 Task: Look for space in Koungou, Mayotte from 26th August, 2023 to 10th September, 2023 for 6 adults, 2 children in price range Rs.10000 to Rs.15000. Place can be entire place or shared room with 6 bedrooms having 6 beds and 6 bathrooms. Property type can be house, flat, guest house. Amenities needed are: wifi, TV, free parkinig on premises, gym, breakfast. Booking option can be shelf check-in. Required host language is English.
Action: Mouse moved to (530, 114)
Screenshot: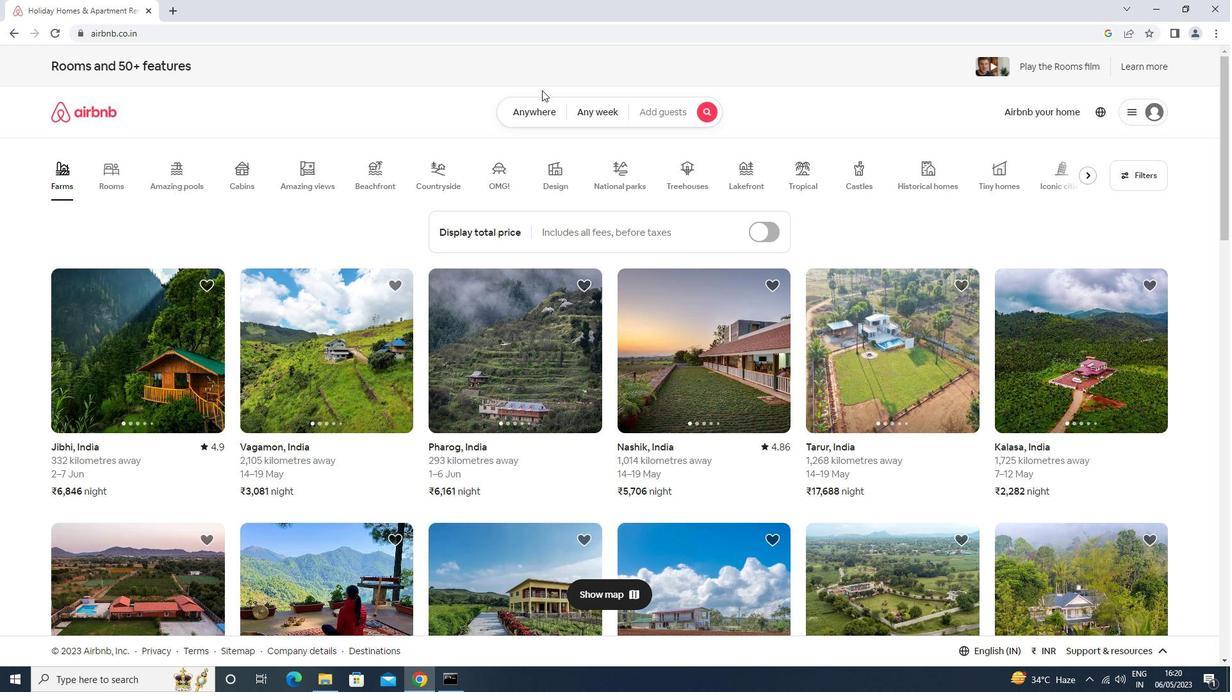 
Action: Mouse pressed left at (530, 114)
Screenshot: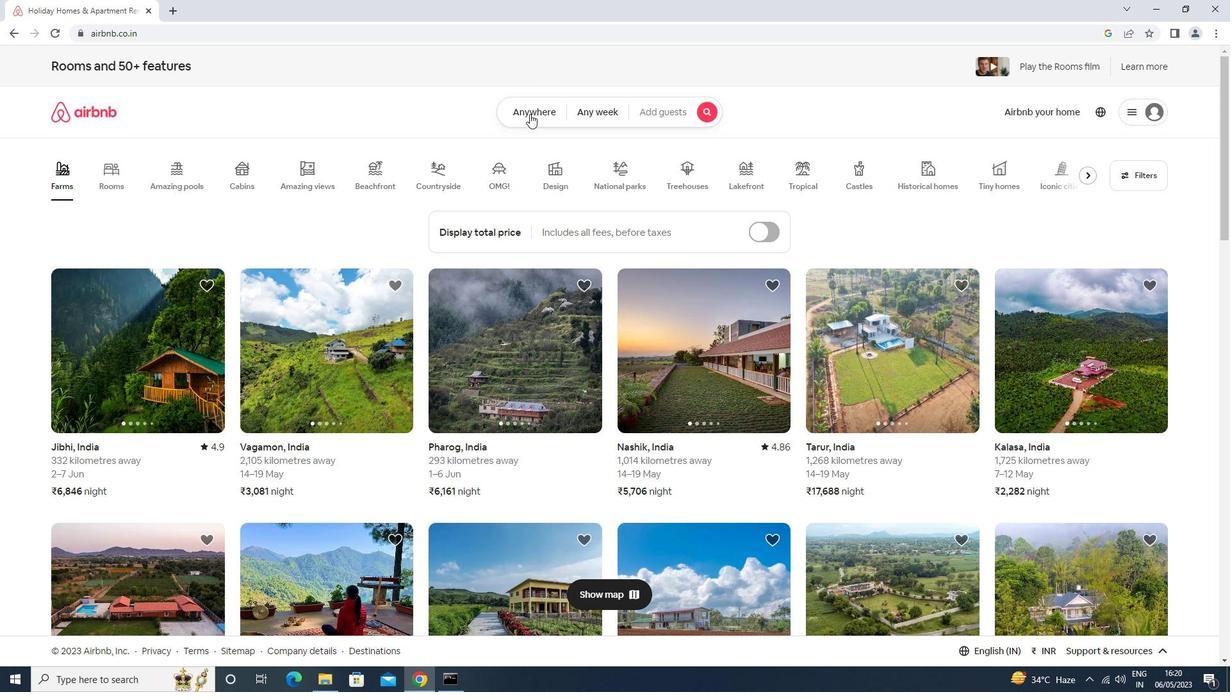 
Action: Mouse moved to (494, 160)
Screenshot: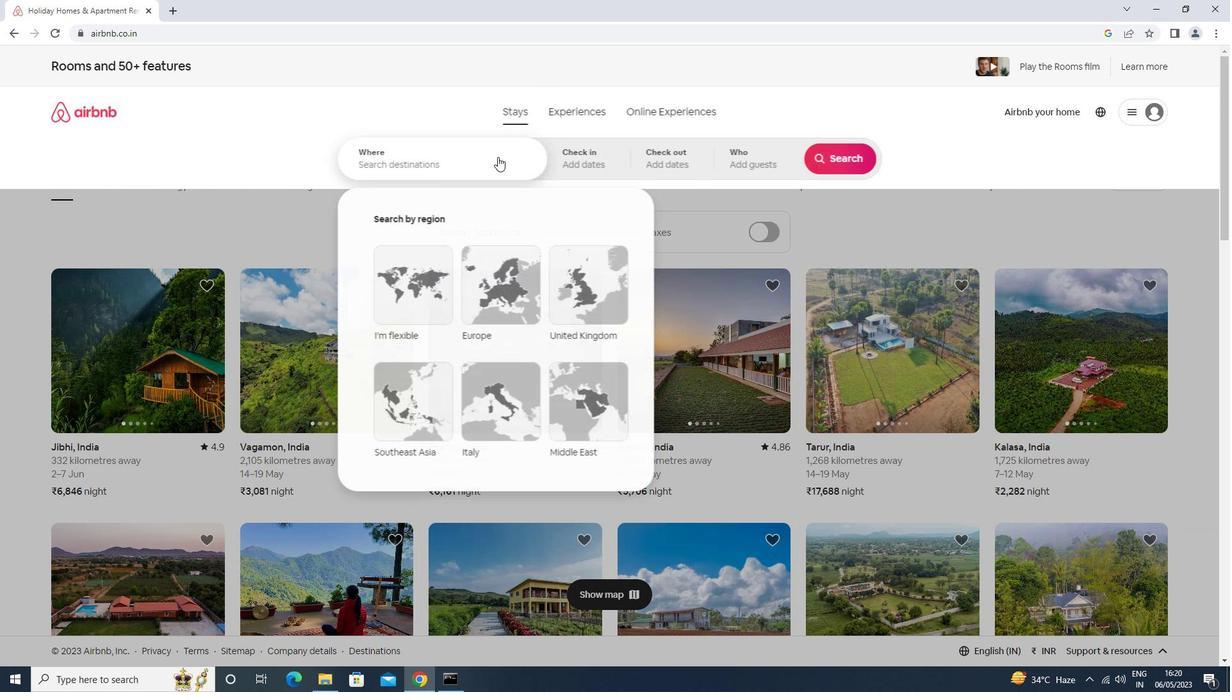 
Action: Mouse pressed left at (494, 160)
Screenshot: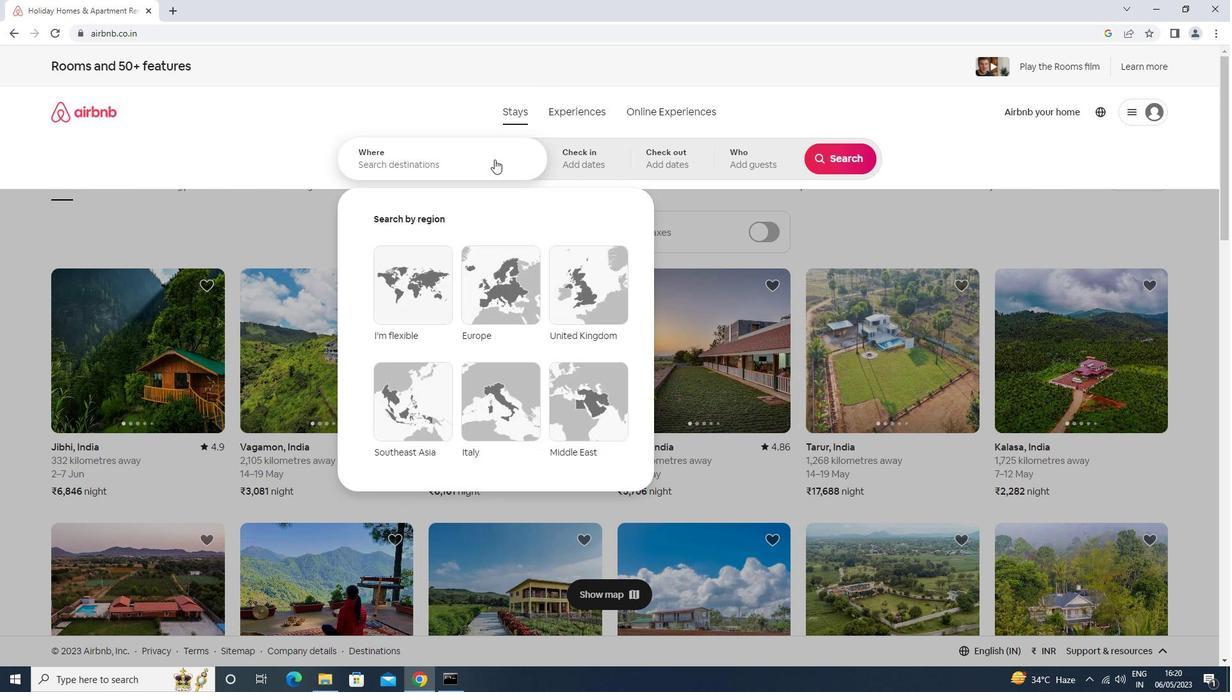 
Action: Key pressed <Key.shift>KOUNGOU,<Key.space><Key.shift>MAYOTTE<Key.down><Key.enter>
Screenshot: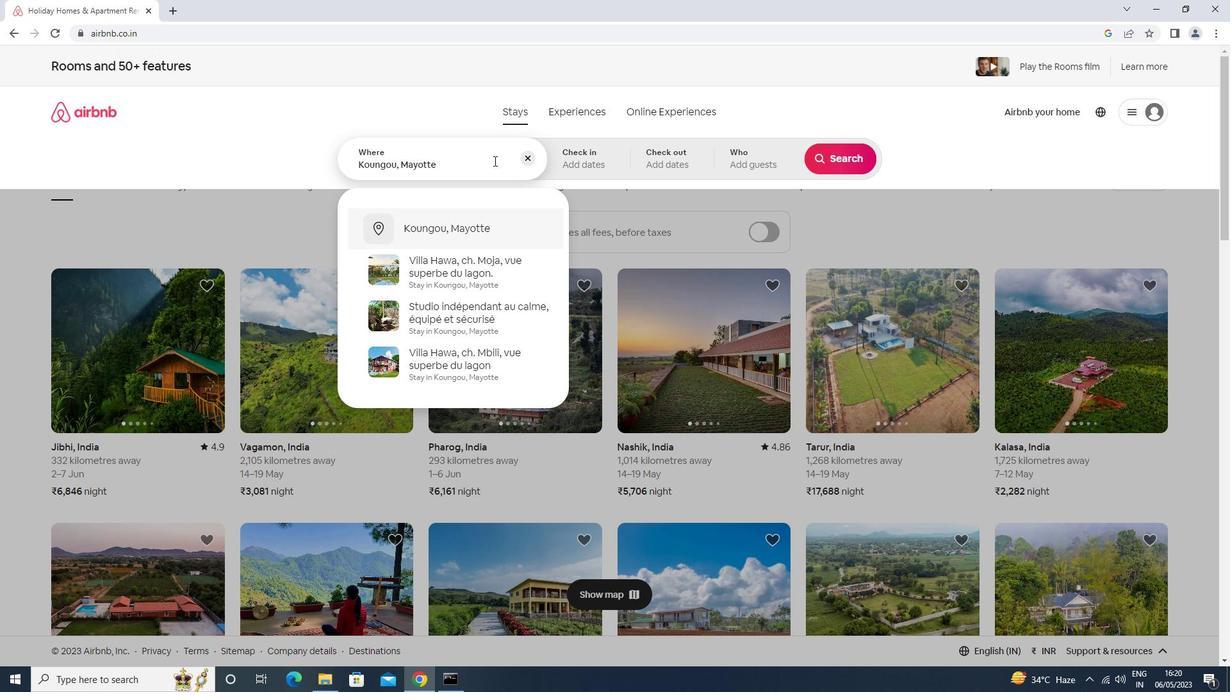 
Action: Mouse moved to (837, 257)
Screenshot: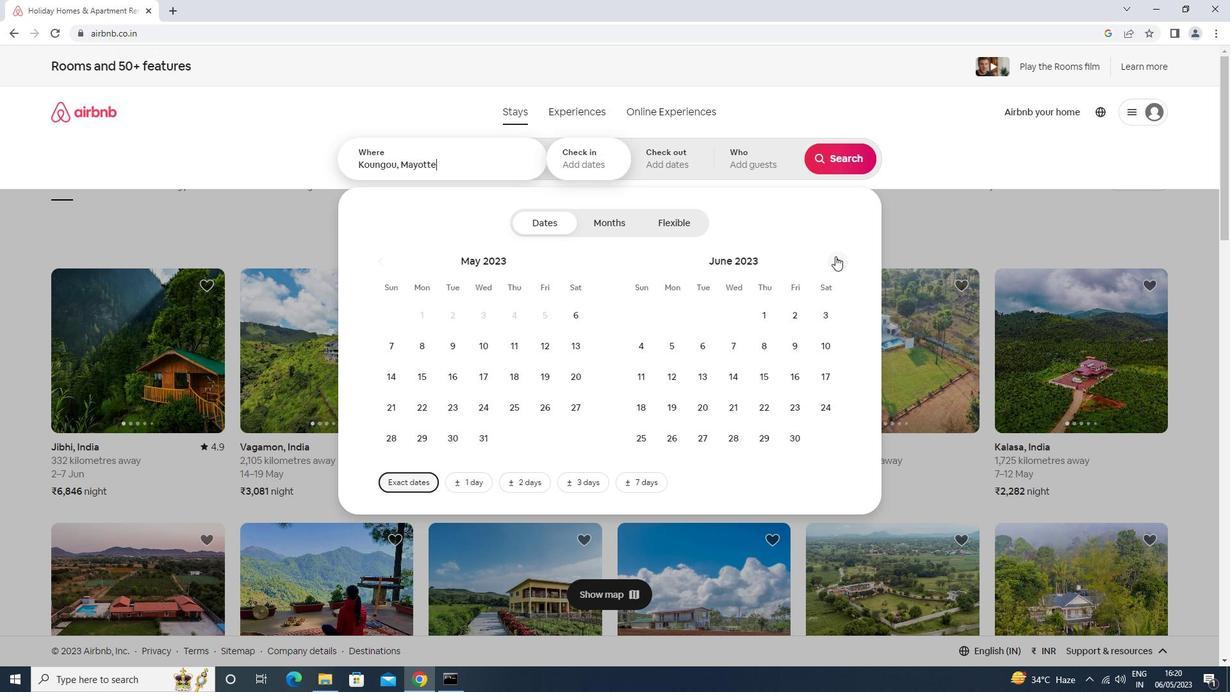 
Action: Mouse pressed left at (837, 257)
Screenshot: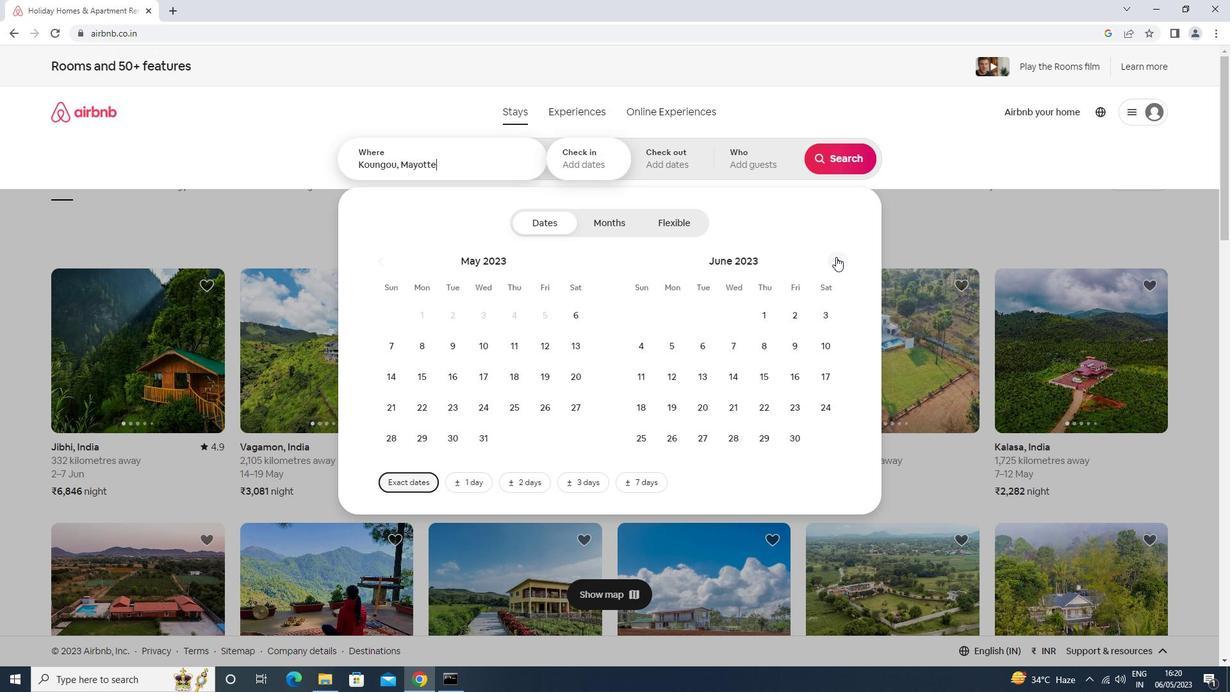 
Action: Mouse pressed left at (837, 257)
Screenshot: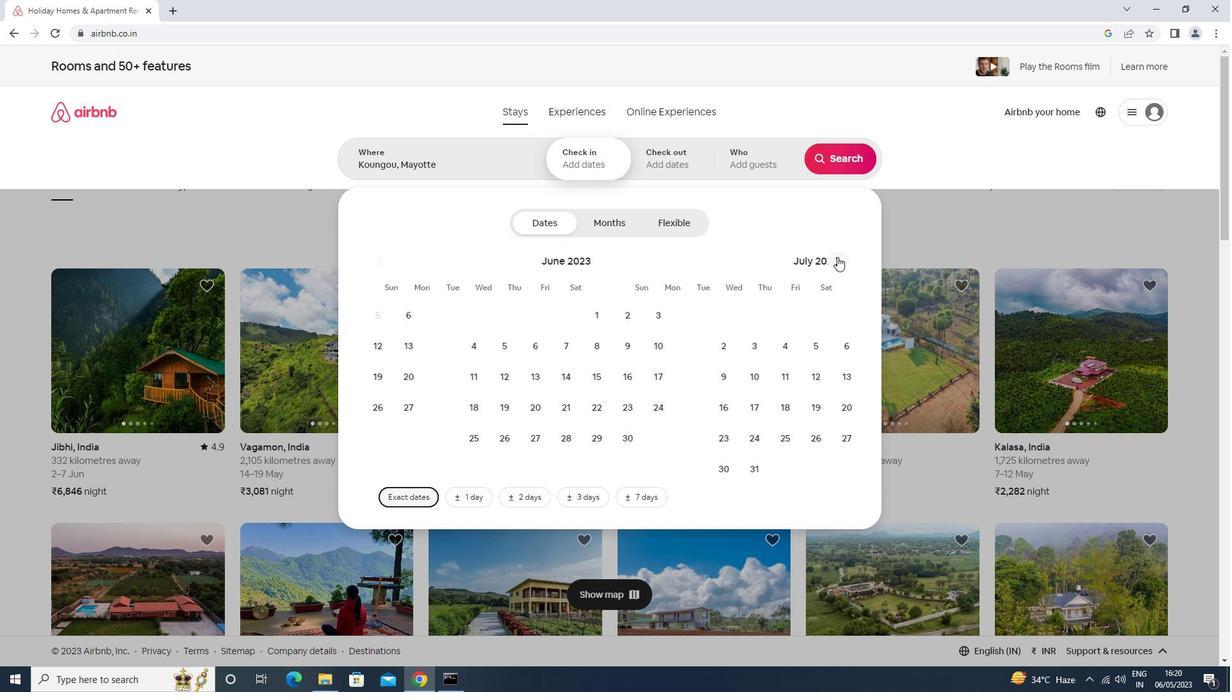 
Action: Mouse moved to (837, 264)
Screenshot: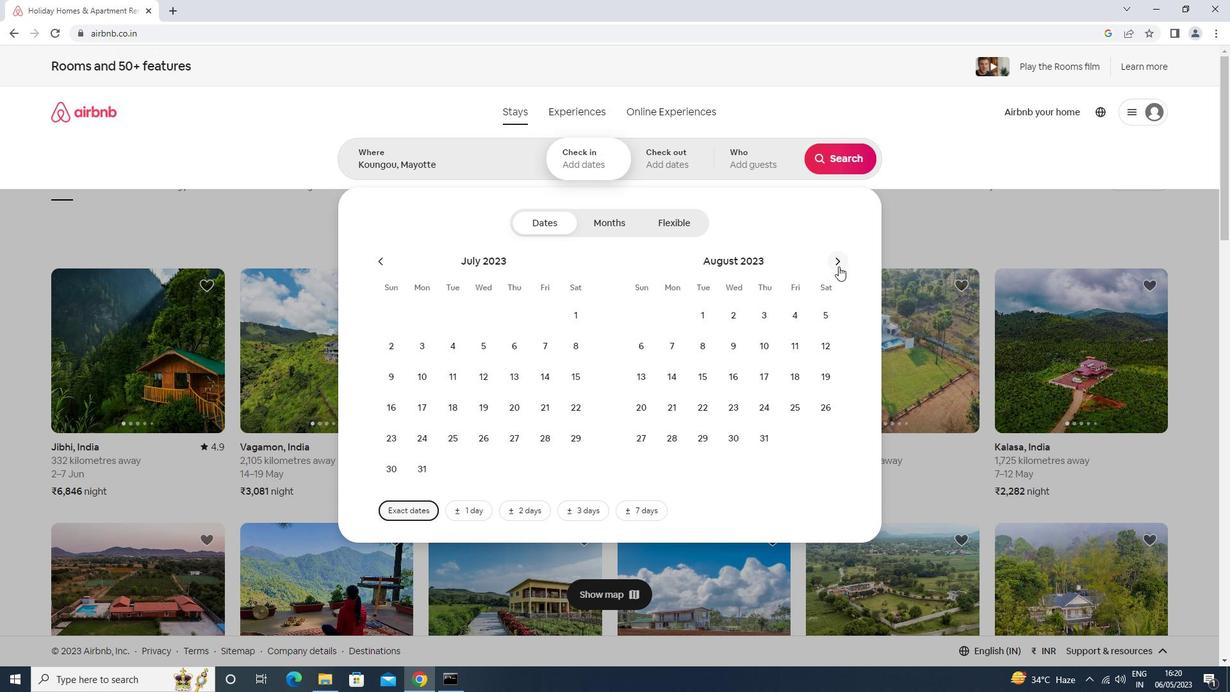 
Action: Mouse pressed left at (837, 264)
Screenshot: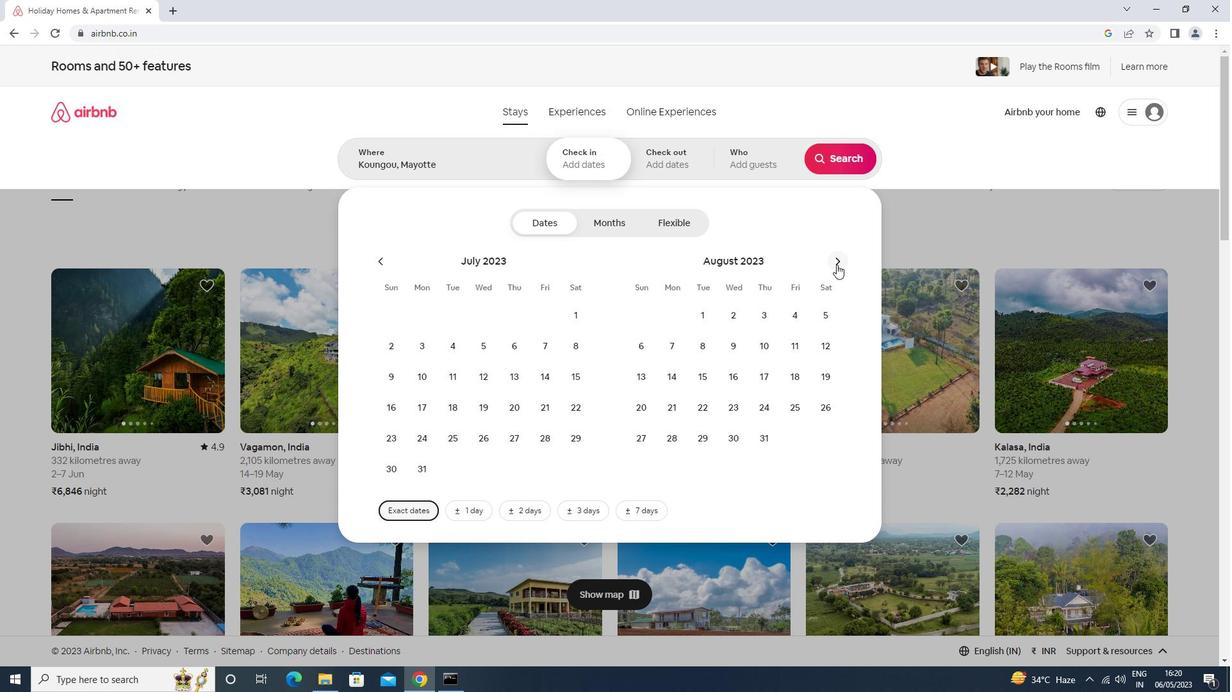 
Action: Mouse moved to (515, 400)
Screenshot: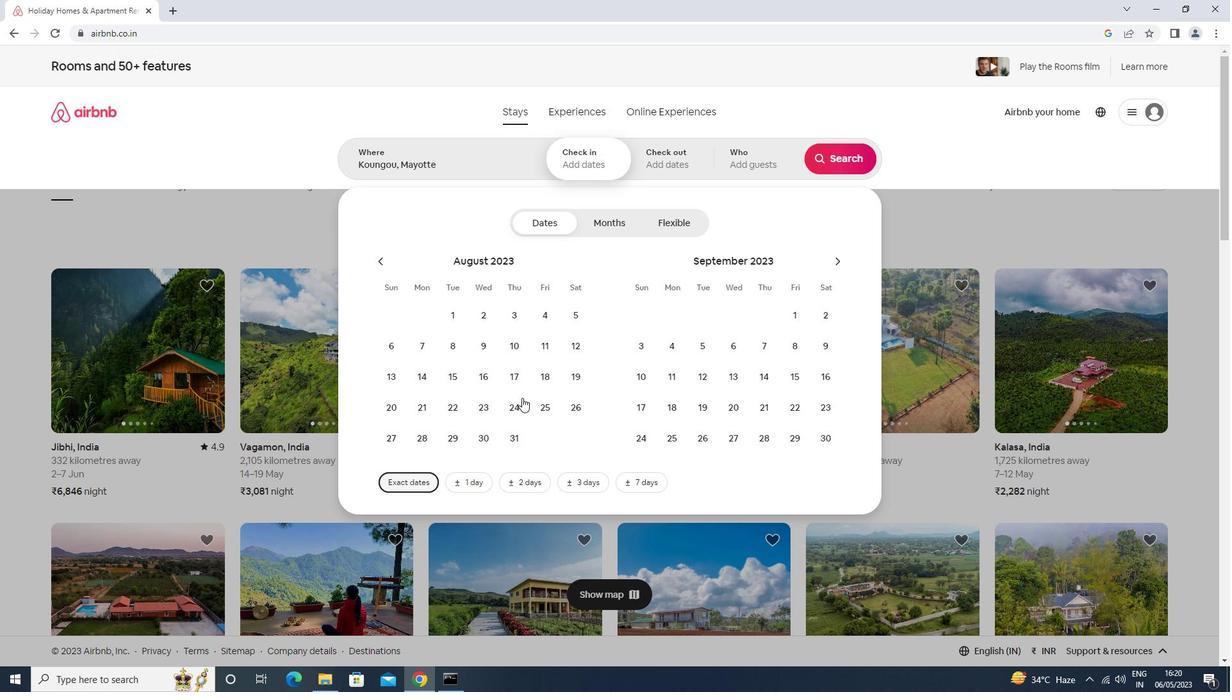 
Action: Mouse pressed left at (515, 400)
Screenshot: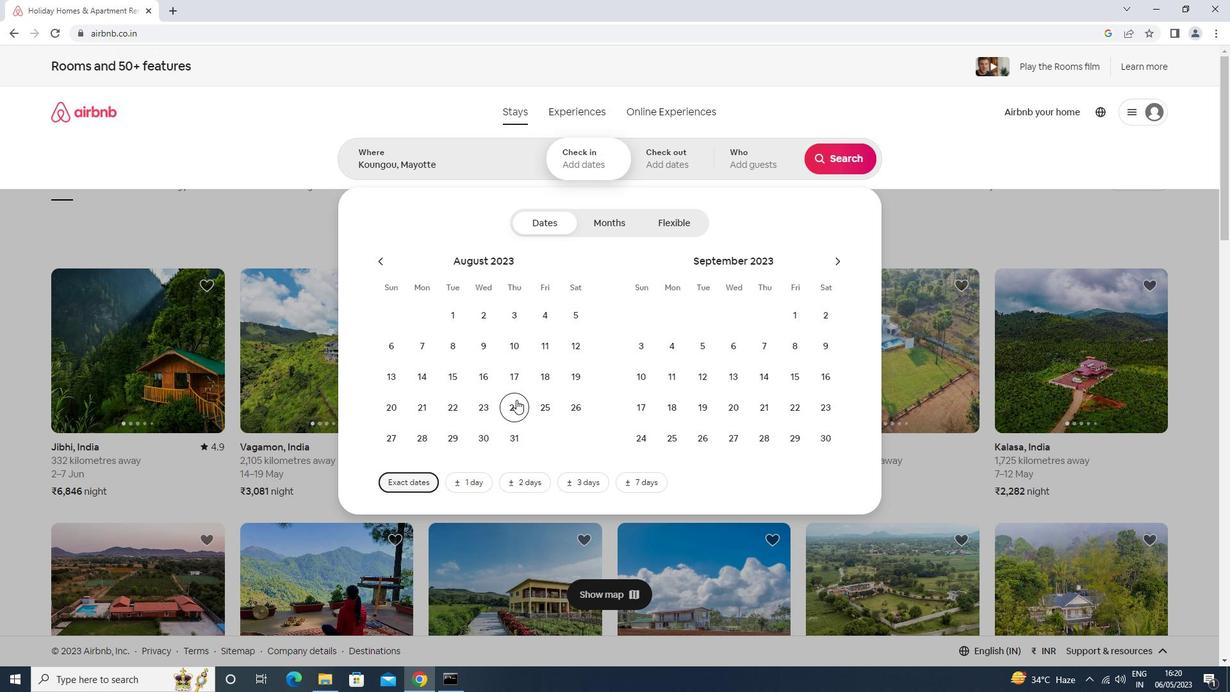 
Action: Mouse moved to (636, 382)
Screenshot: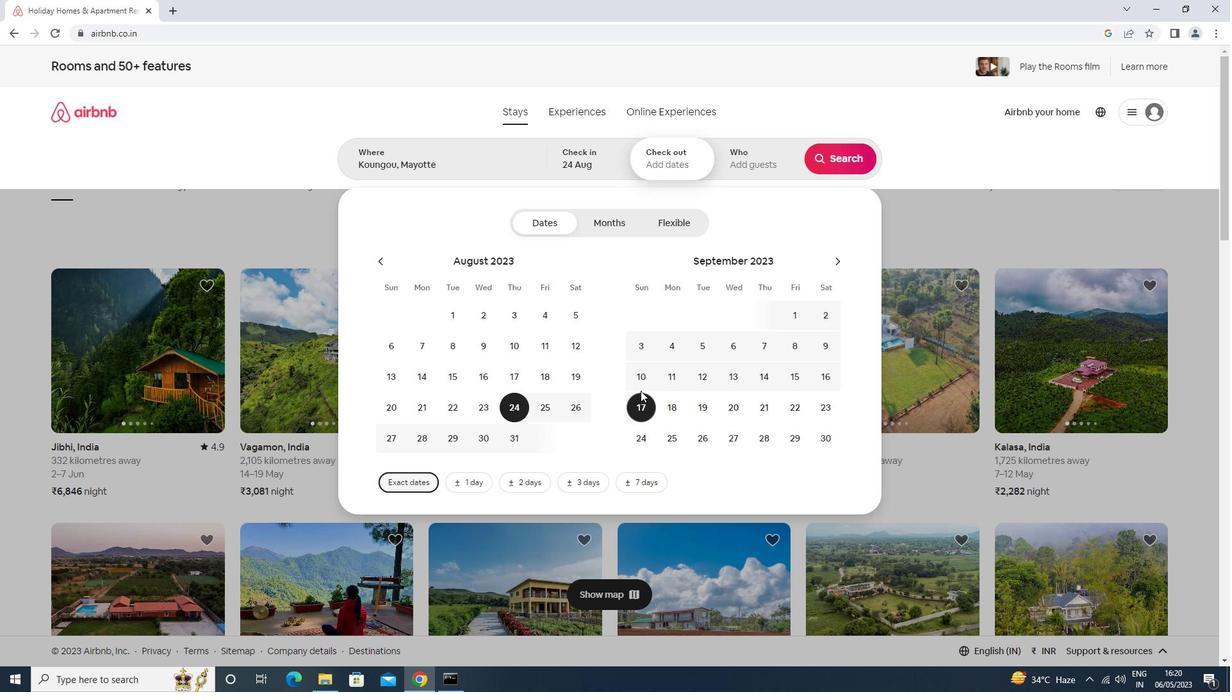 
Action: Mouse pressed left at (636, 382)
Screenshot: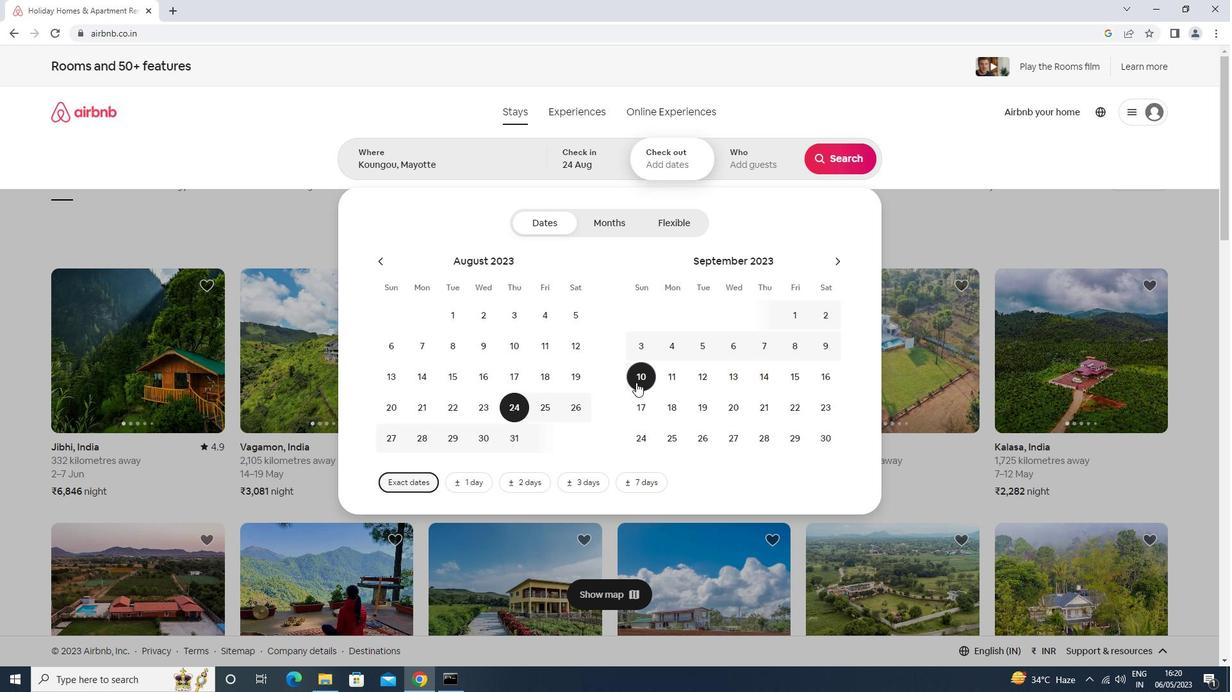 
Action: Mouse moved to (747, 165)
Screenshot: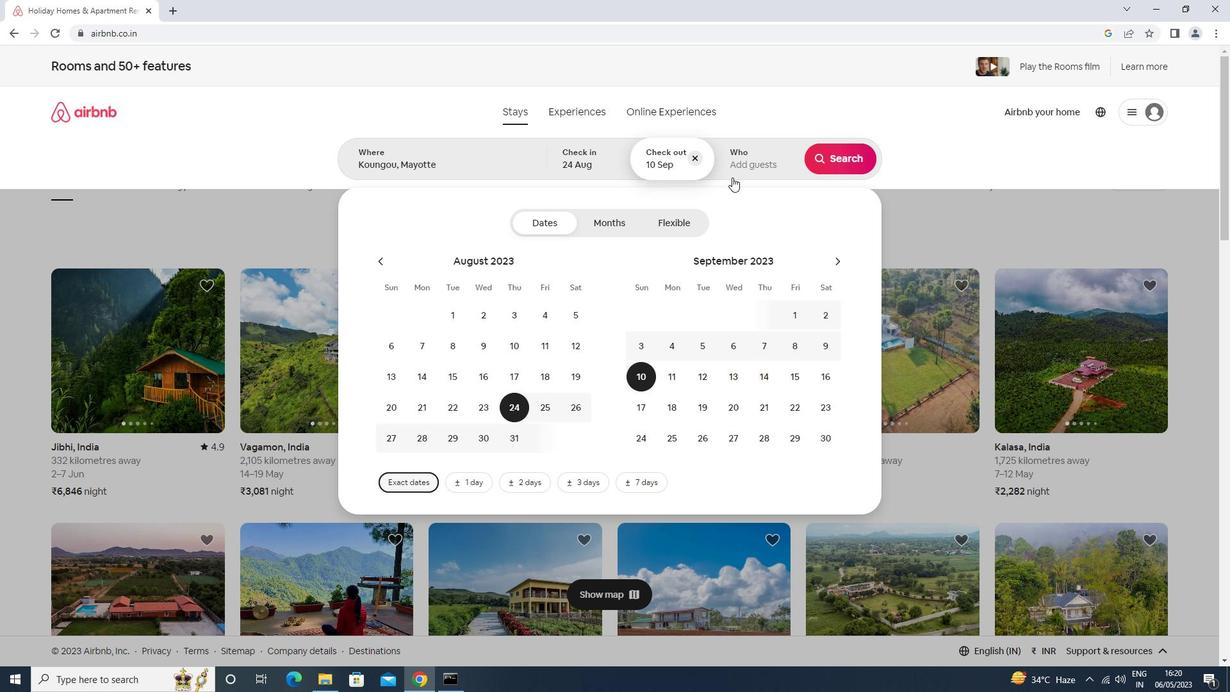 
Action: Mouse pressed left at (747, 165)
Screenshot: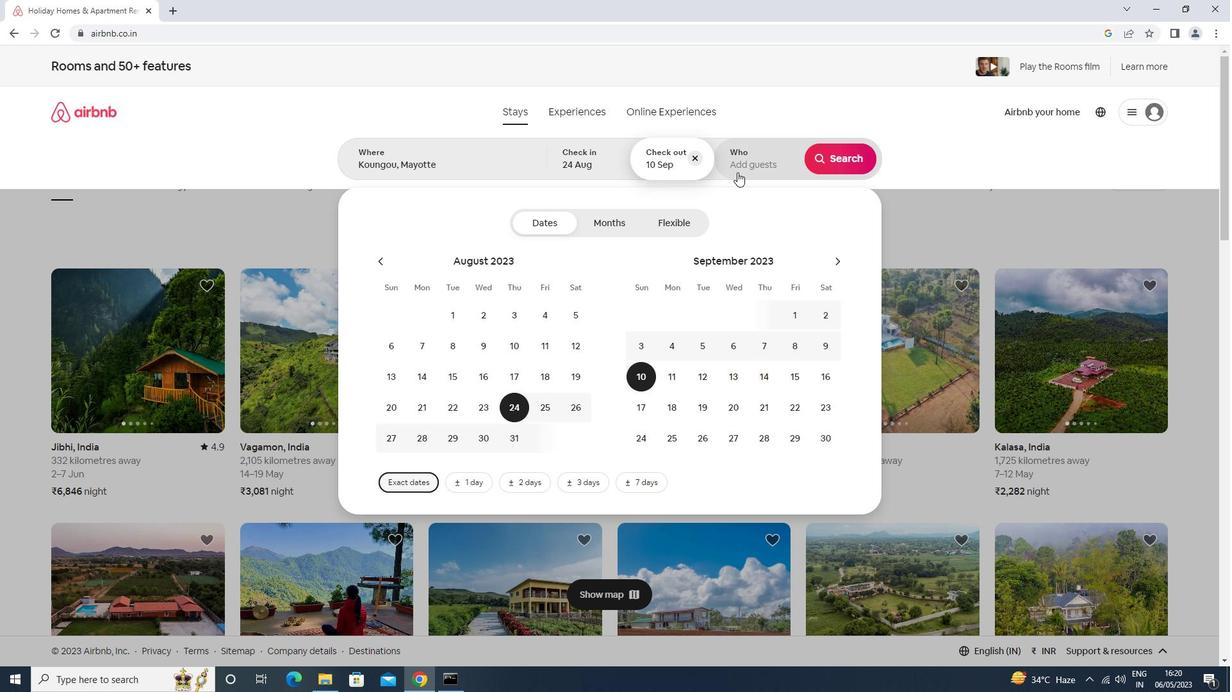 
Action: Mouse moved to (831, 226)
Screenshot: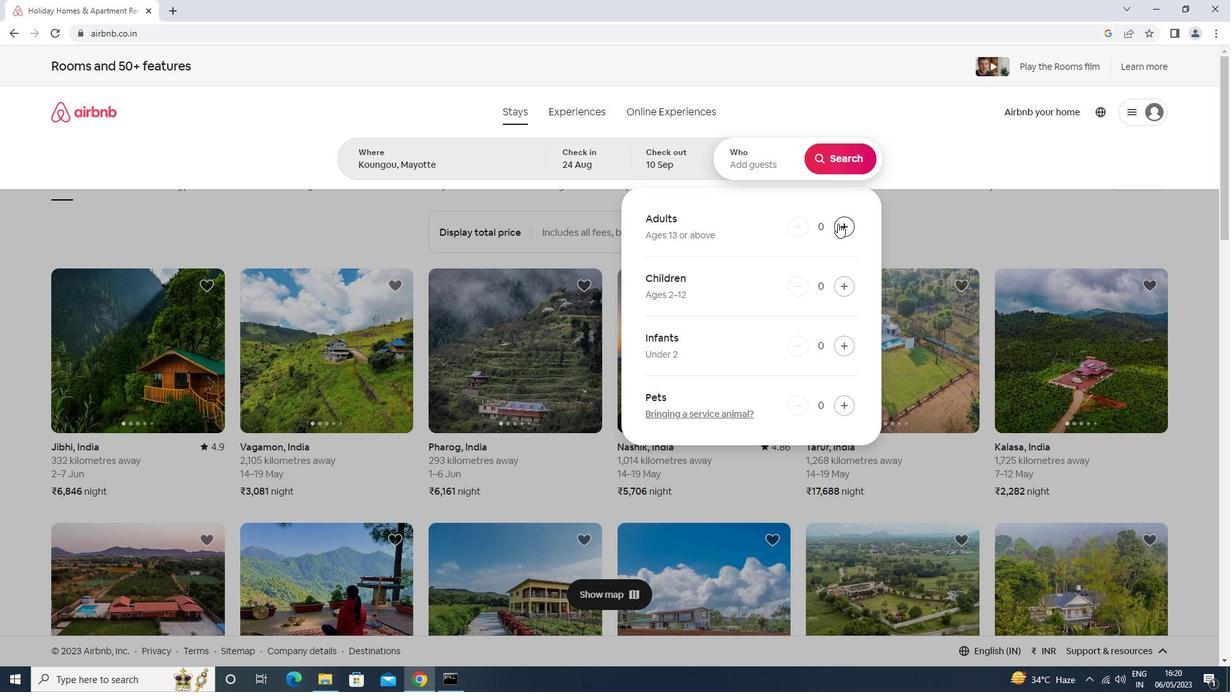 
Action: Mouse pressed left at (831, 226)
Screenshot: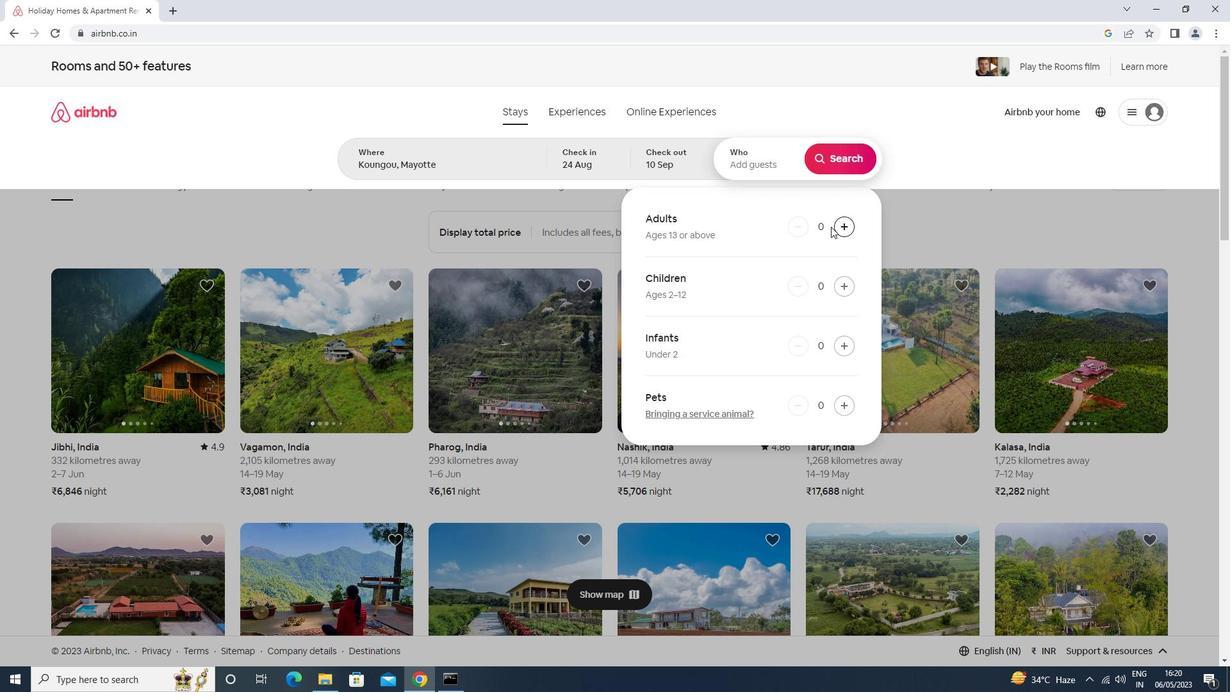 
Action: Mouse pressed left at (831, 226)
Screenshot: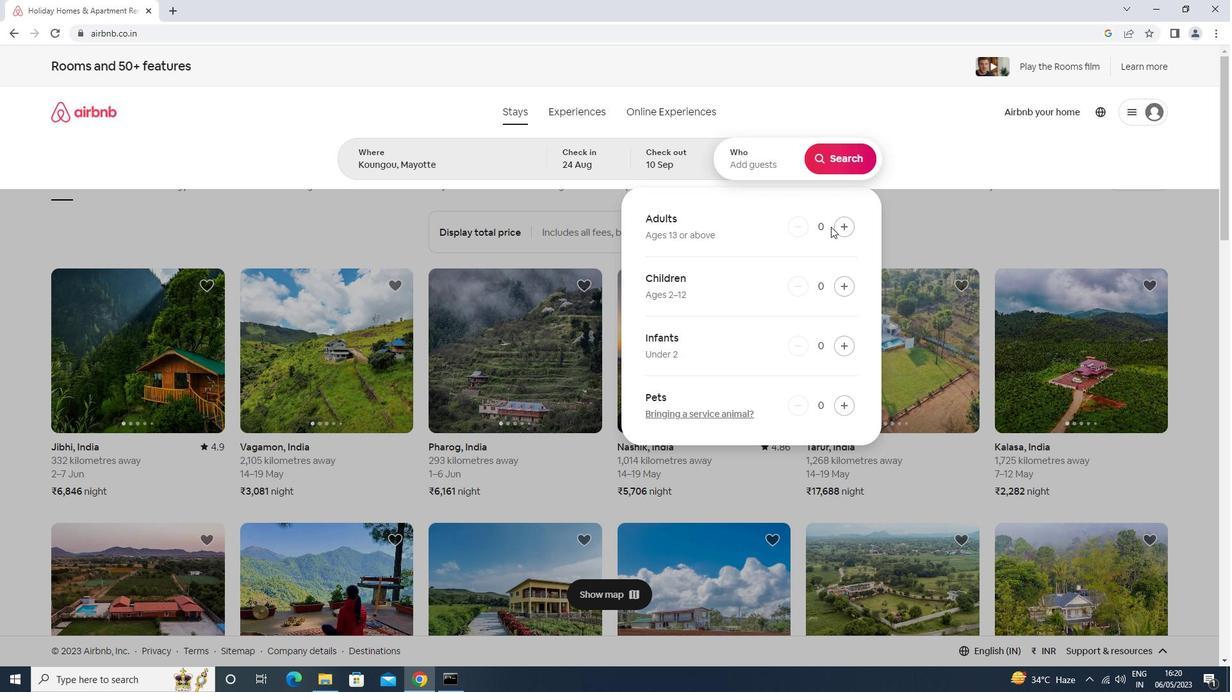 
Action: Mouse pressed left at (831, 226)
Screenshot: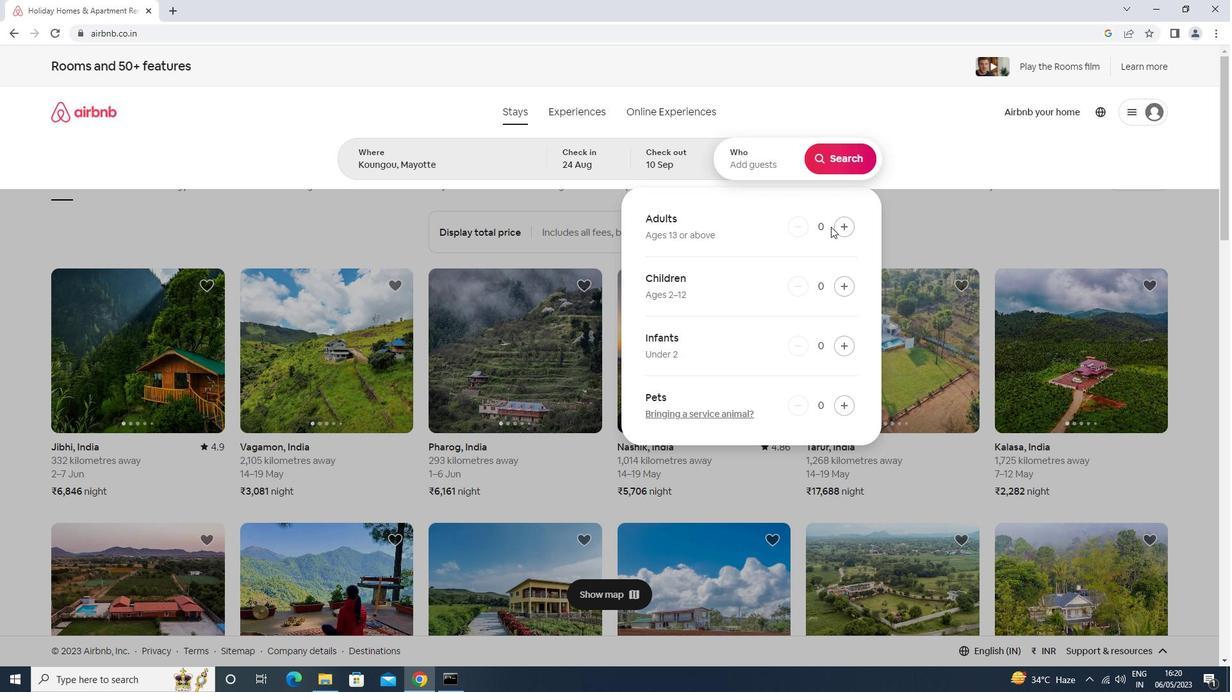 
Action: Mouse moved to (831, 226)
Screenshot: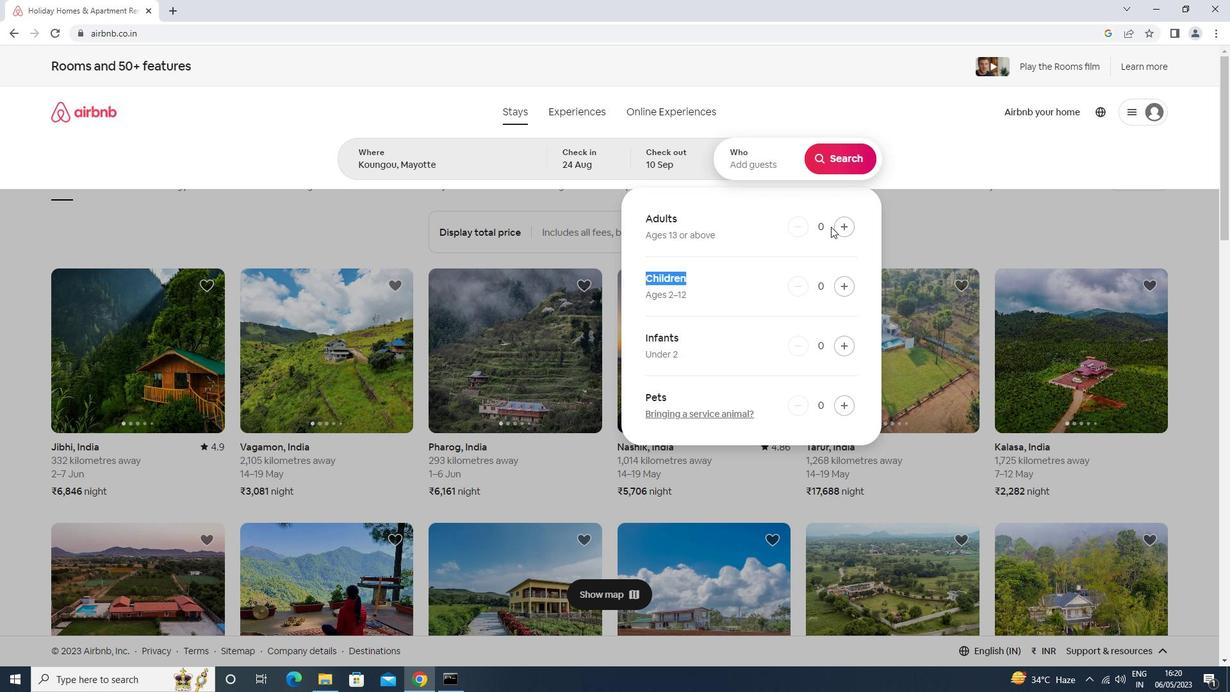 
Action: Mouse pressed left at (831, 226)
Screenshot: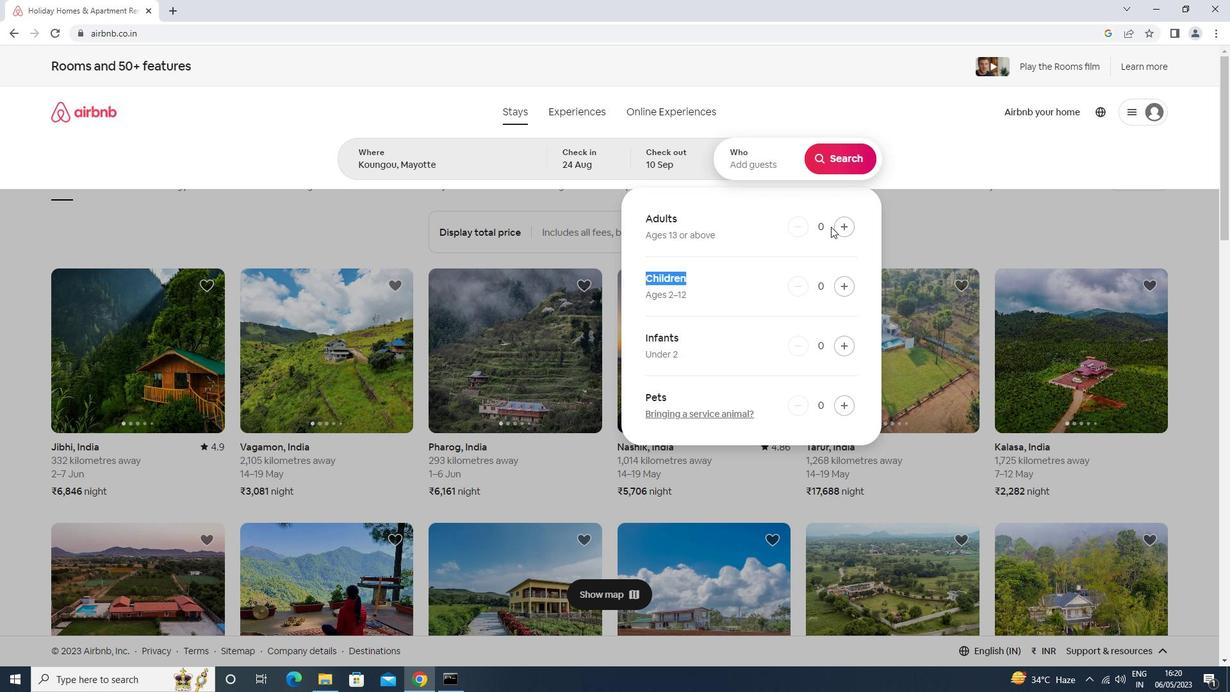 
Action: Mouse pressed left at (831, 226)
Screenshot: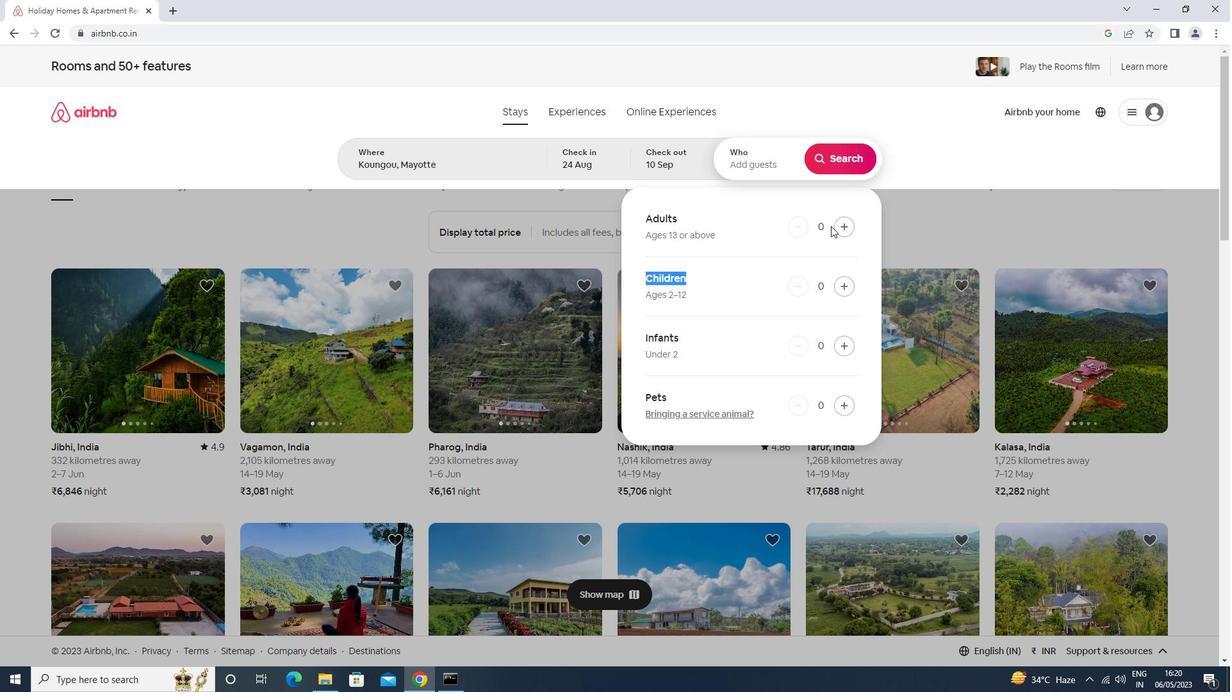 
Action: Mouse moved to (837, 221)
Screenshot: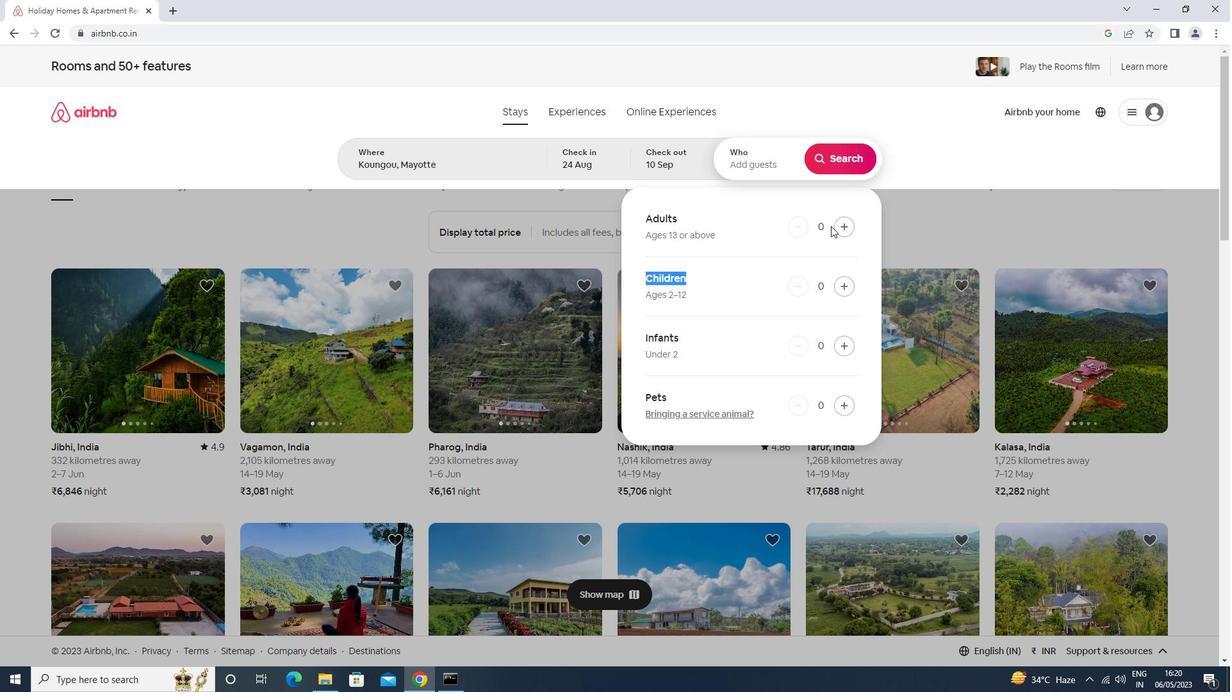 
Action: Mouse pressed left at (837, 221)
Screenshot: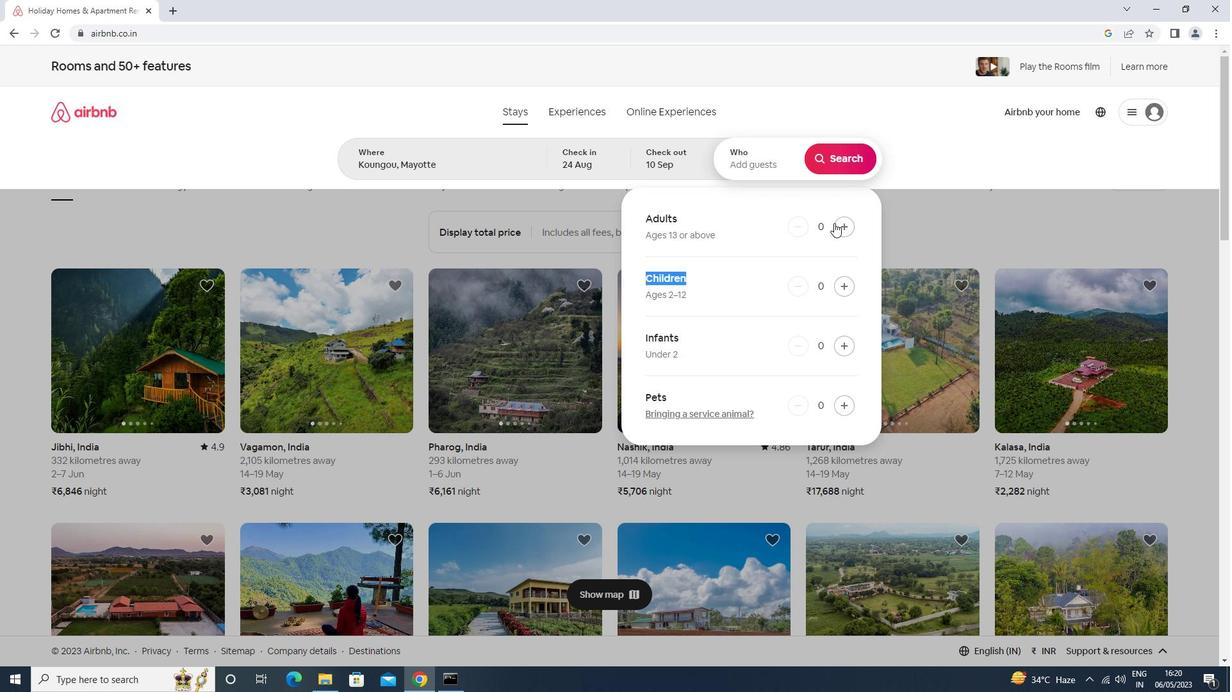 
Action: Mouse pressed left at (837, 221)
Screenshot: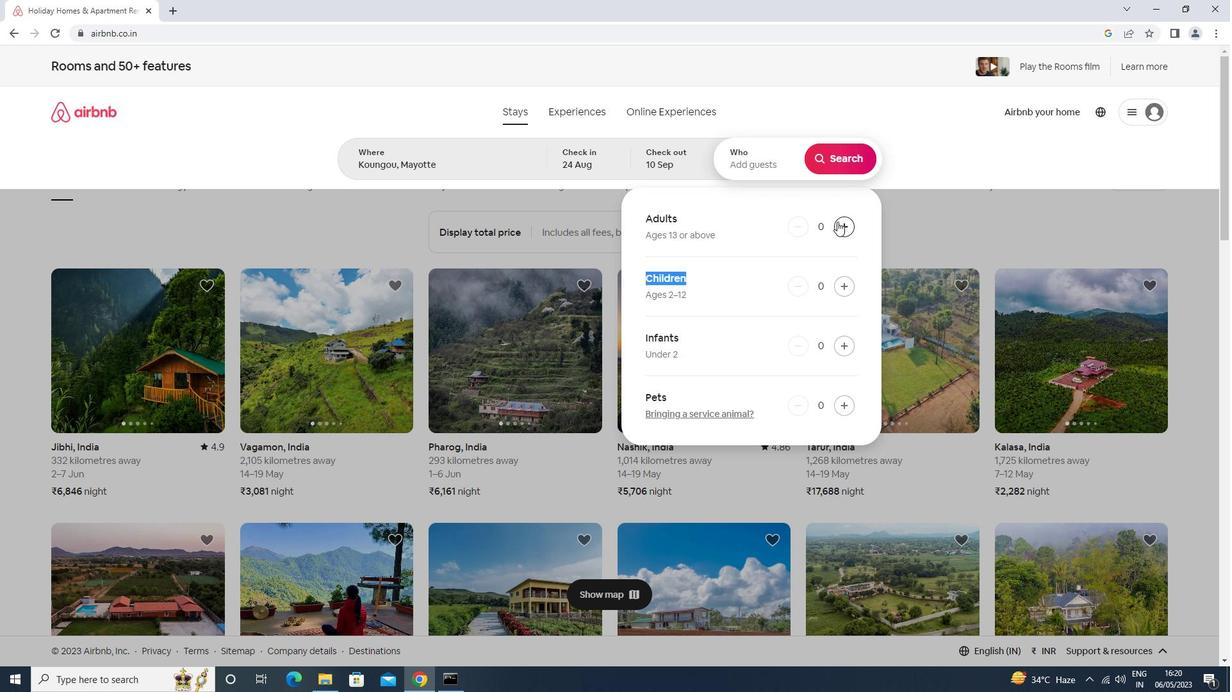 
Action: Mouse moved to (842, 220)
Screenshot: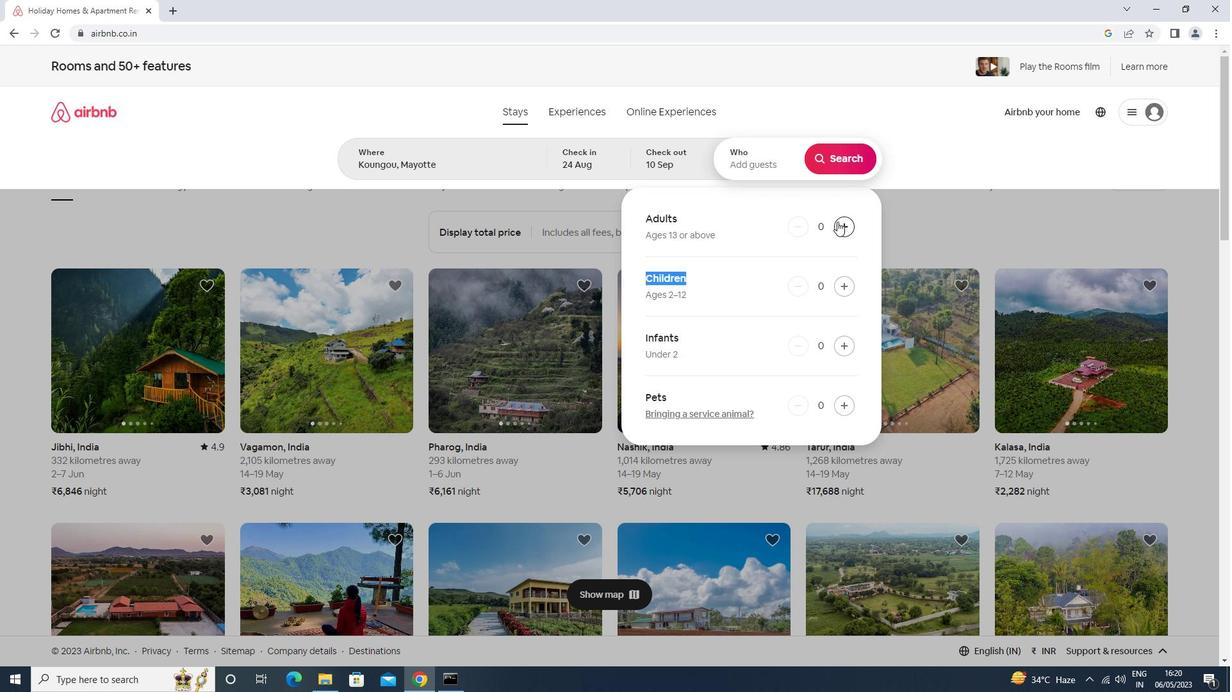 
Action: Mouse pressed left at (842, 220)
Screenshot: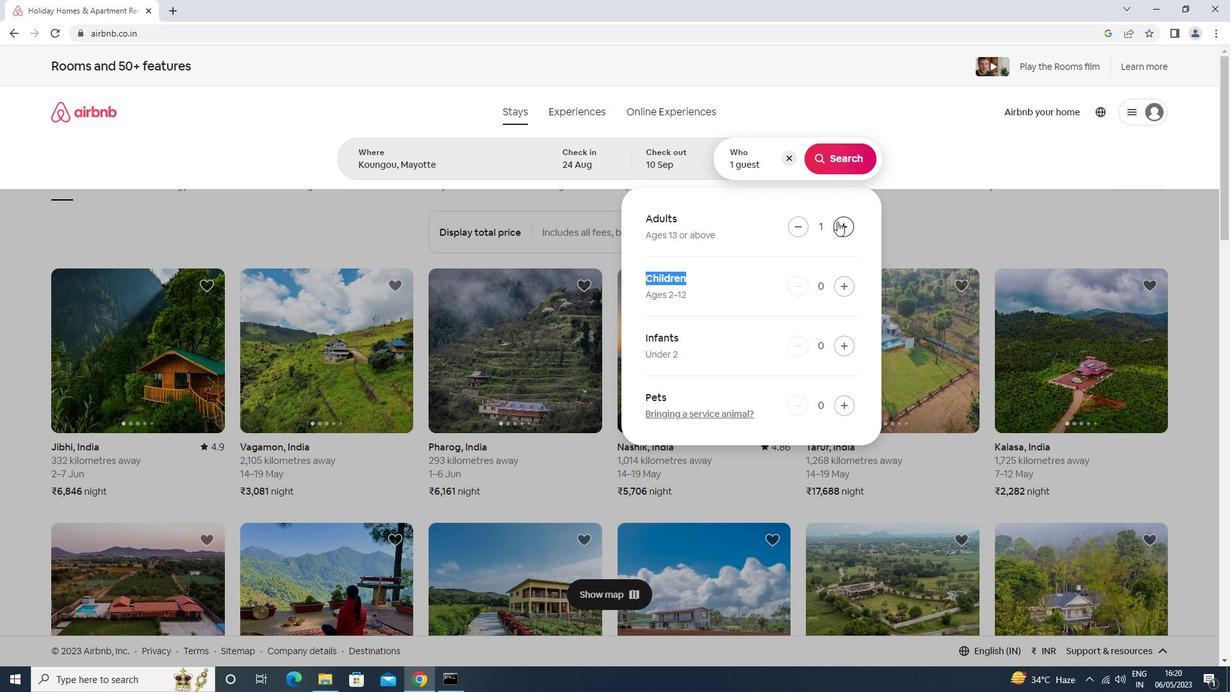 
Action: Mouse pressed left at (842, 220)
Screenshot: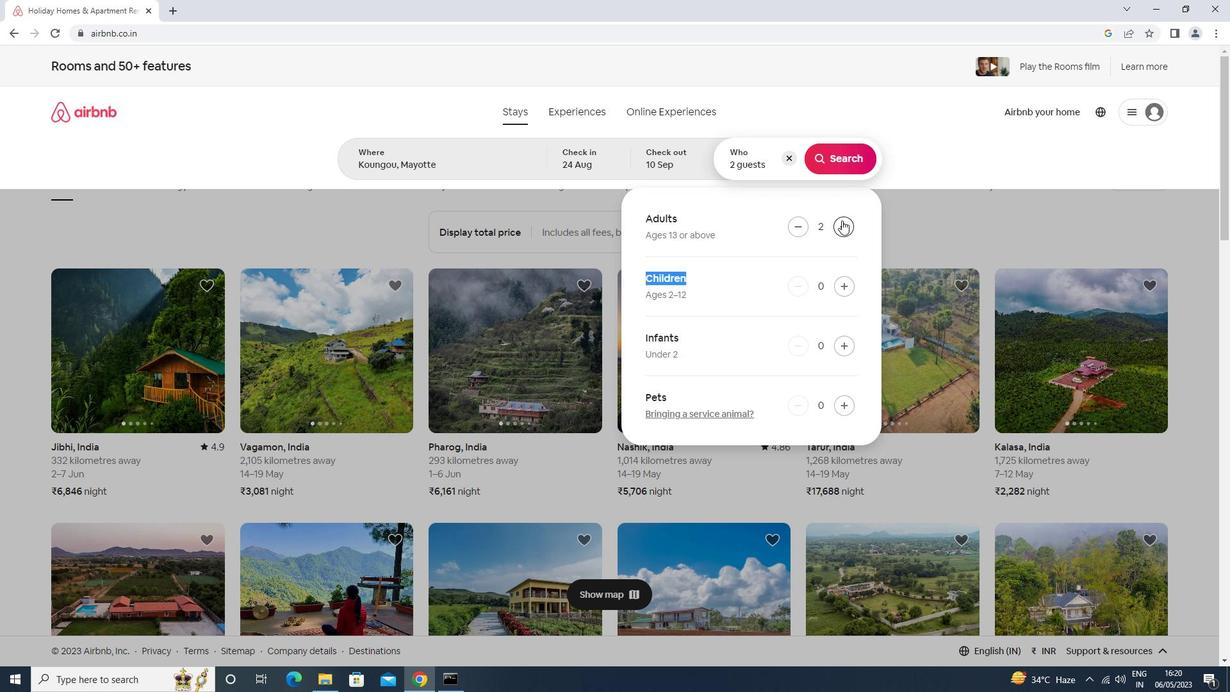 
Action: Mouse pressed left at (842, 220)
Screenshot: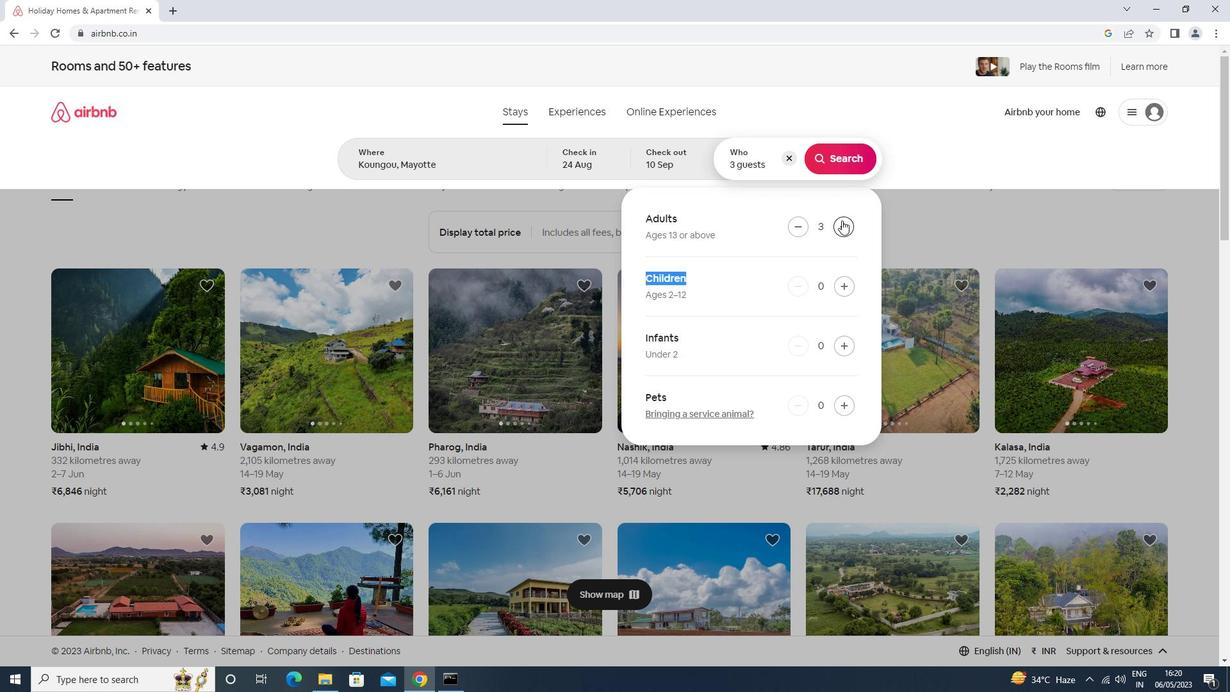 
Action: Mouse moved to (842, 220)
Screenshot: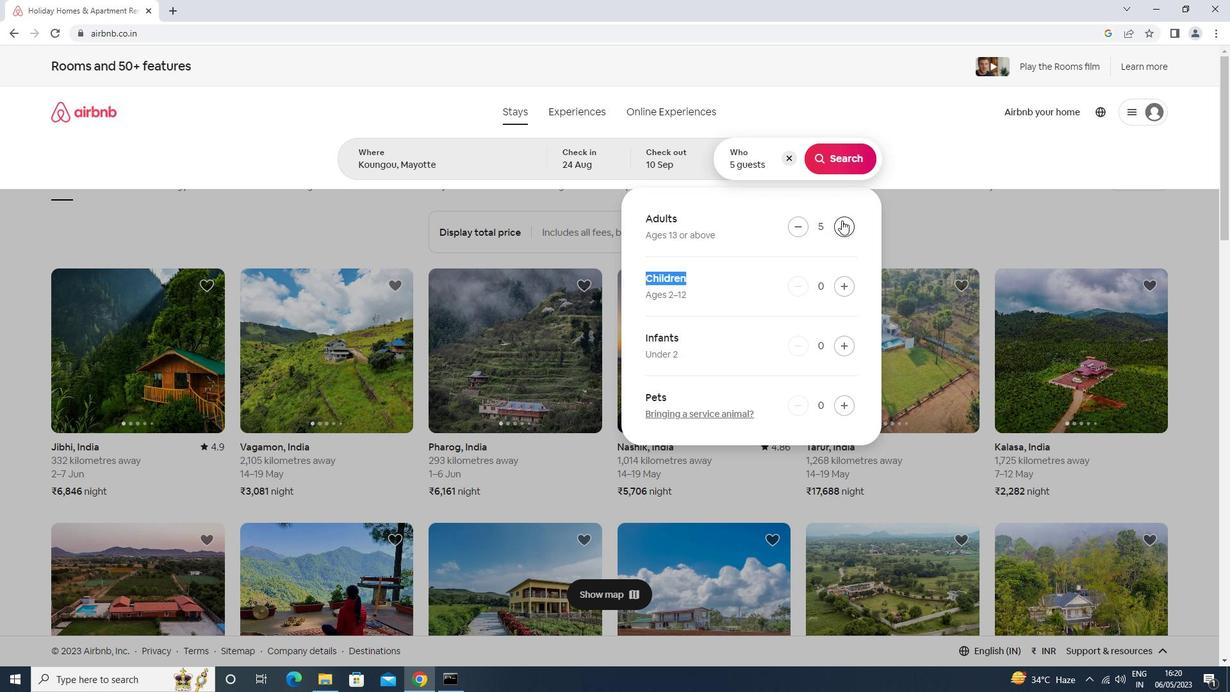
Action: Mouse pressed left at (842, 220)
Screenshot: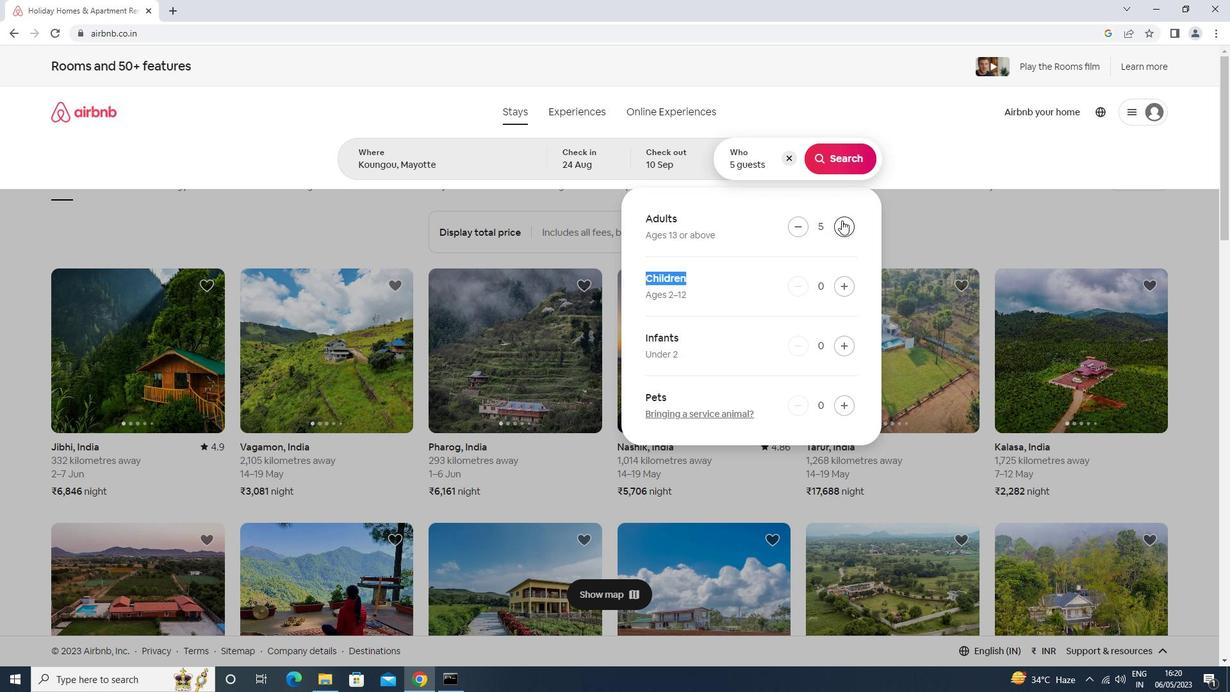 
Action: Mouse moved to (847, 287)
Screenshot: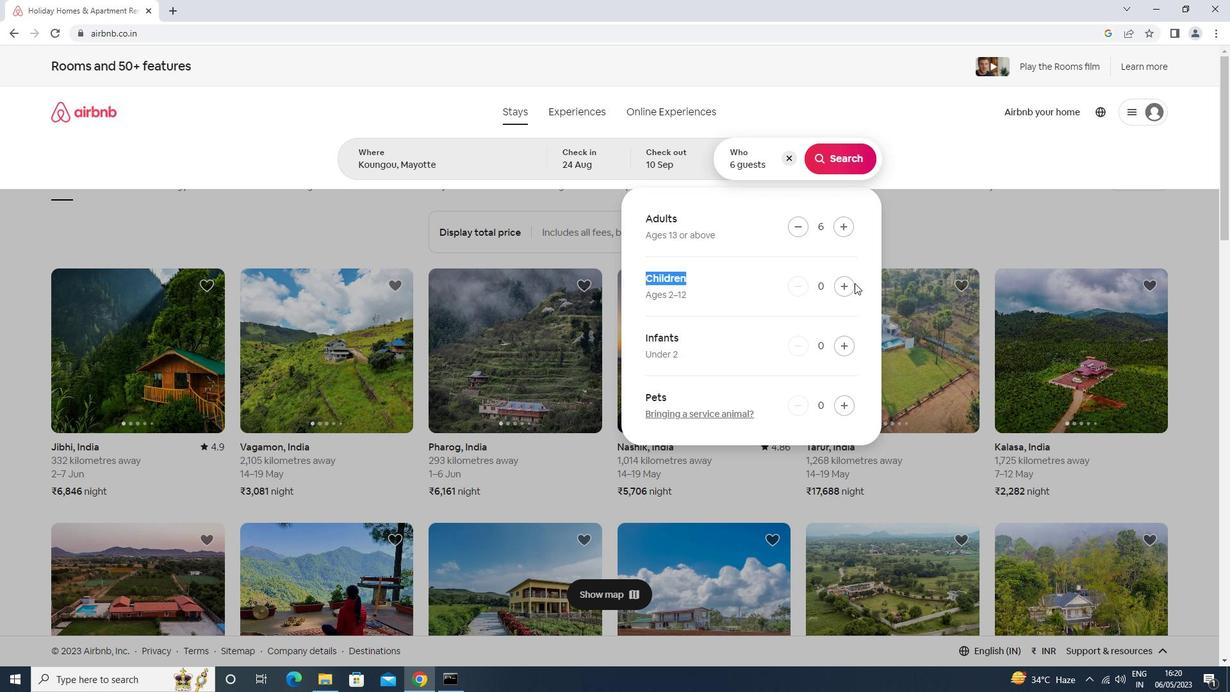 
Action: Mouse pressed left at (847, 287)
Screenshot: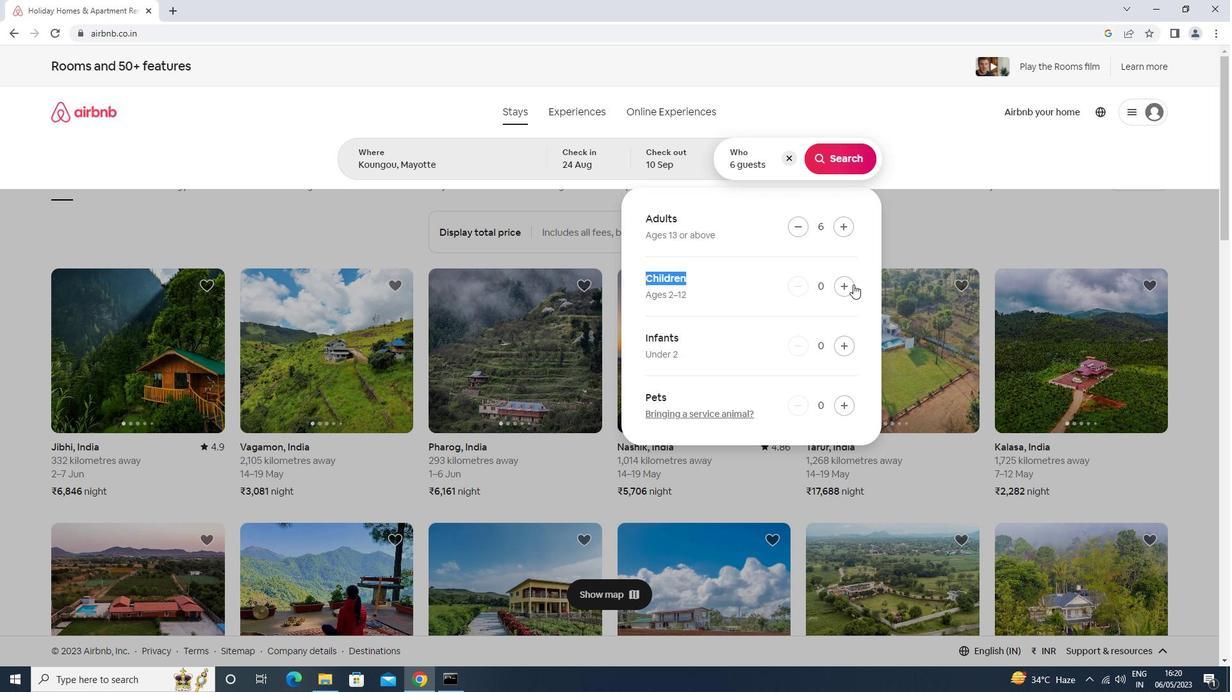 
Action: Mouse pressed left at (847, 287)
Screenshot: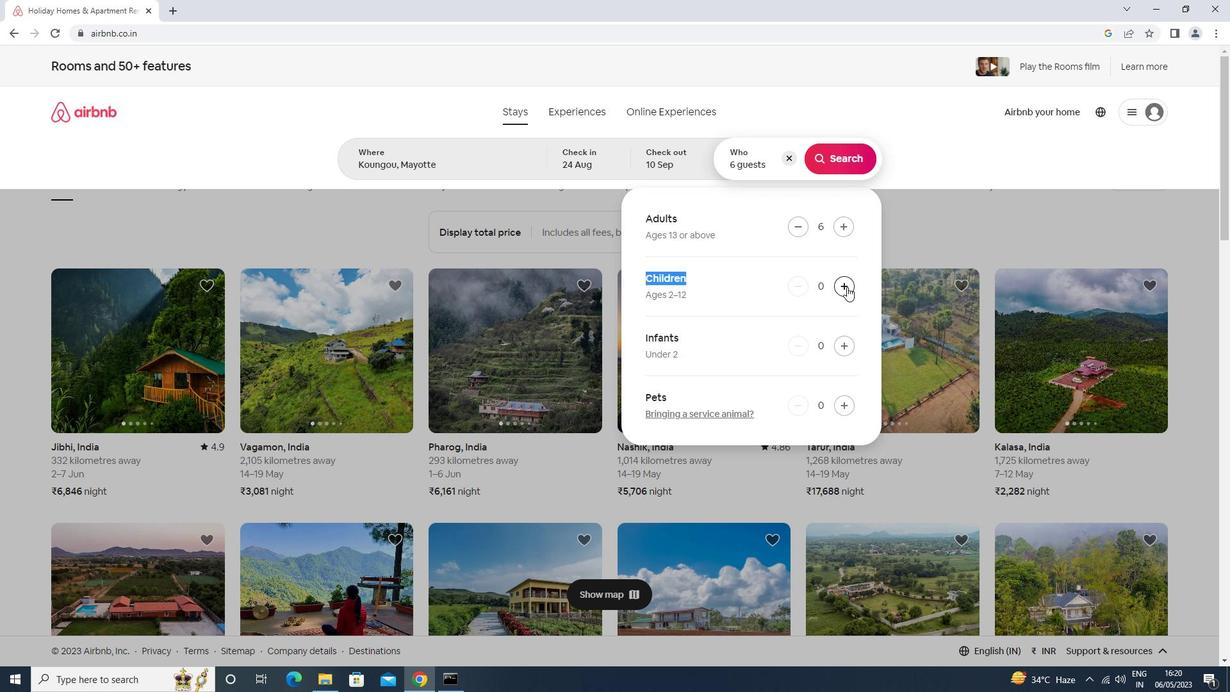 
Action: Mouse moved to (842, 153)
Screenshot: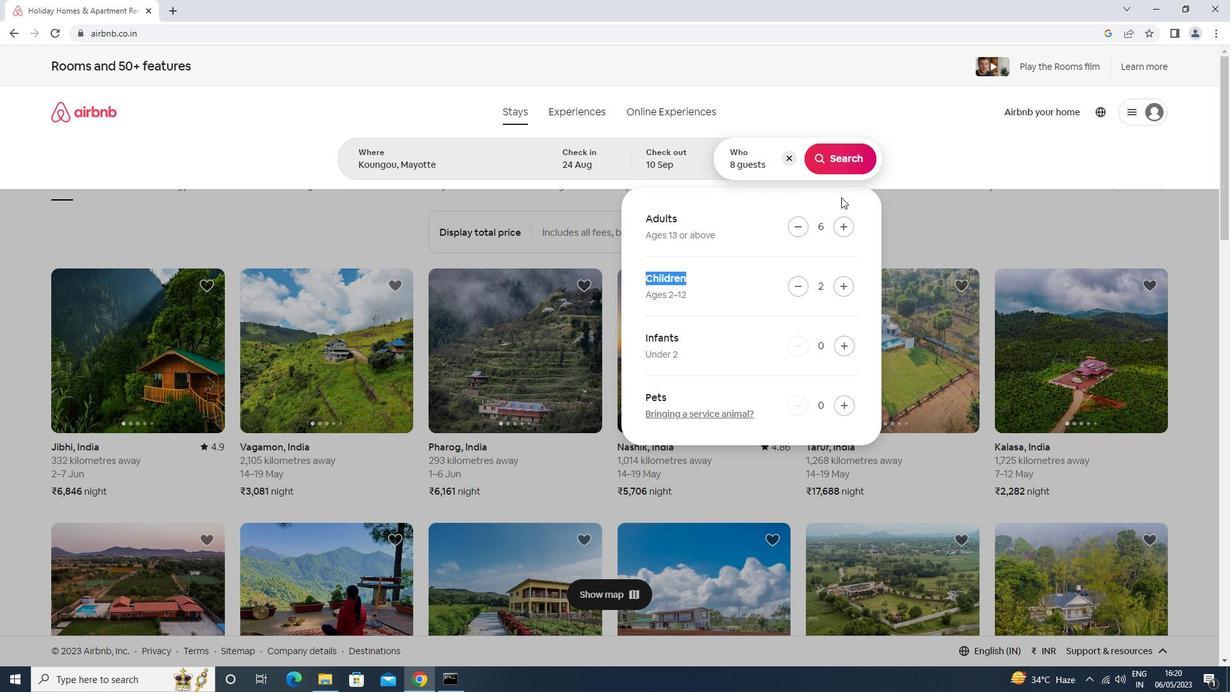 
Action: Mouse pressed left at (842, 153)
Screenshot: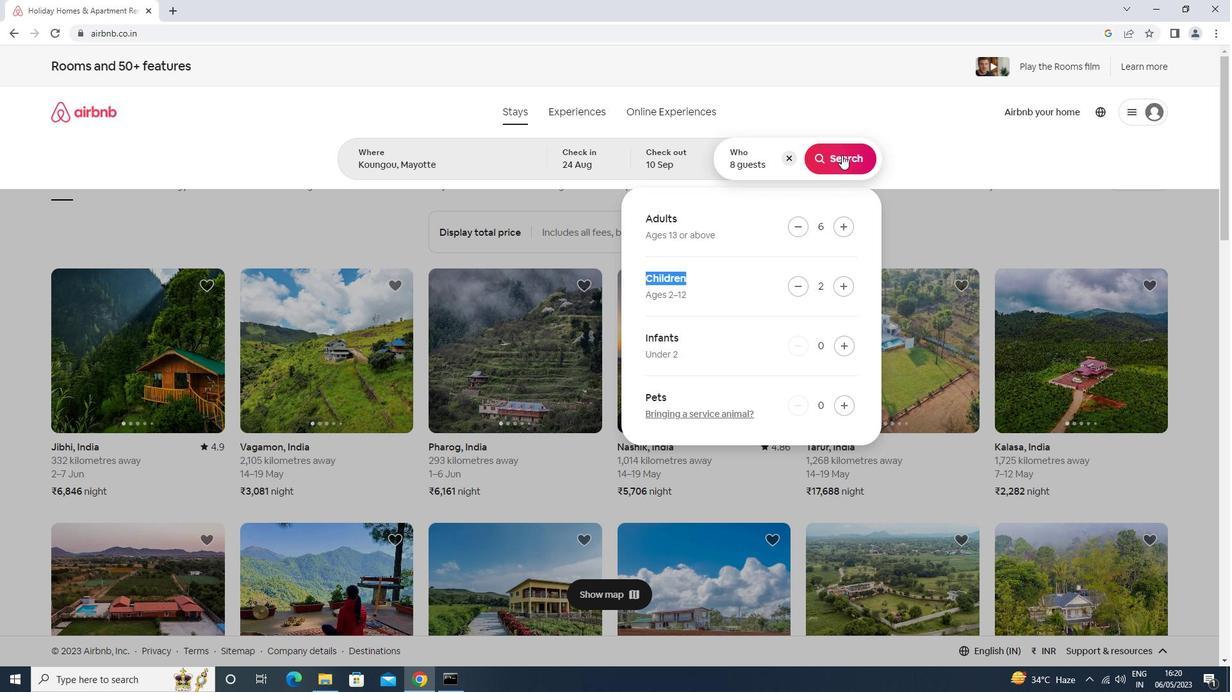 
Action: Mouse moved to (1164, 124)
Screenshot: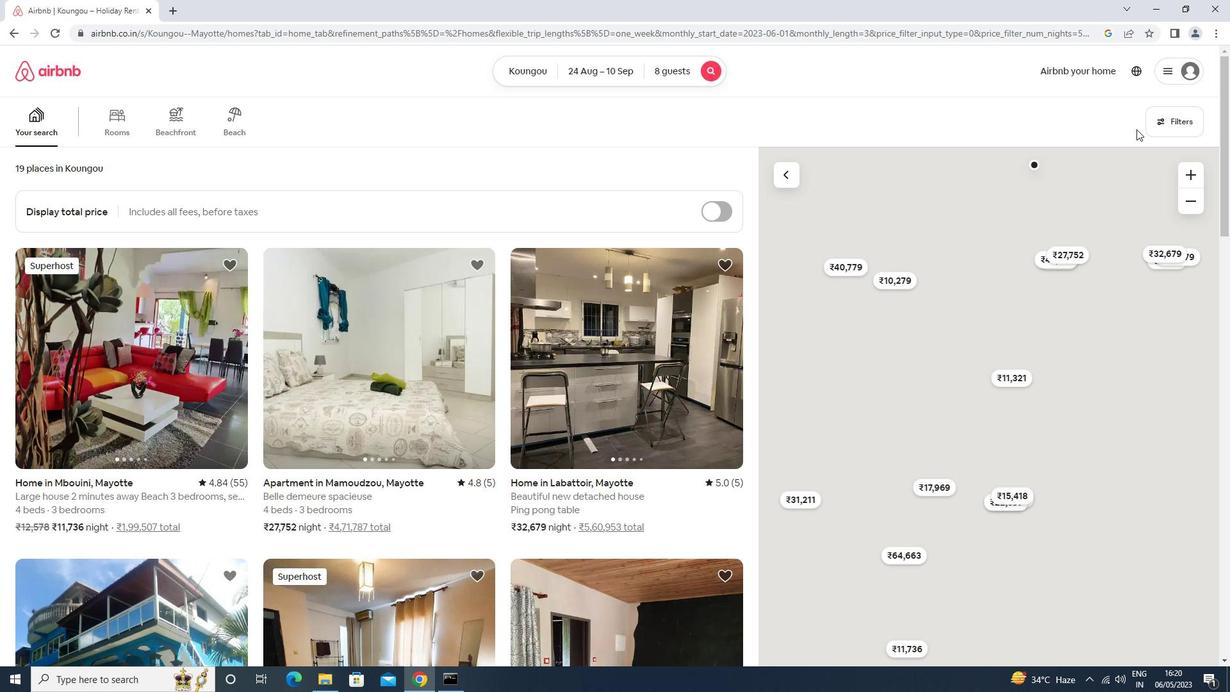 
Action: Mouse pressed left at (1164, 124)
Screenshot: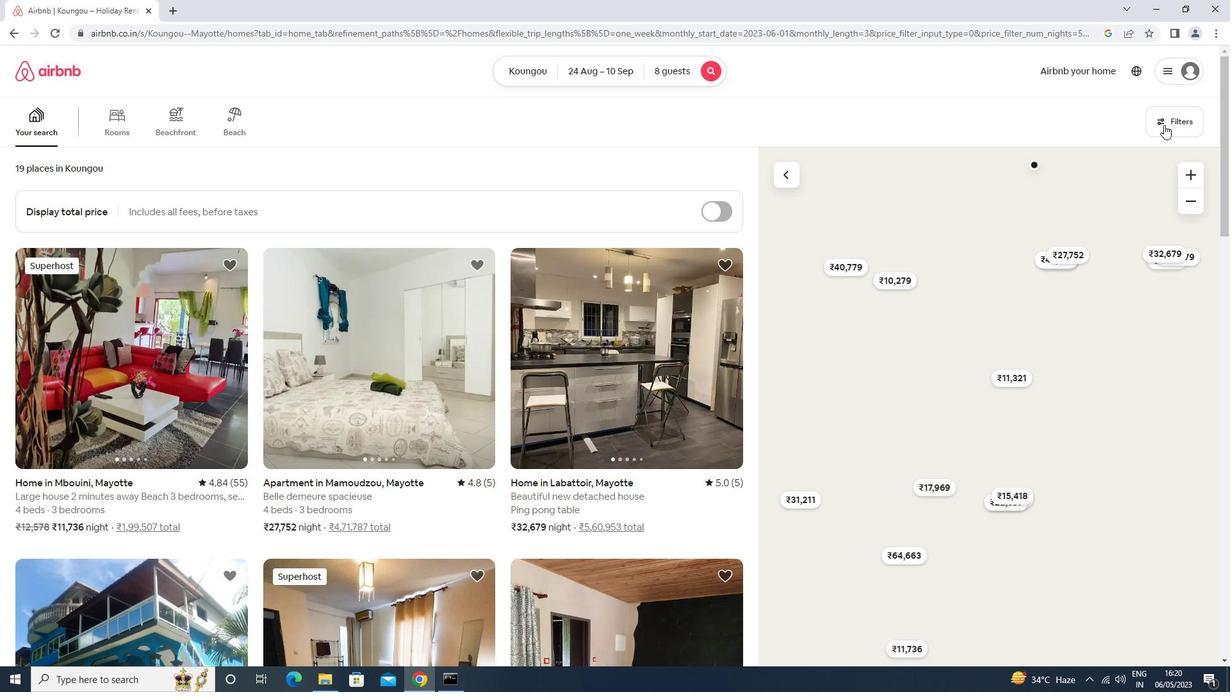 
Action: Mouse moved to (479, 442)
Screenshot: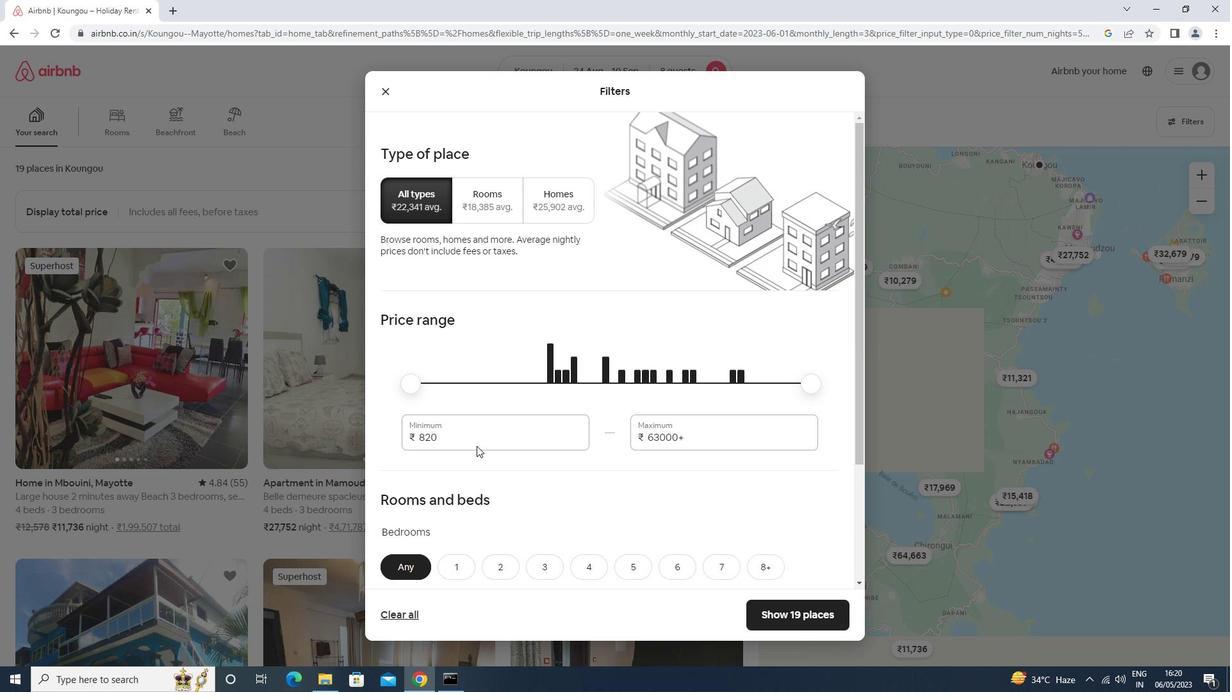 
Action: Mouse pressed left at (479, 442)
Screenshot: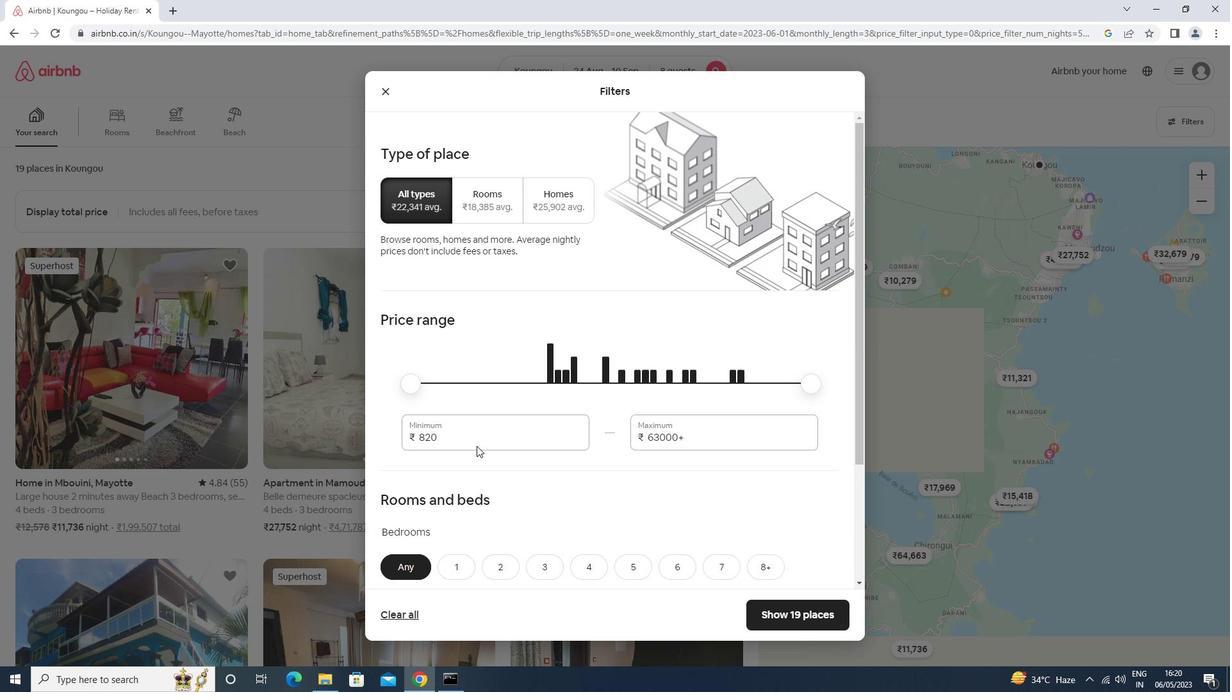
Action: Mouse moved to (479, 437)
Screenshot: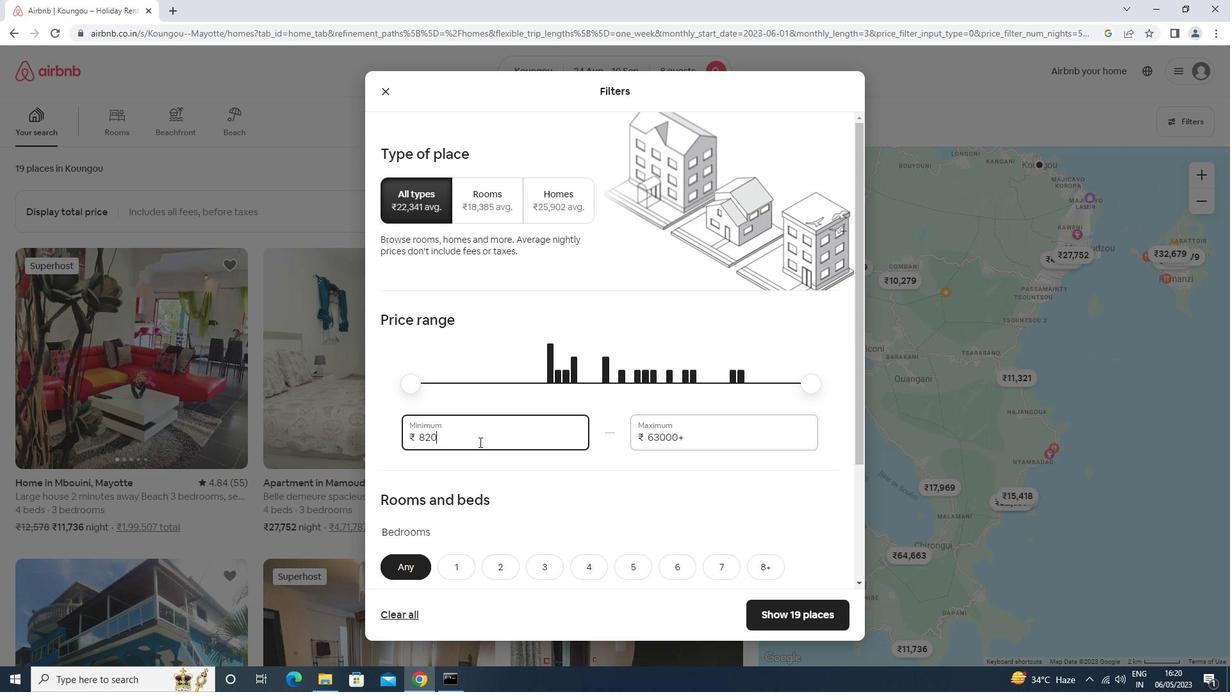 
Action: Key pressed <Key.backspace><Key.backspace><Key.backspace>10000<Key.tab>15000
Screenshot: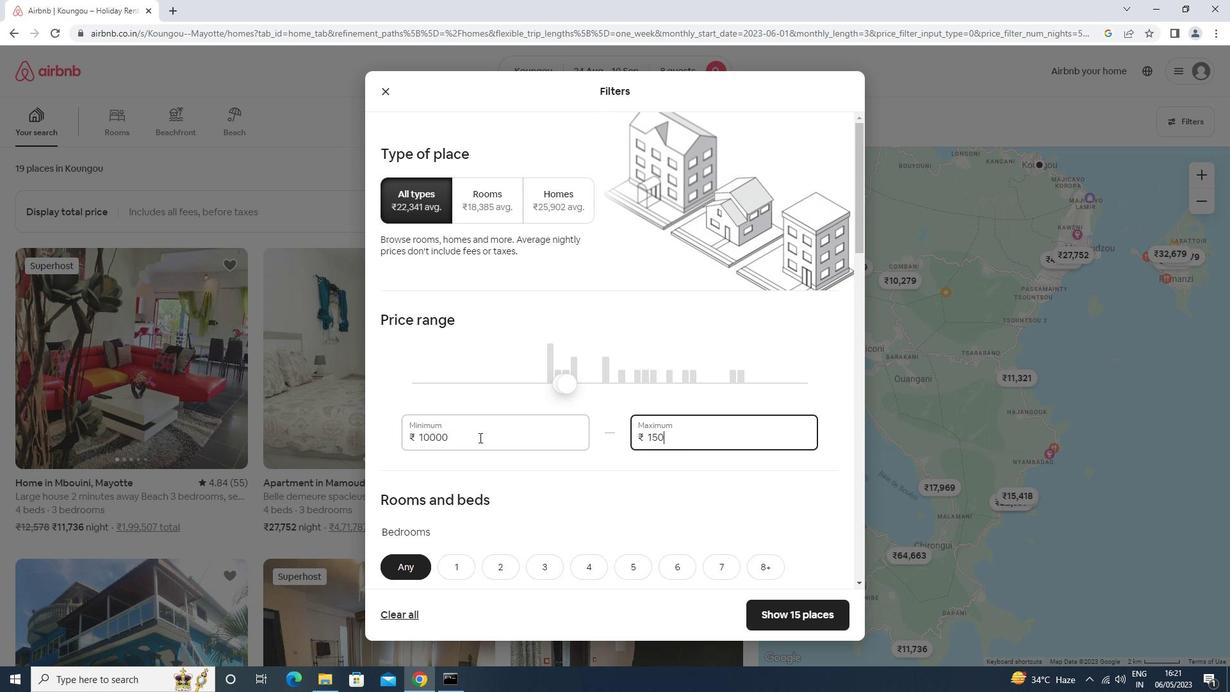 
Action: Mouse moved to (476, 438)
Screenshot: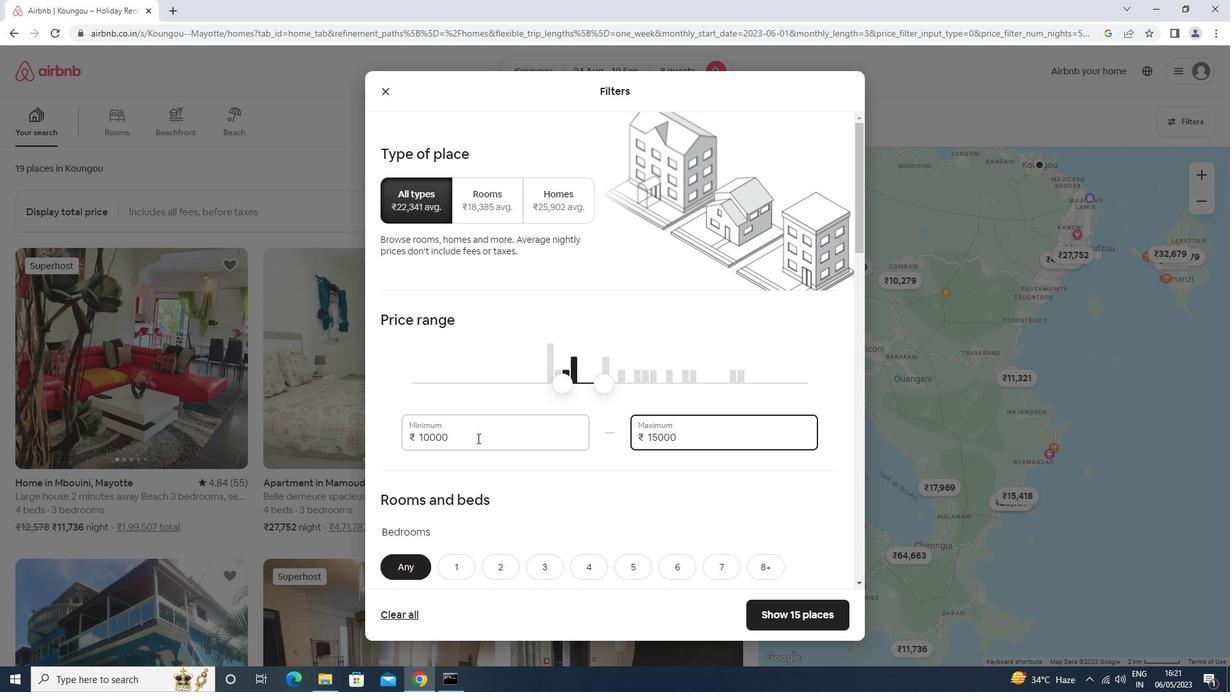 
Action: Mouse scrolled (476, 437) with delta (0, 0)
Screenshot: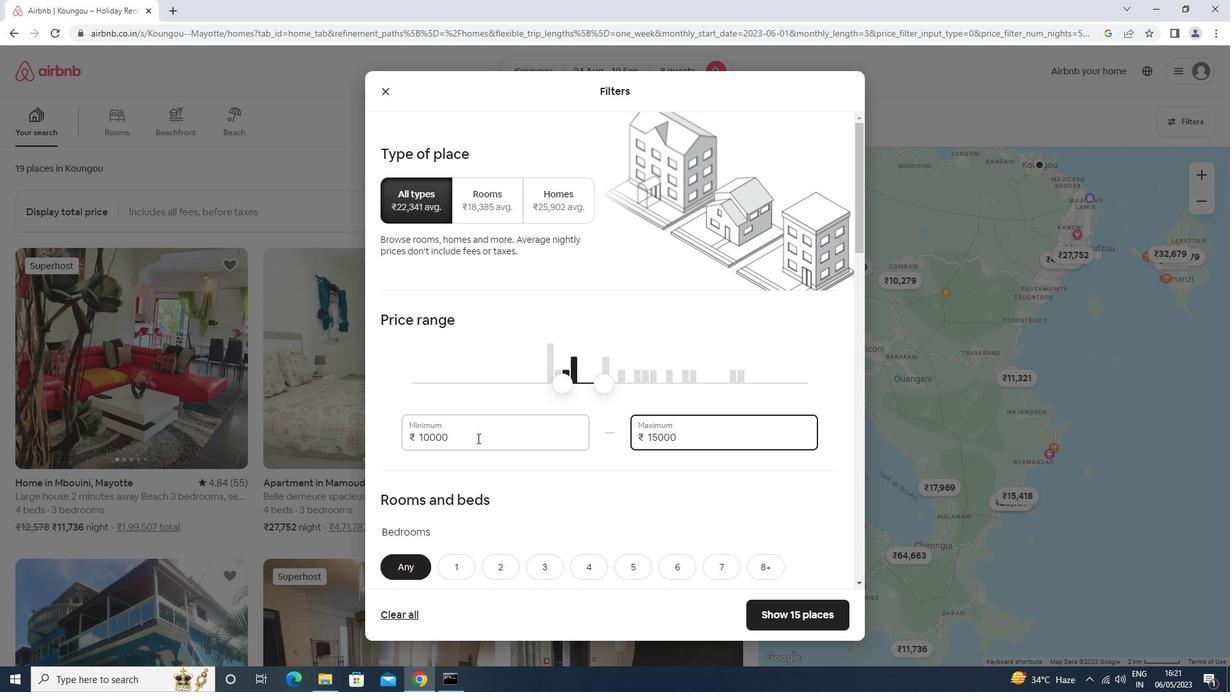 
Action: Mouse scrolled (476, 437) with delta (0, 0)
Screenshot: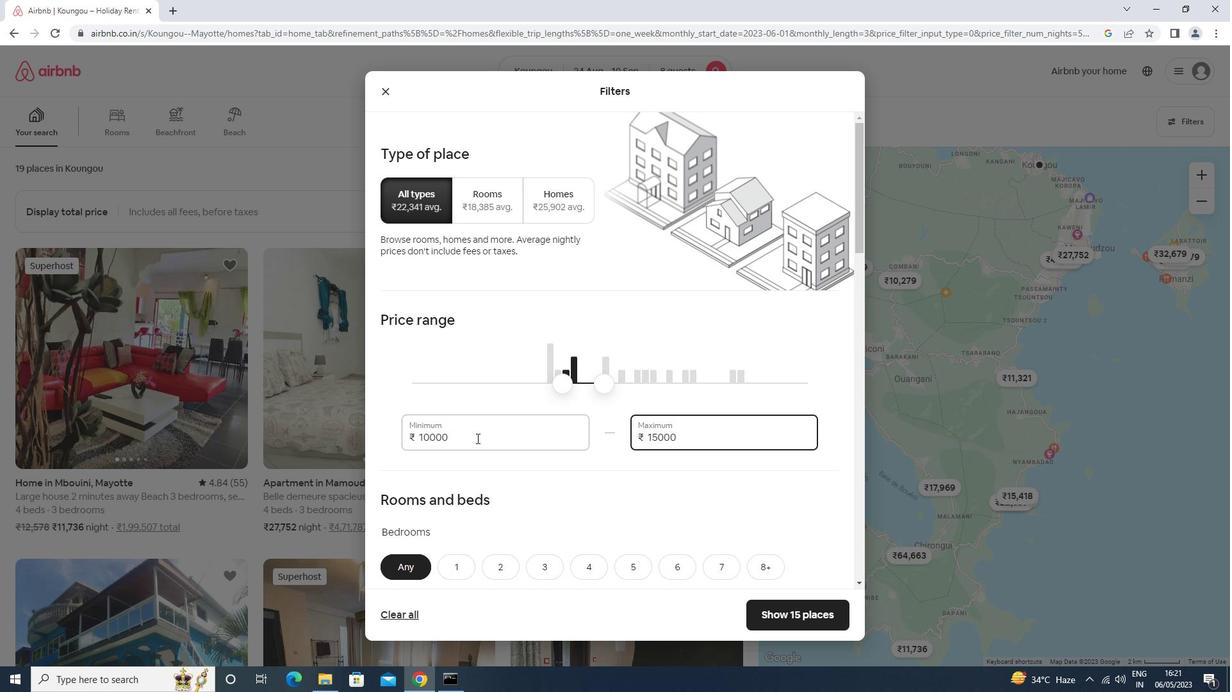
Action: Mouse scrolled (476, 437) with delta (0, 0)
Screenshot: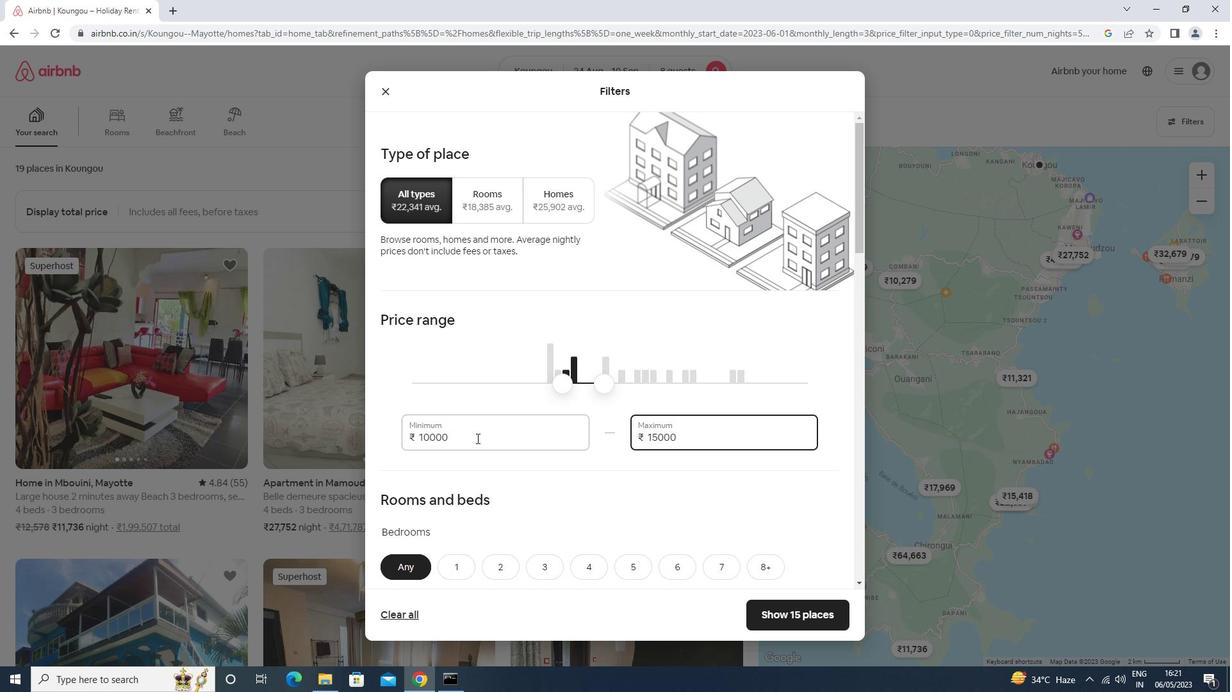 
Action: Mouse scrolled (476, 437) with delta (0, 0)
Screenshot: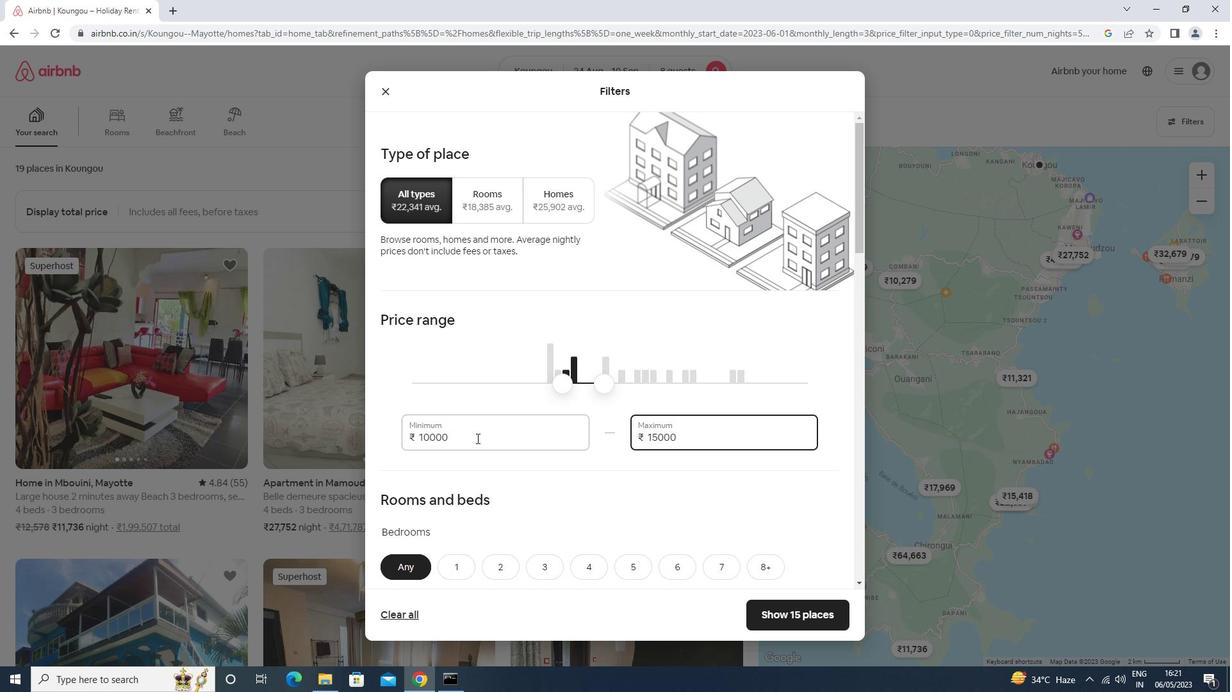 
Action: Mouse moved to (680, 310)
Screenshot: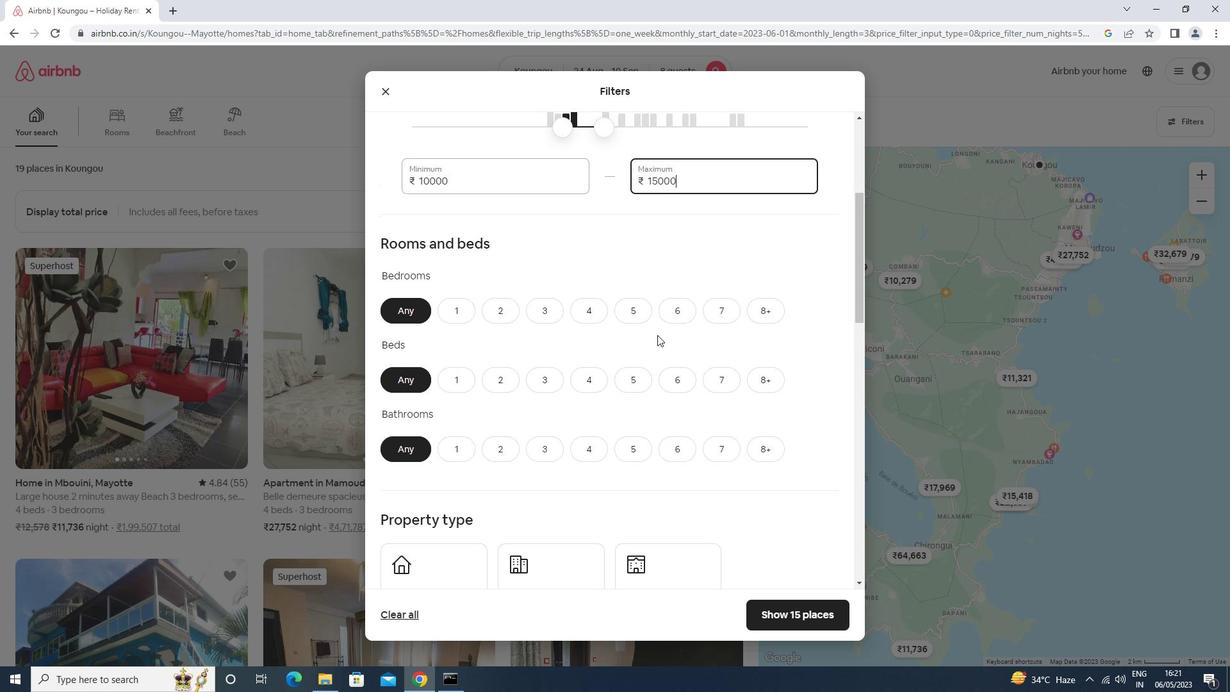 
Action: Mouse pressed left at (680, 310)
Screenshot: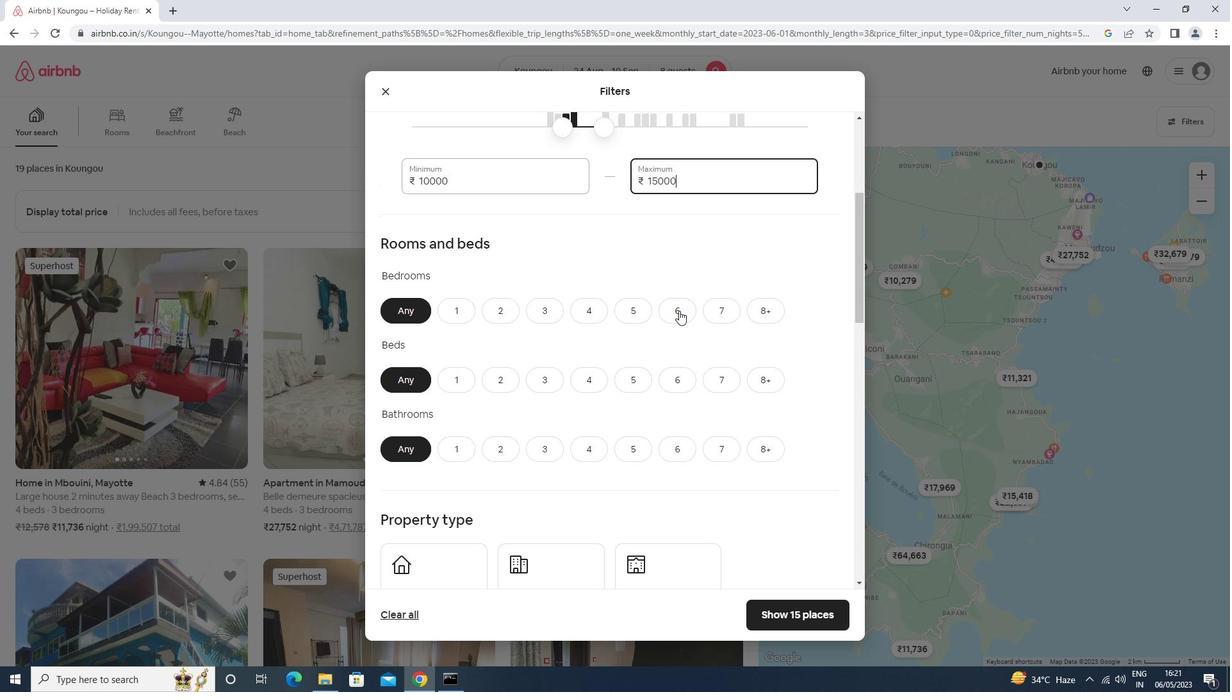 
Action: Mouse moved to (680, 373)
Screenshot: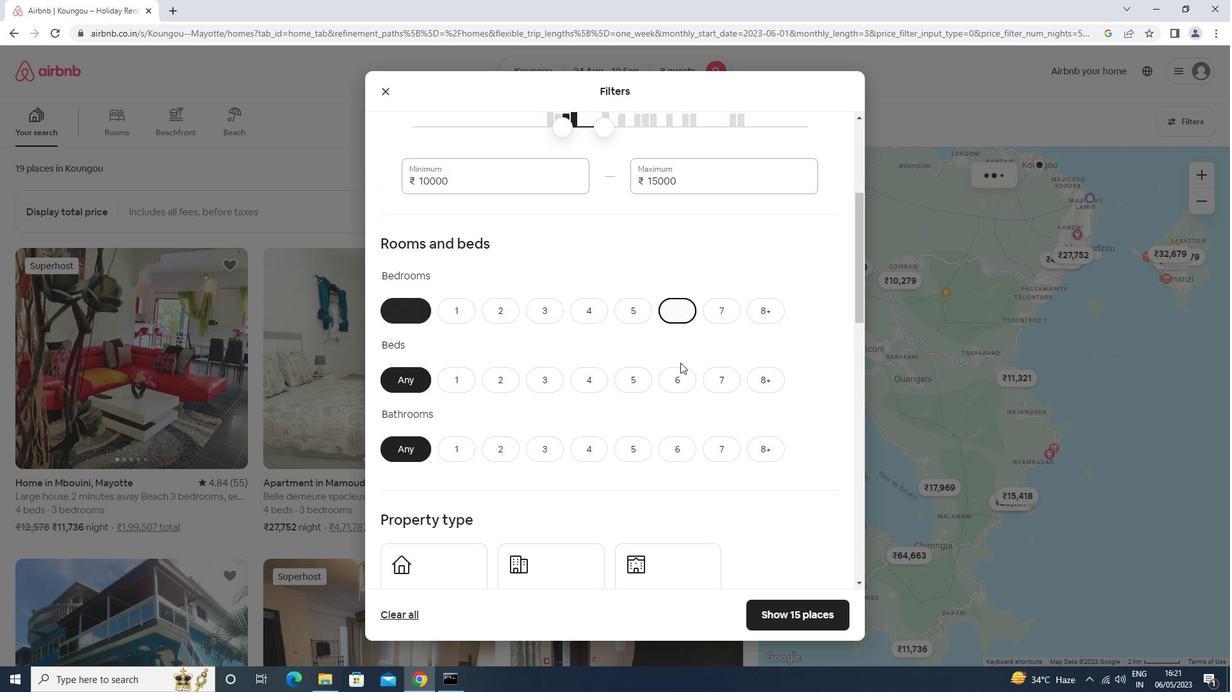 
Action: Mouse pressed left at (680, 373)
Screenshot: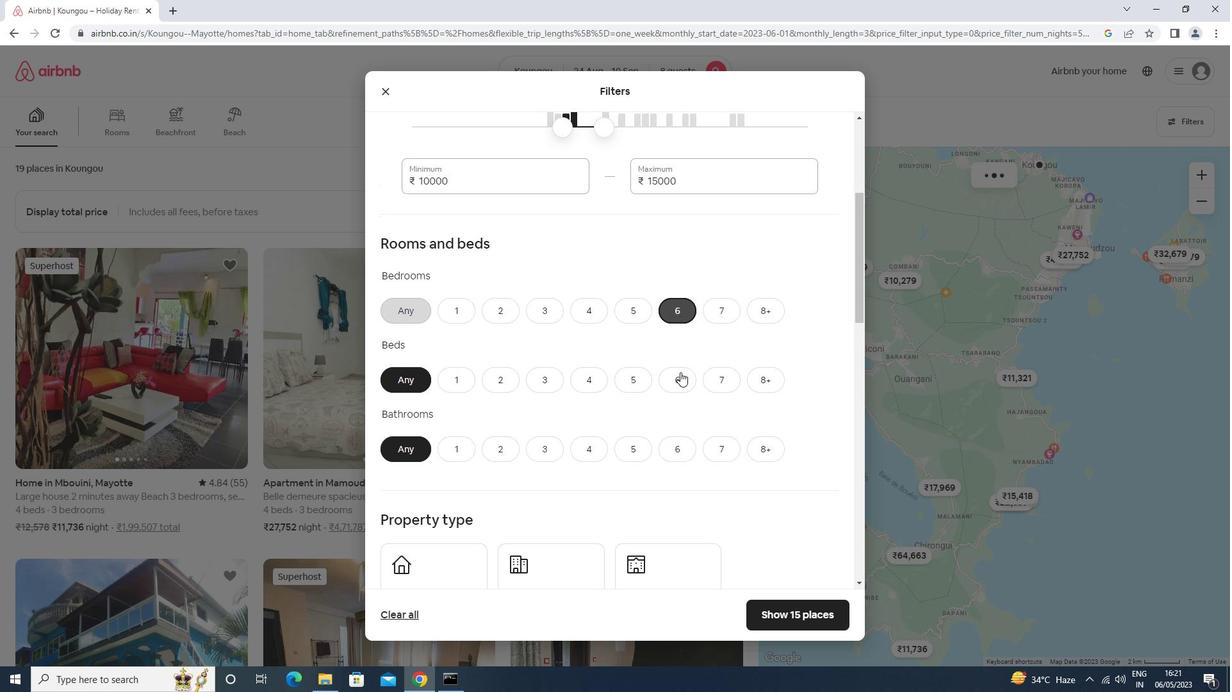 
Action: Mouse moved to (670, 443)
Screenshot: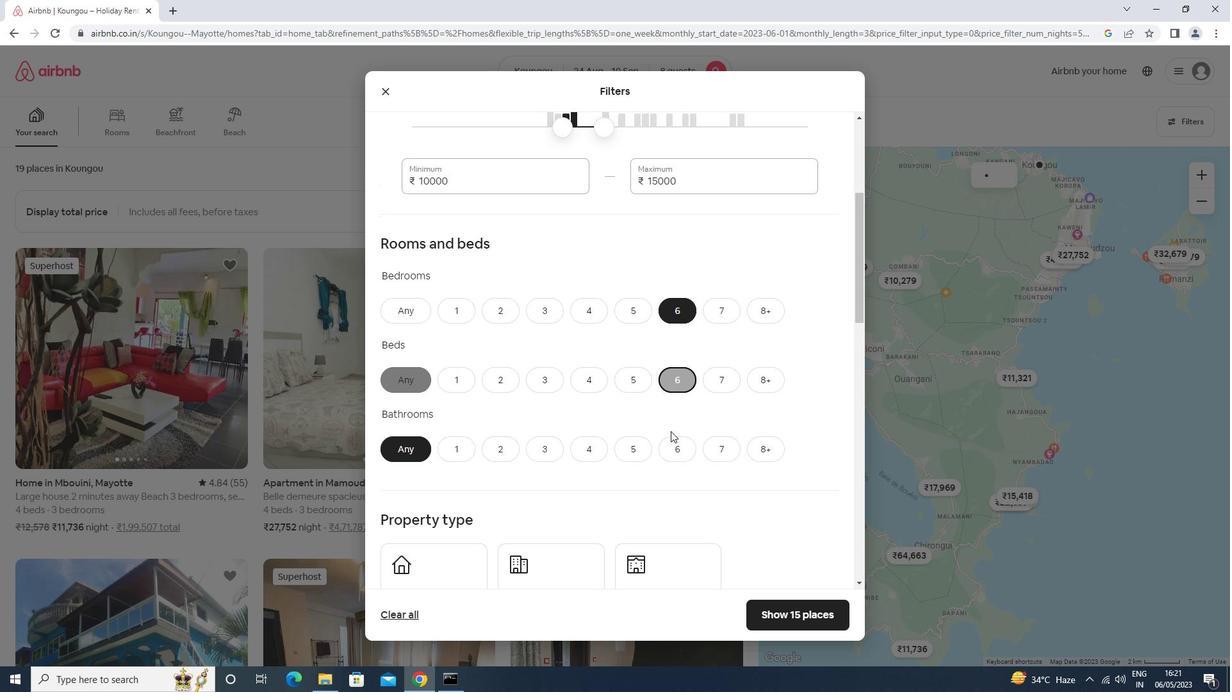 
Action: Mouse pressed left at (670, 443)
Screenshot: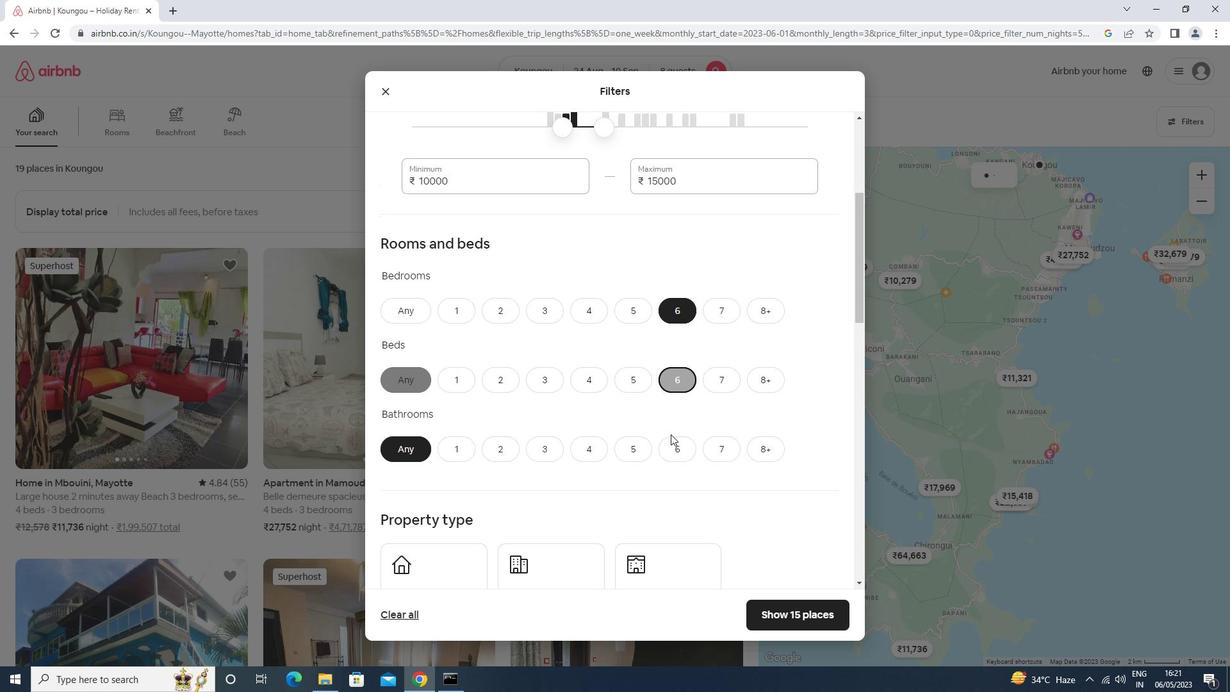 
Action: Mouse moved to (555, 382)
Screenshot: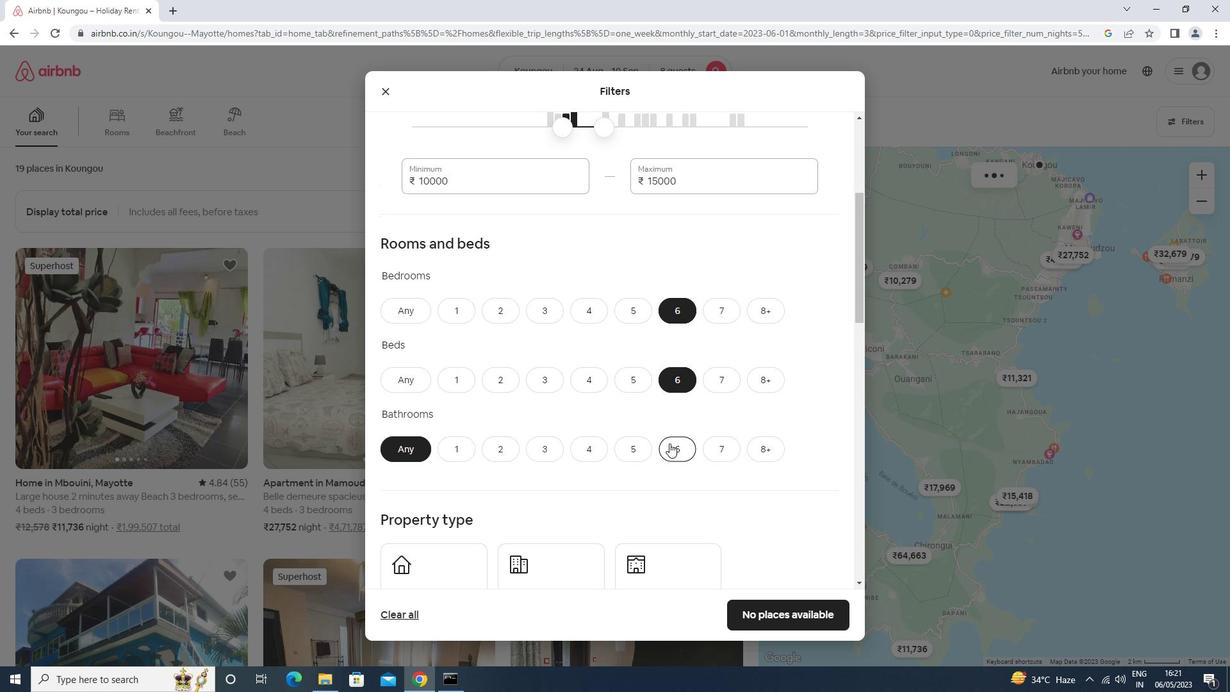 
Action: Mouse scrolled (555, 382) with delta (0, 0)
Screenshot: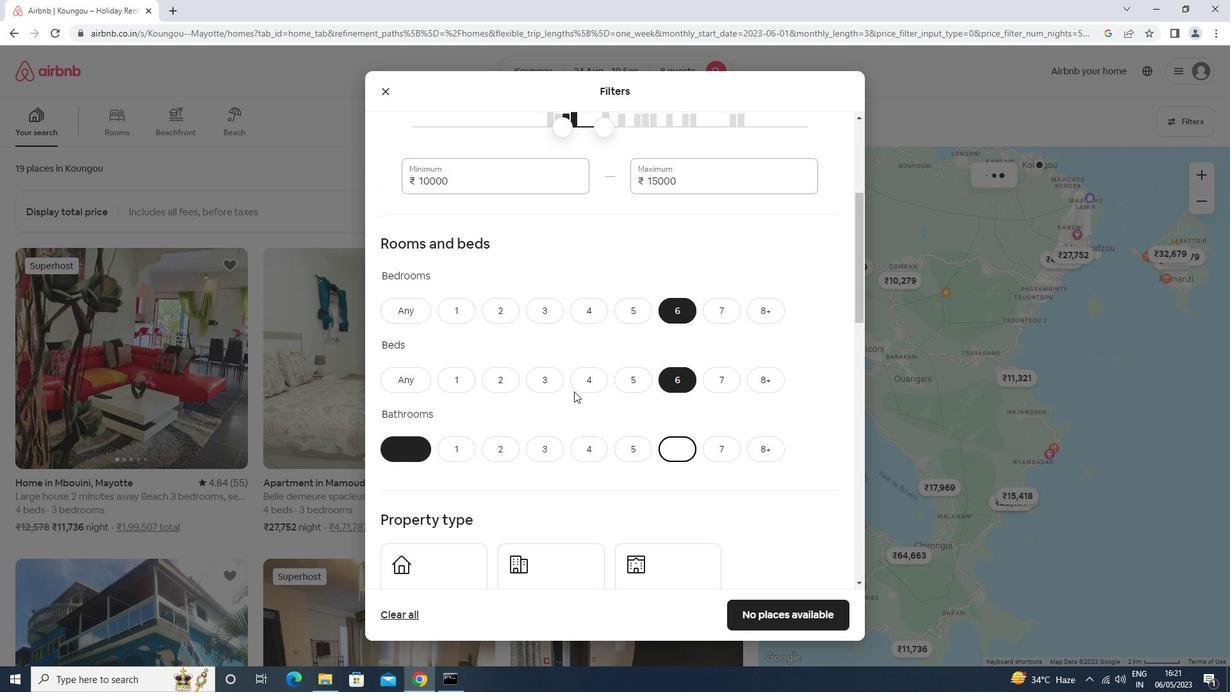 
Action: Mouse scrolled (555, 382) with delta (0, 0)
Screenshot: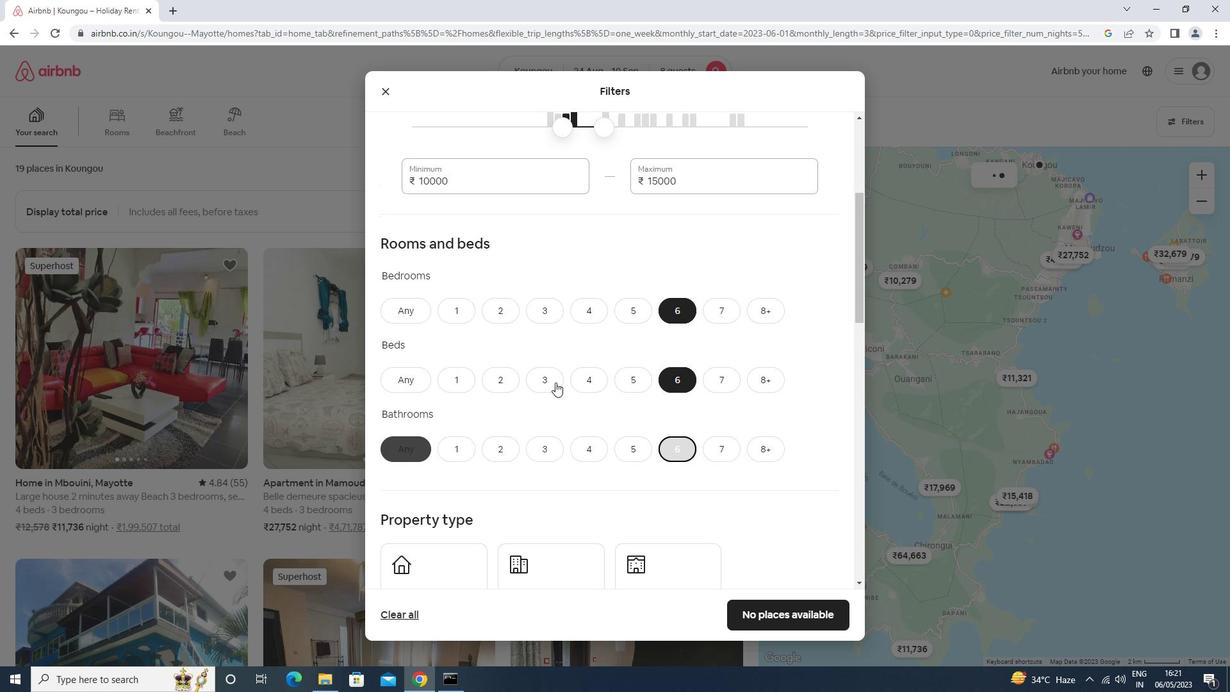 
Action: Mouse scrolled (555, 382) with delta (0, 0)
Screenshot: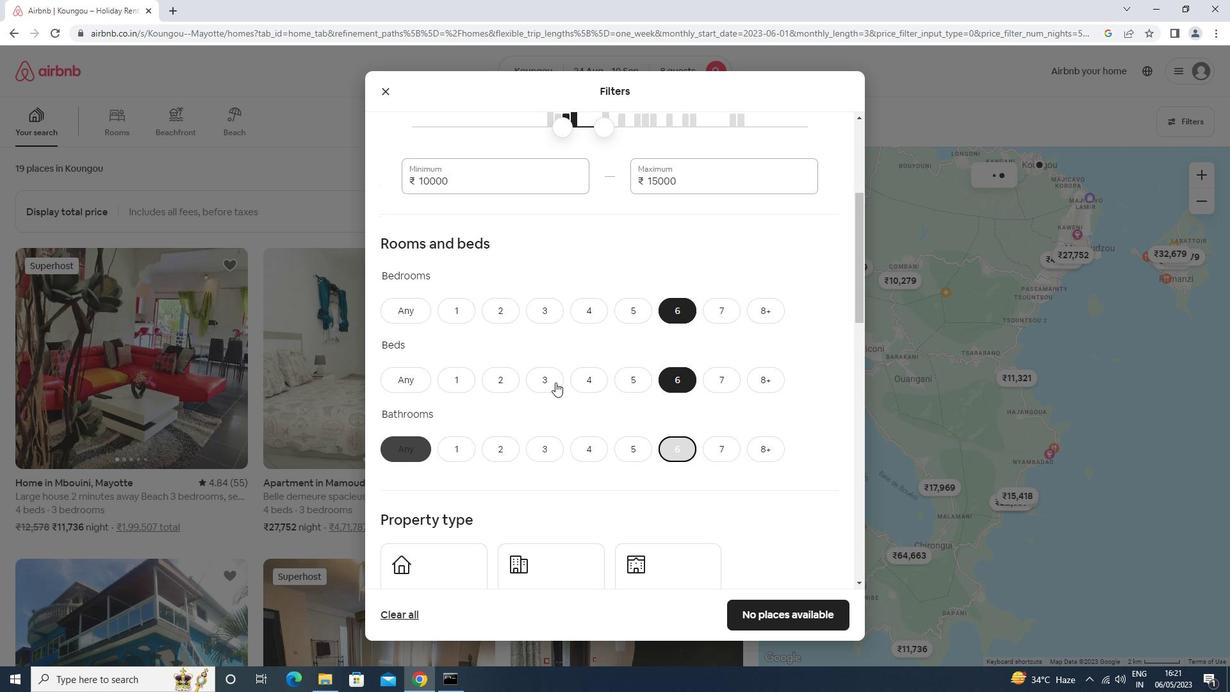 
Action: Mouse scrolled (555, 382) with delta (0, 0)
Screenshot: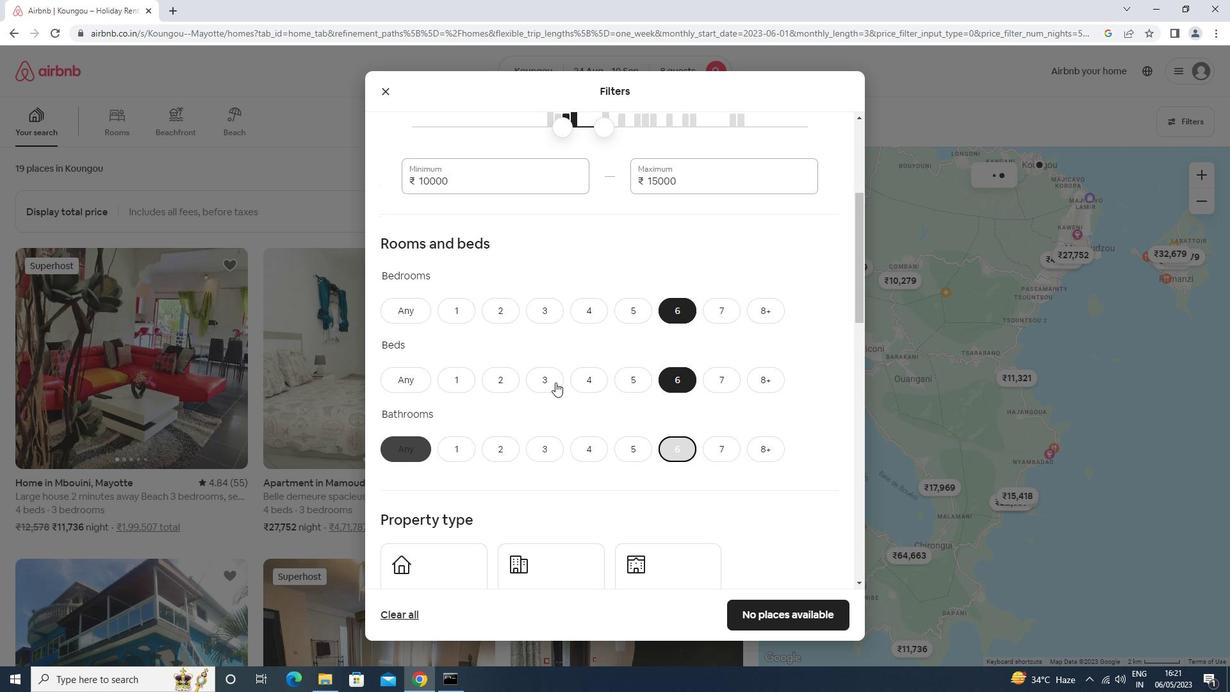 
Action: Mouse moved to (430, 317)
Screenshot: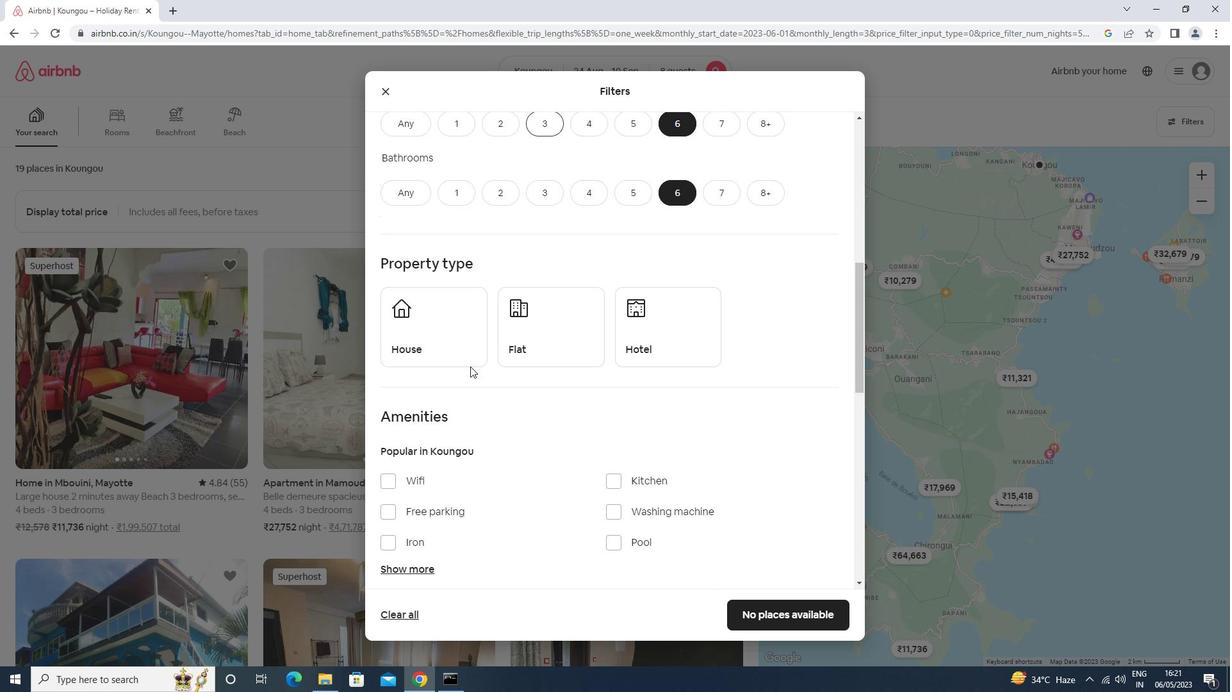 
Action: Mouse pressed left at (430, 317)
Screenshot: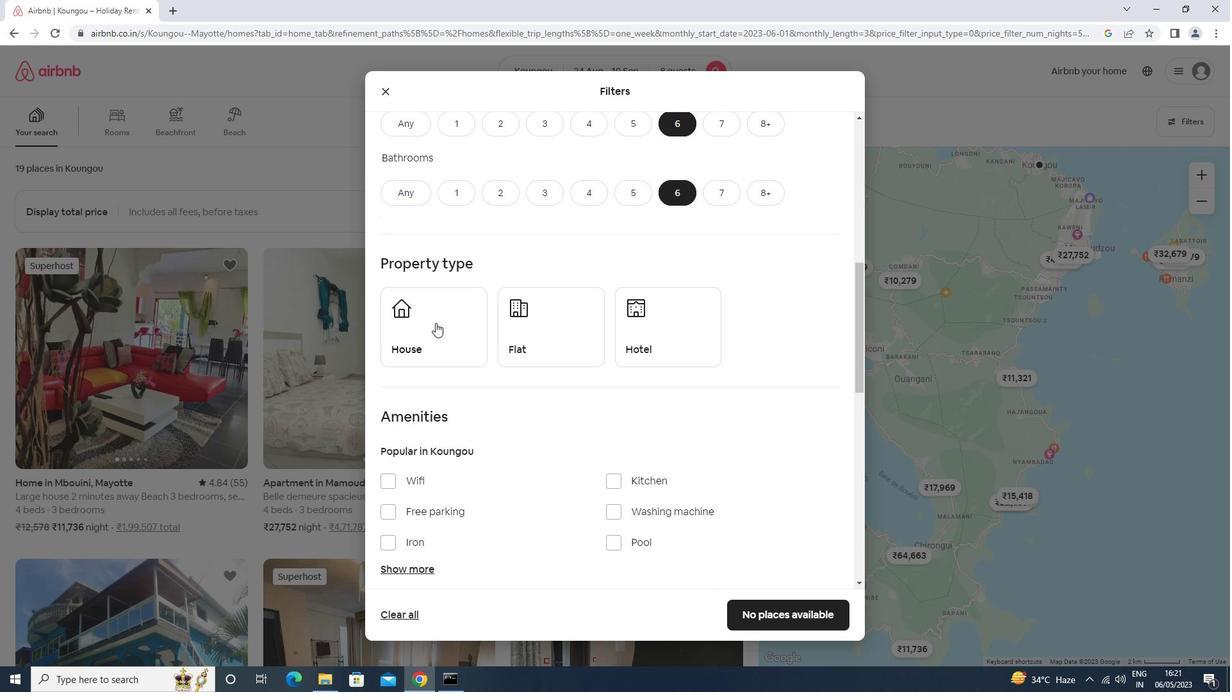 
Action: Mouse moved to (557, 316)
Screenshot: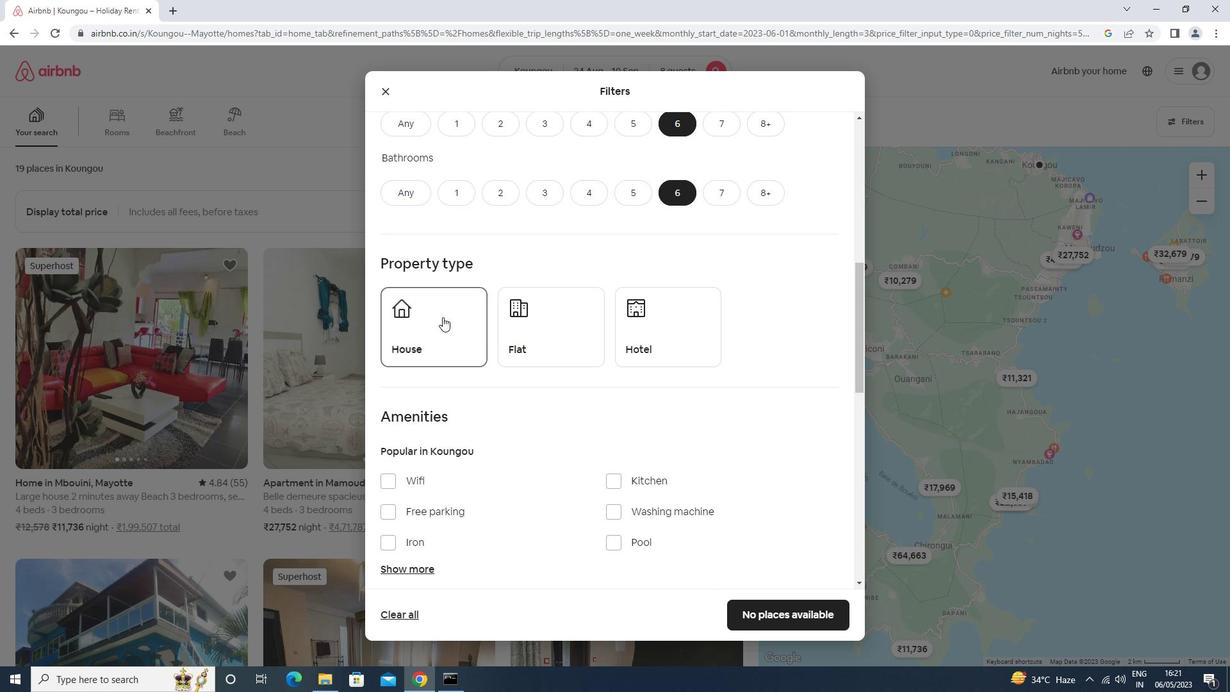
Action: Mouse pressed left at (557, 316)
Screenshot: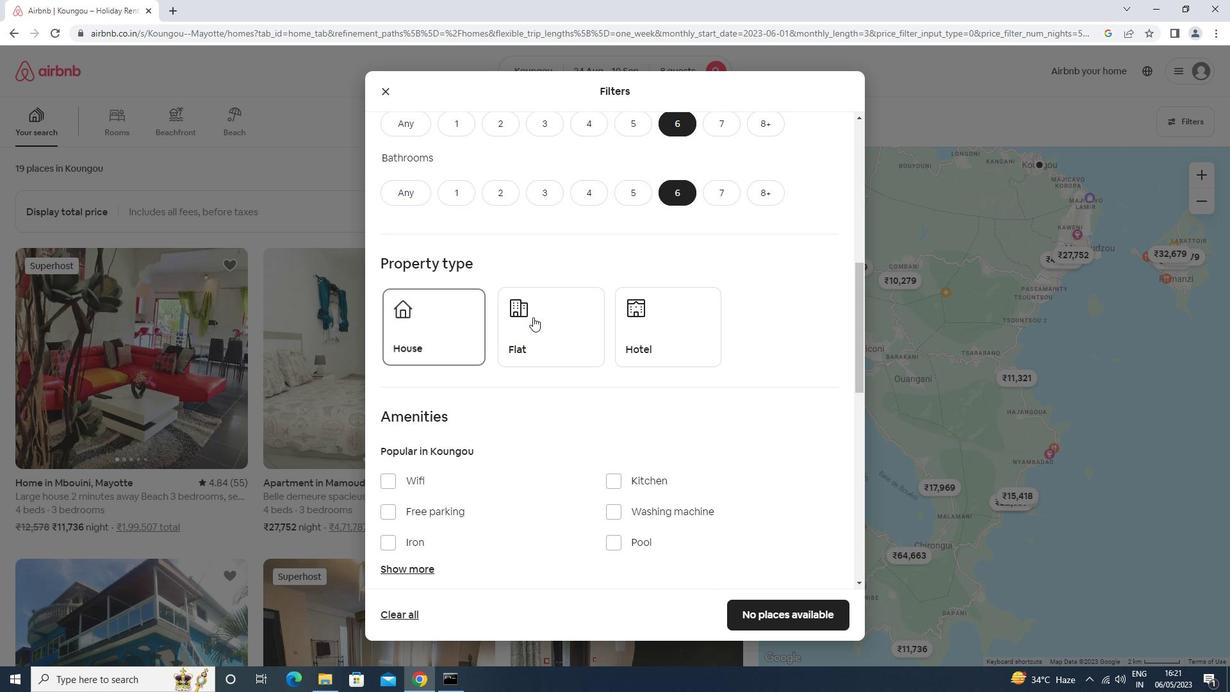 
Action: Mouse moved to (553, 315)
Screenshot: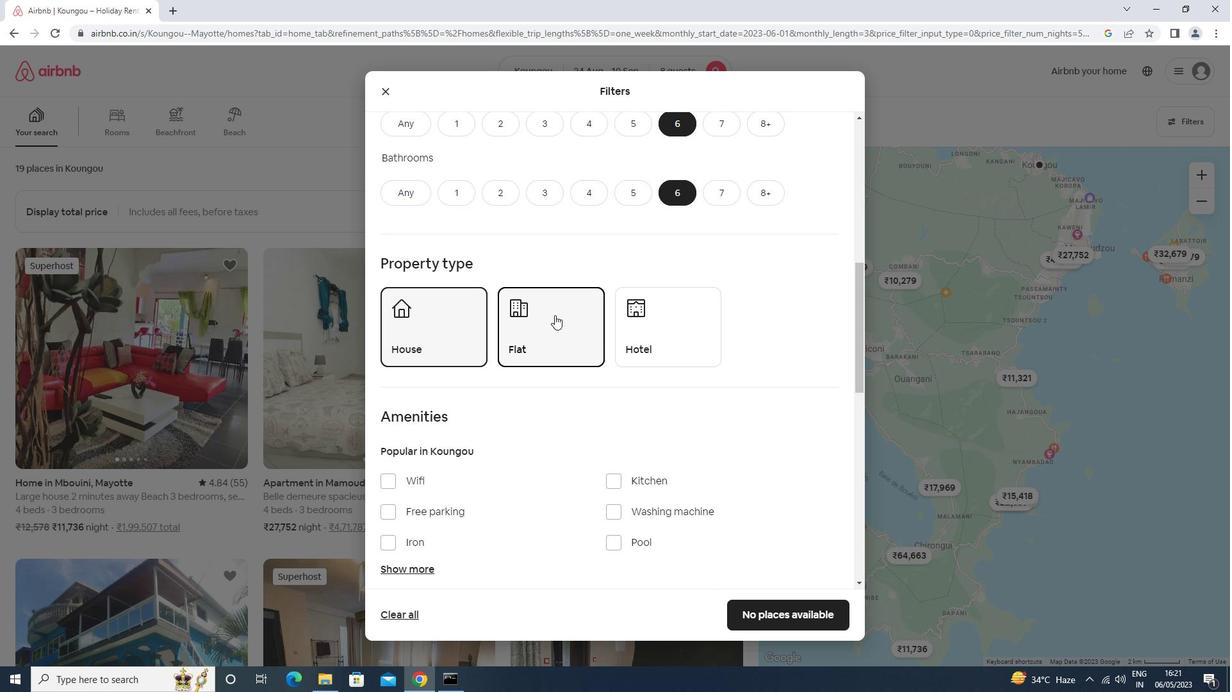 
Action: Mouse scrolled (553, 314) with delta (0, 0)
Screenshot: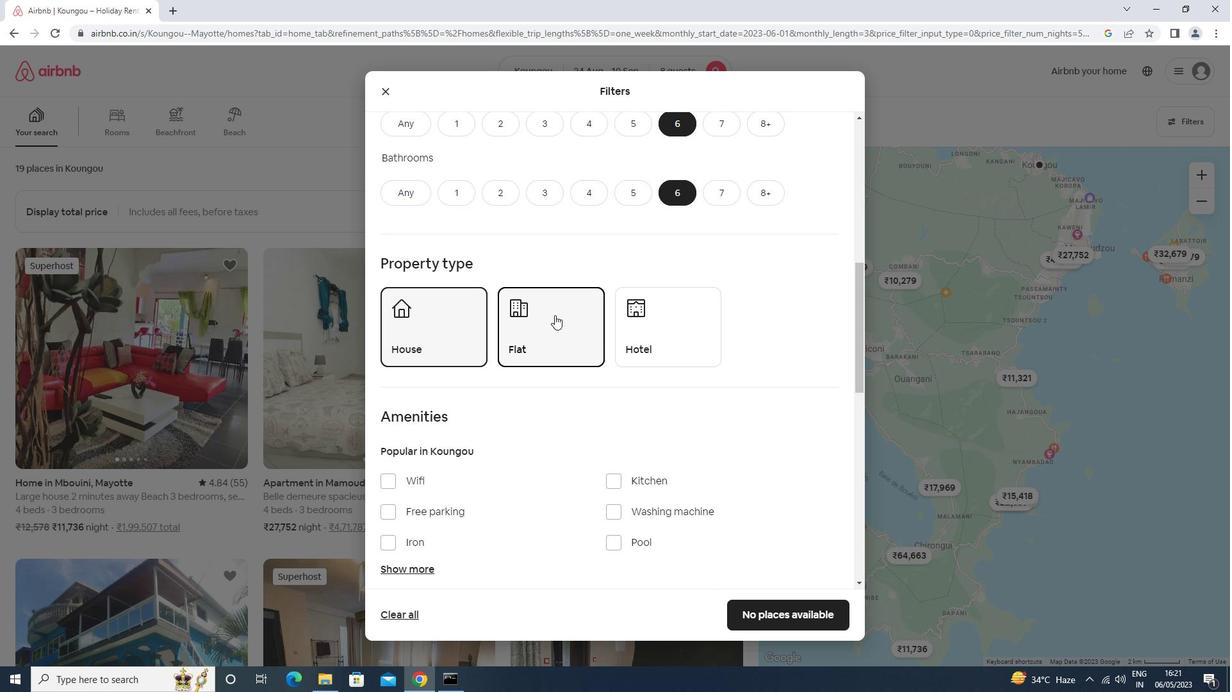 
Action: Mouse scrolled (553, 314) with delta (0, 0)
Screenshot: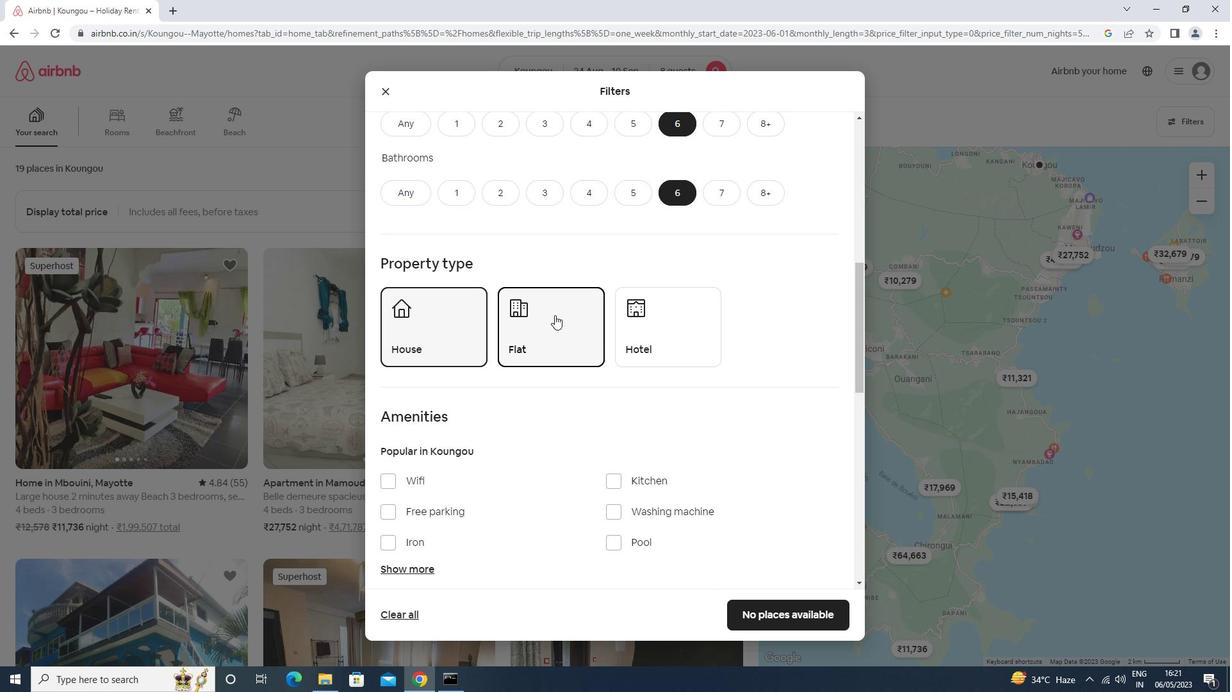 
Action: Mouse scrolled (553, 314) with delta (0, 0)
Screenshot: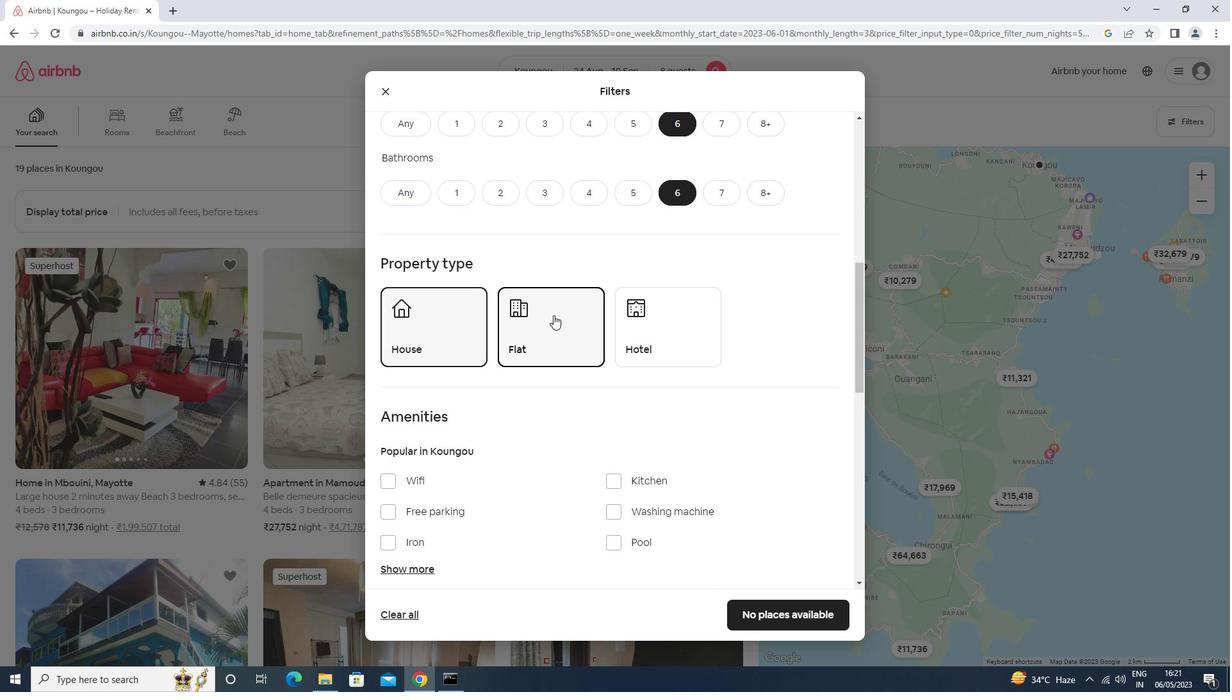 
Action: Mouse moved to (419, 378)
Screenshot: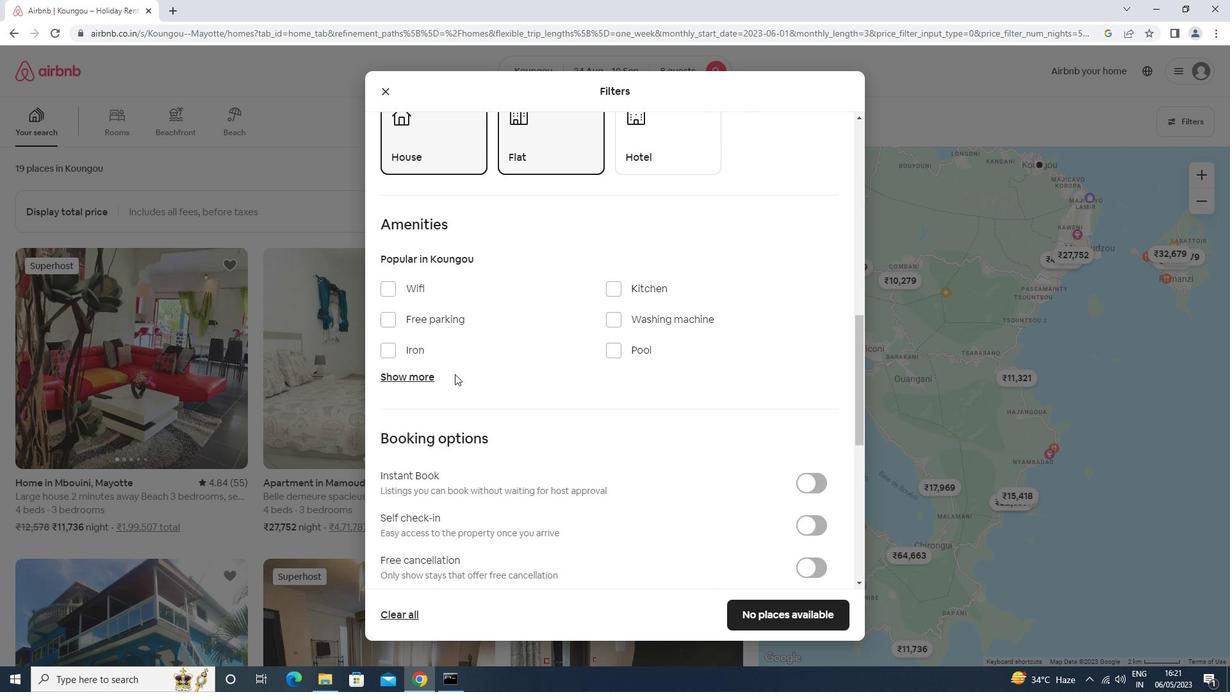 
Action: Mouse pressed left at (419, 378)
Screenshot: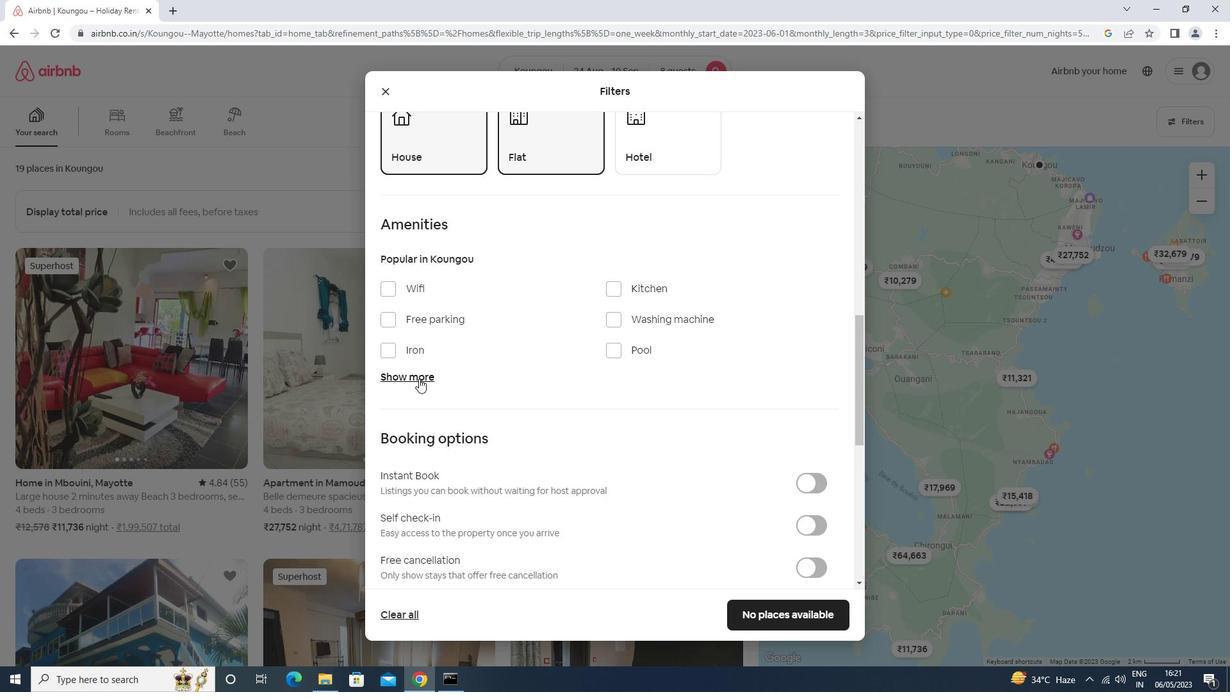 
Action: Mouse moved to (425, 291)
Screenshot: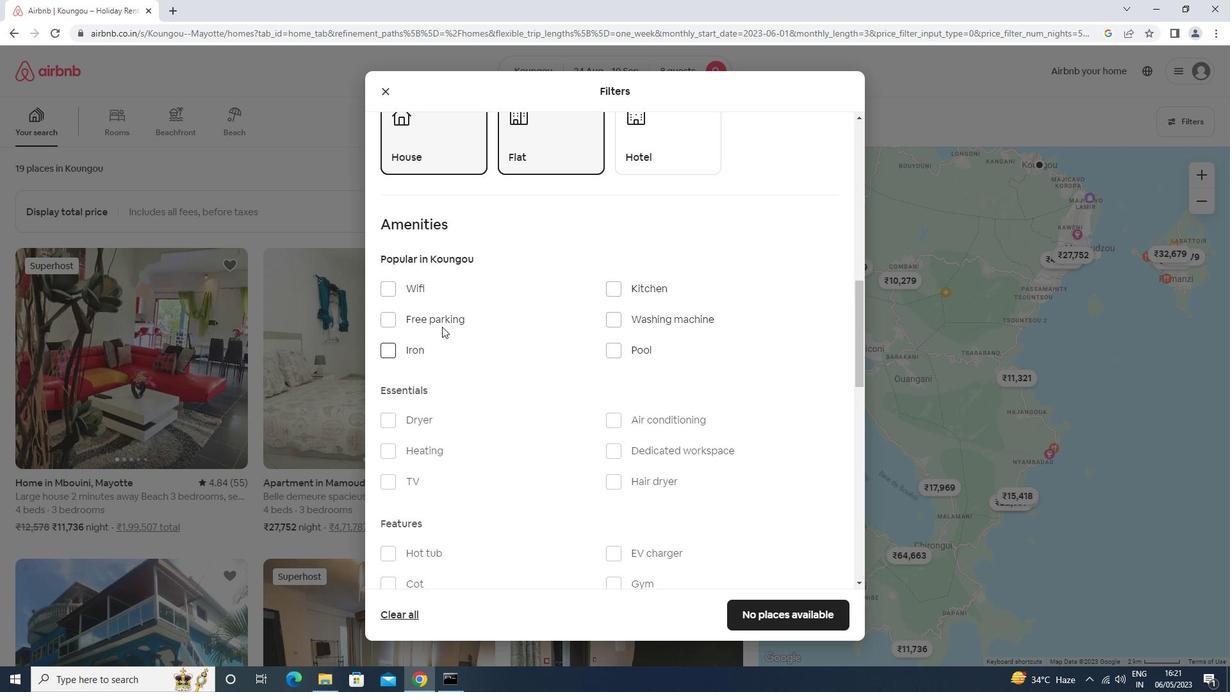 
Action: Mouse pressed left at (425, 291)
Screenshot: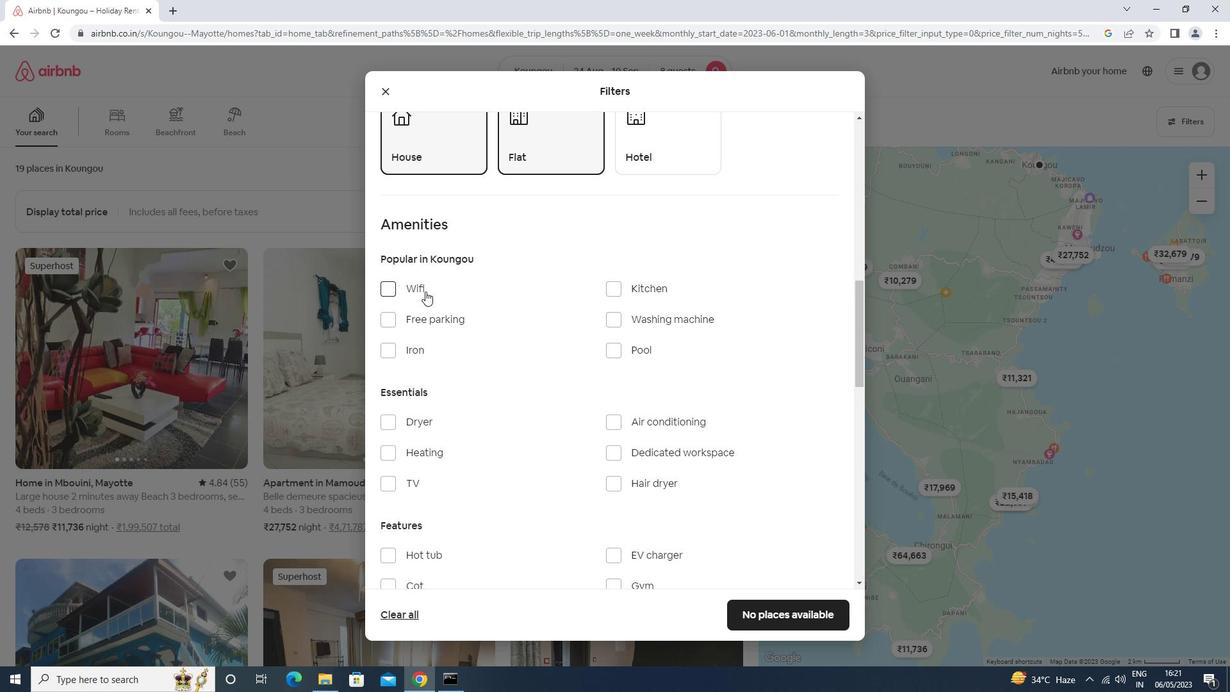 
Action: Mouse moved to (438, 314)
Screenshot: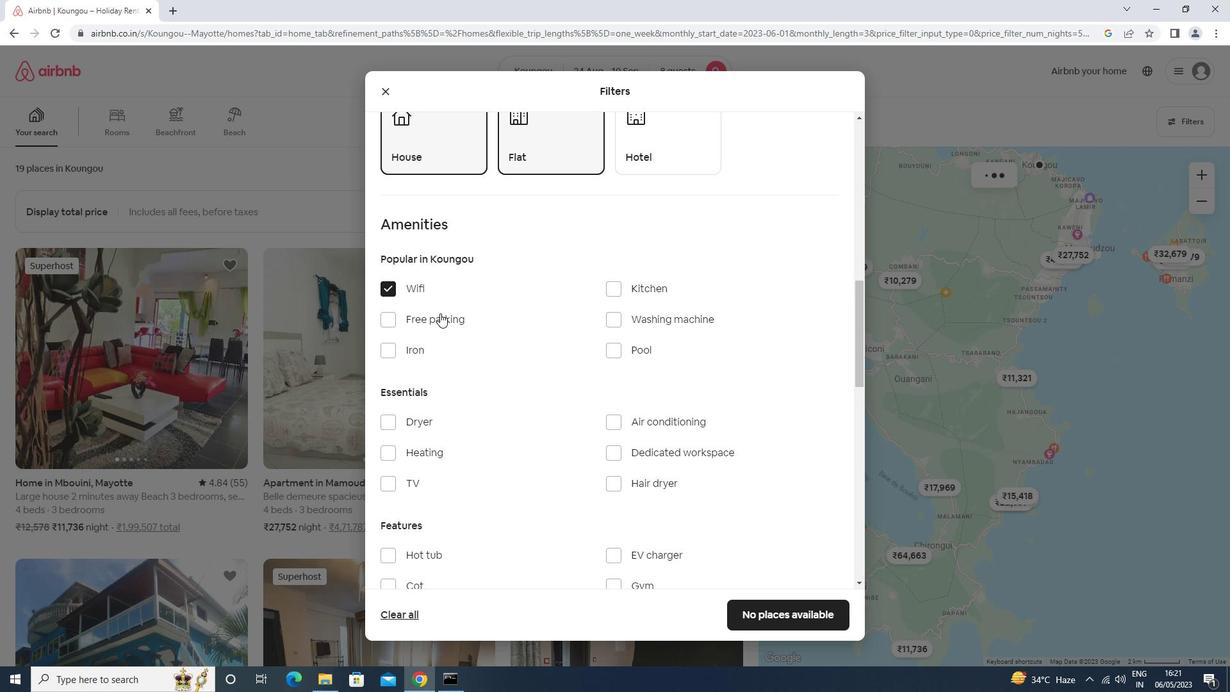 
Action: Mouse pressed left at (438, 314)
Screenshot: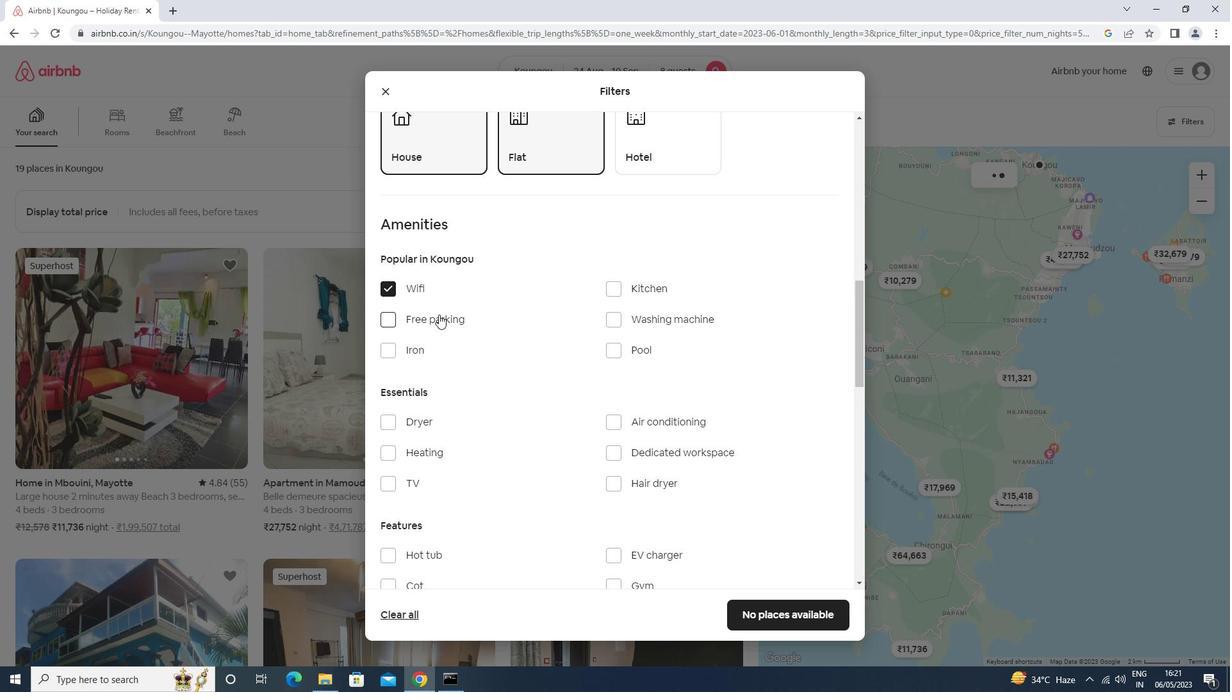 
Action: Mouse moved to (468, 474)
Screenshot: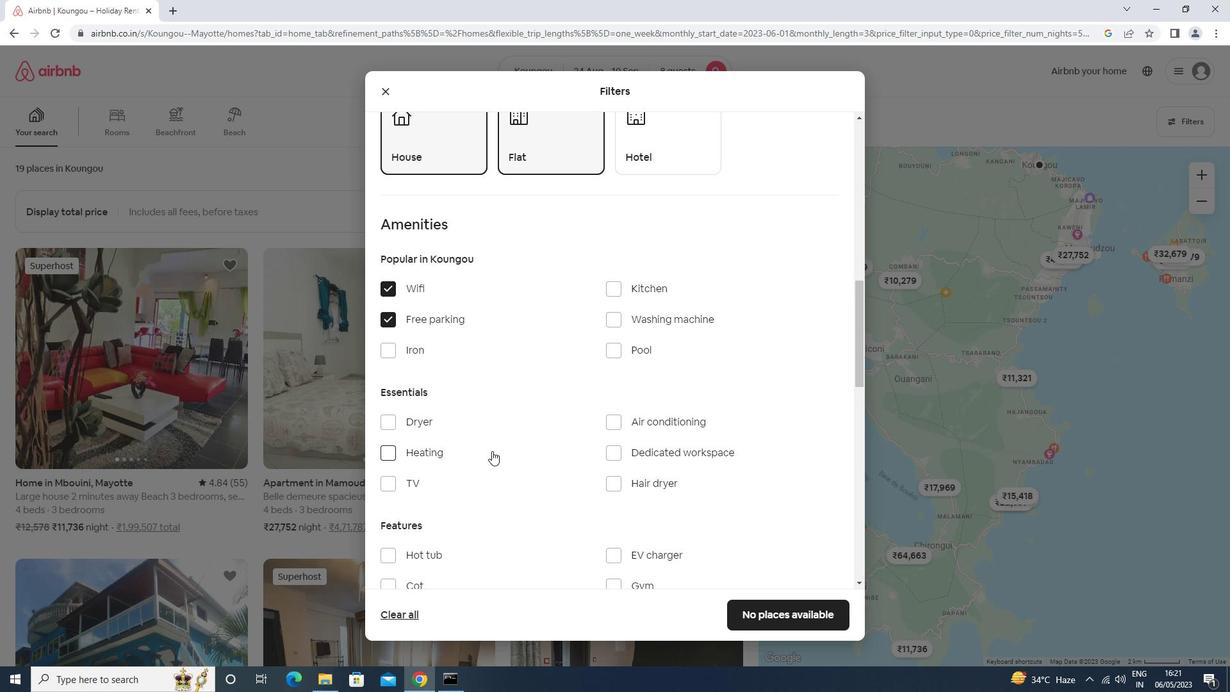 
Action: Mouse pressed left at (468, 474)
Screenshot: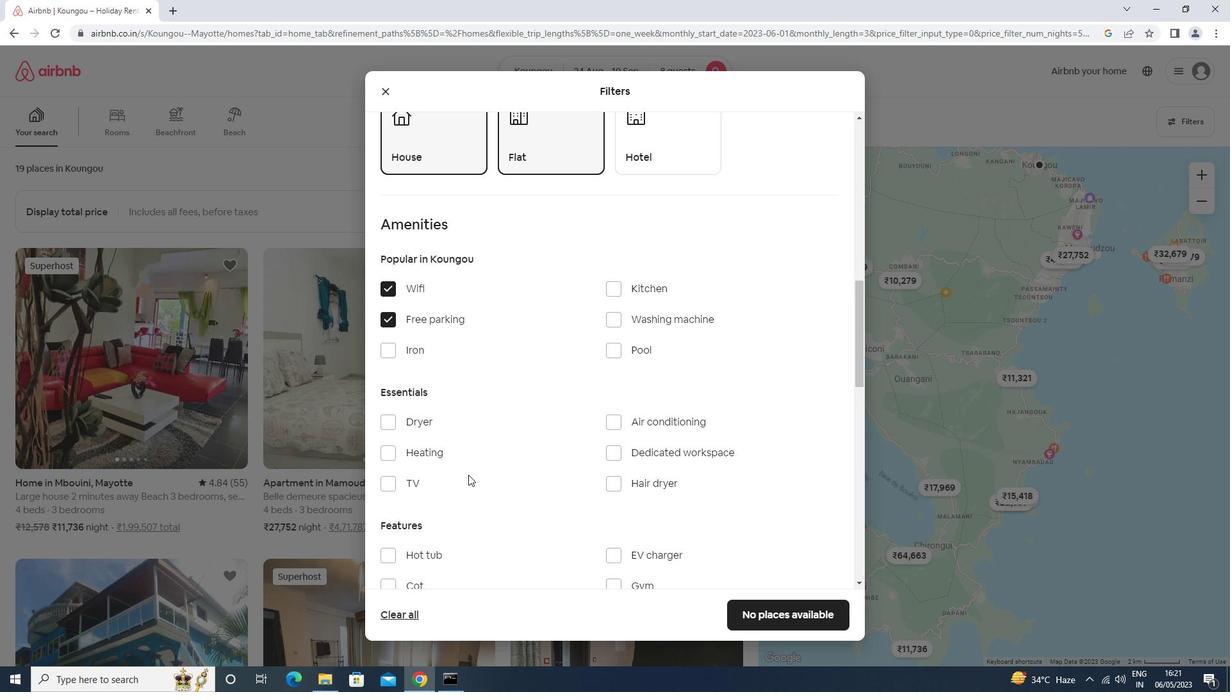 
Action: Mouse moved to (464, 477)
Screenshot: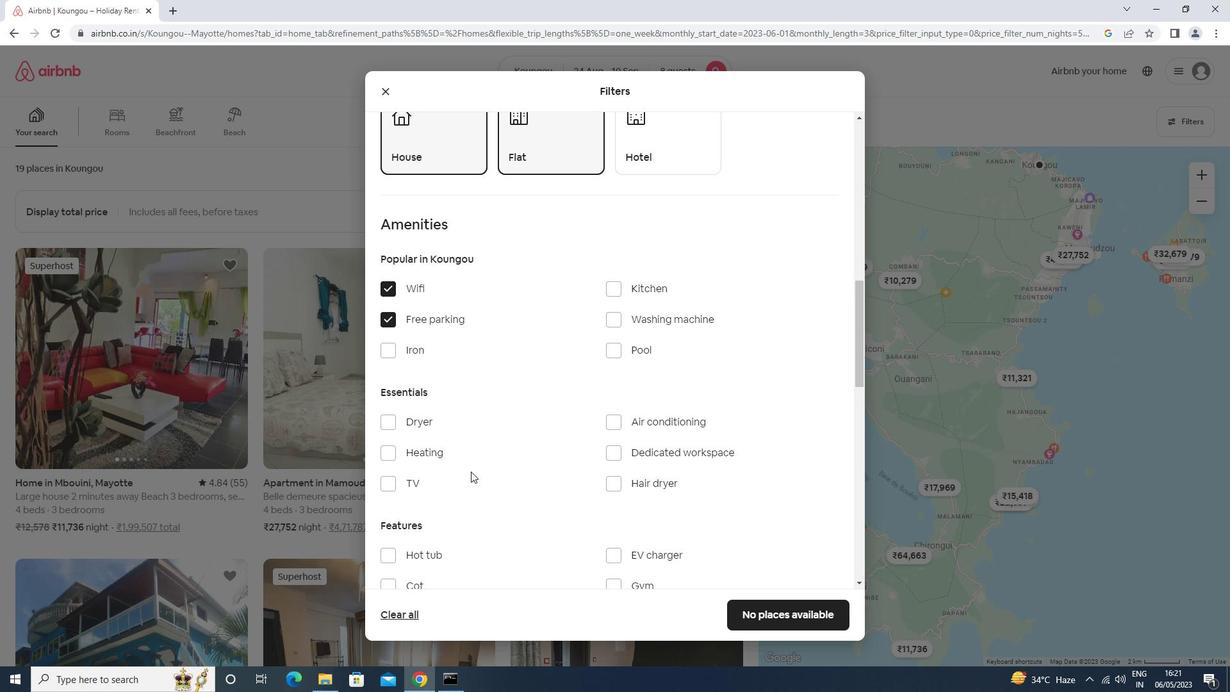 
Action: Mouse pressed left at (464, 477)
Screenshot: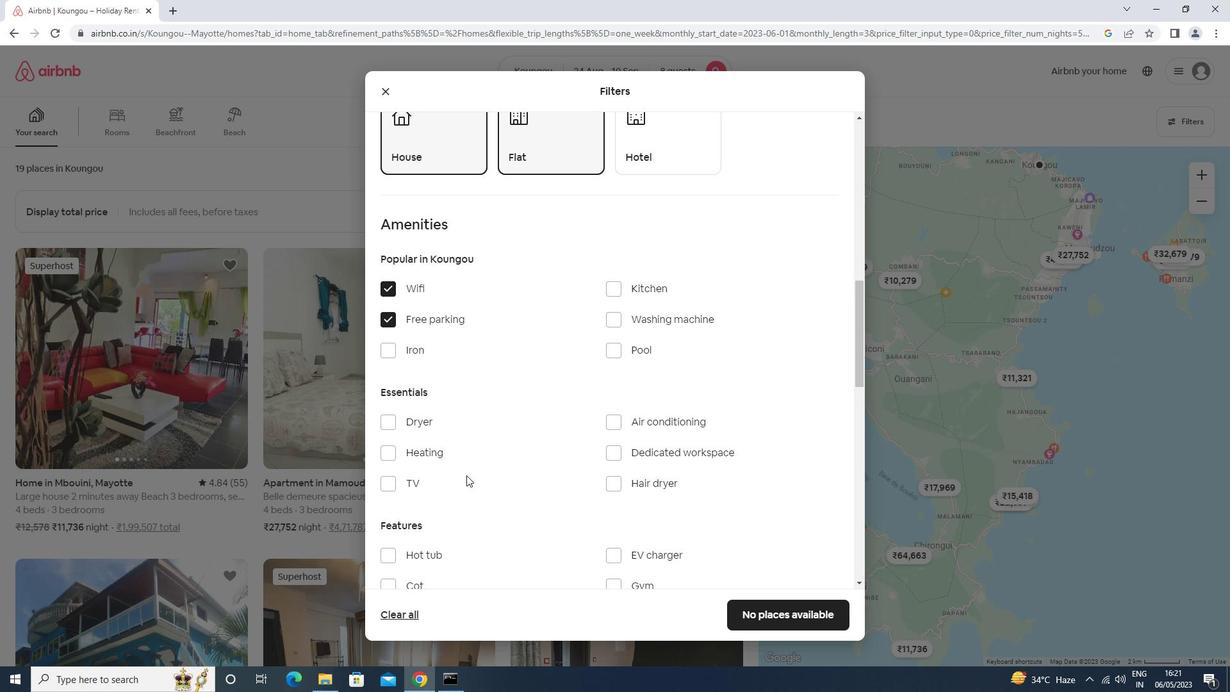 
Action: Mouse moved to (523, 413)
Screenshot: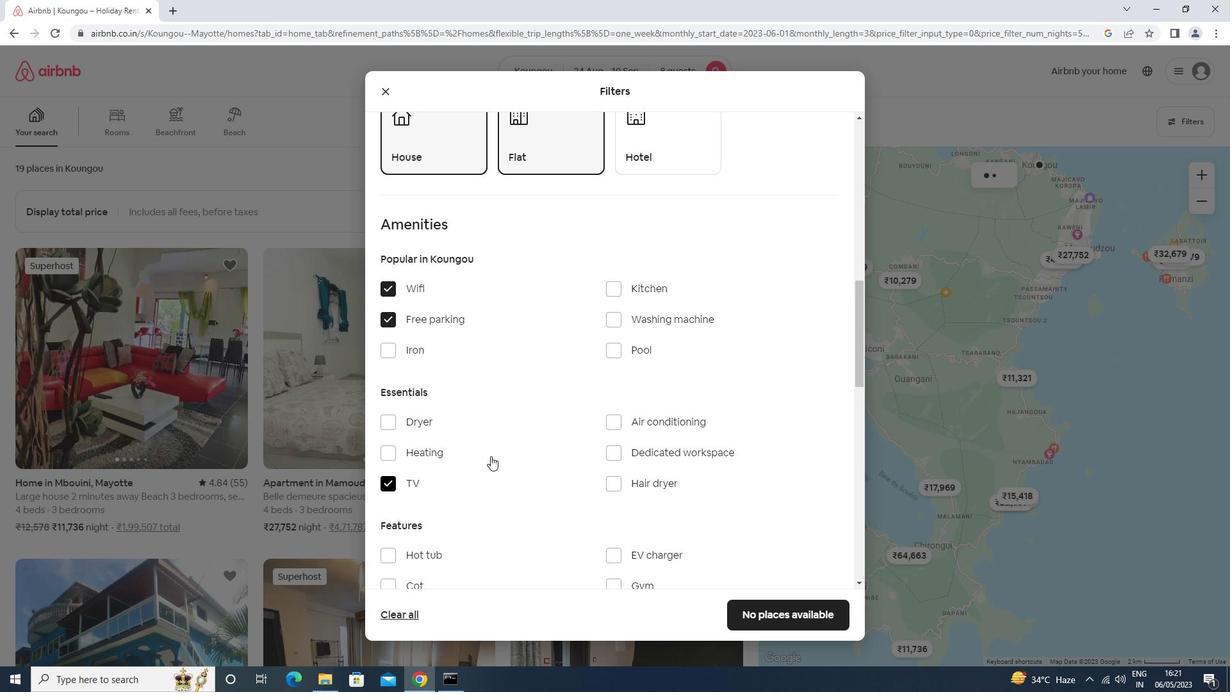 
Action: Mouse scrolled (523, 412) with delta (0, 0)
Screenshot: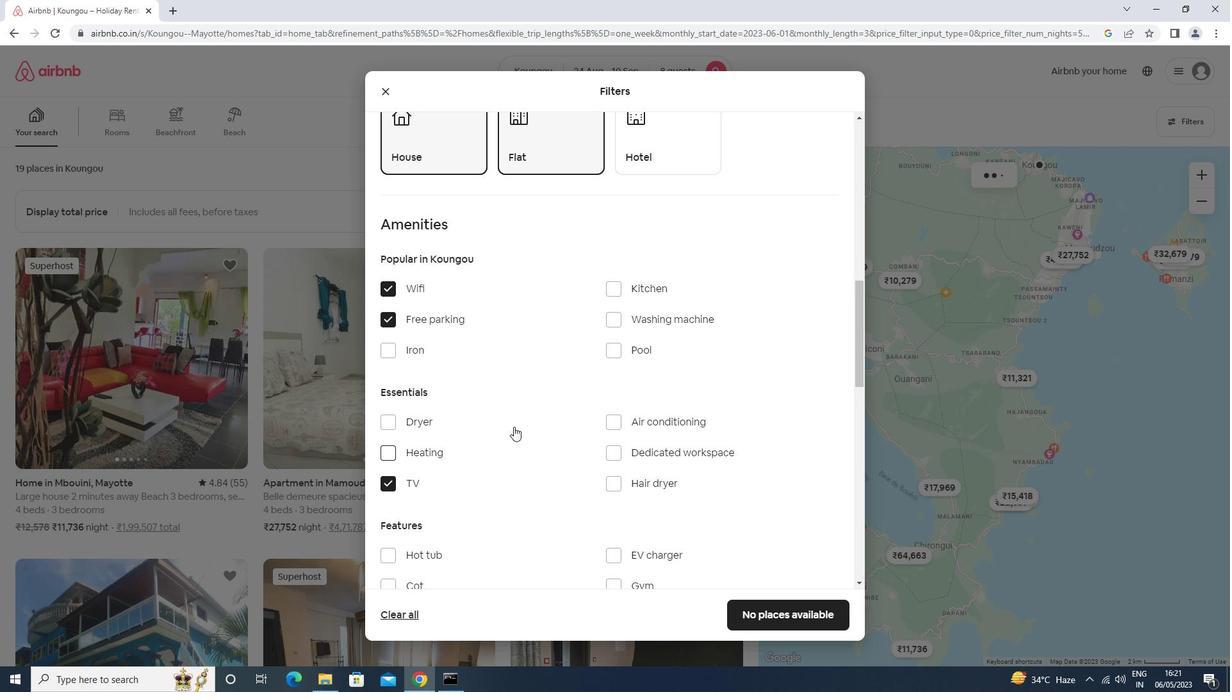 
Action: Mouse scrolled (523, 412) with delta (0, 0)
Screenshot: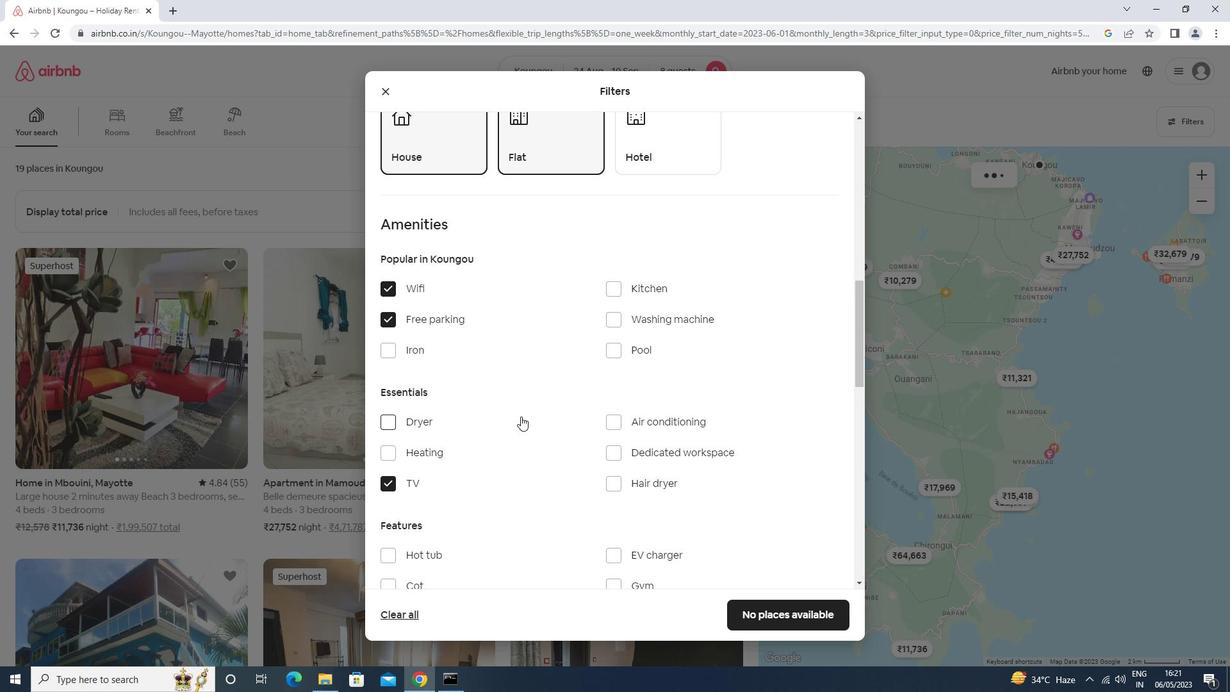 
Action: Mouse moved to (611, 446)
Screenshot: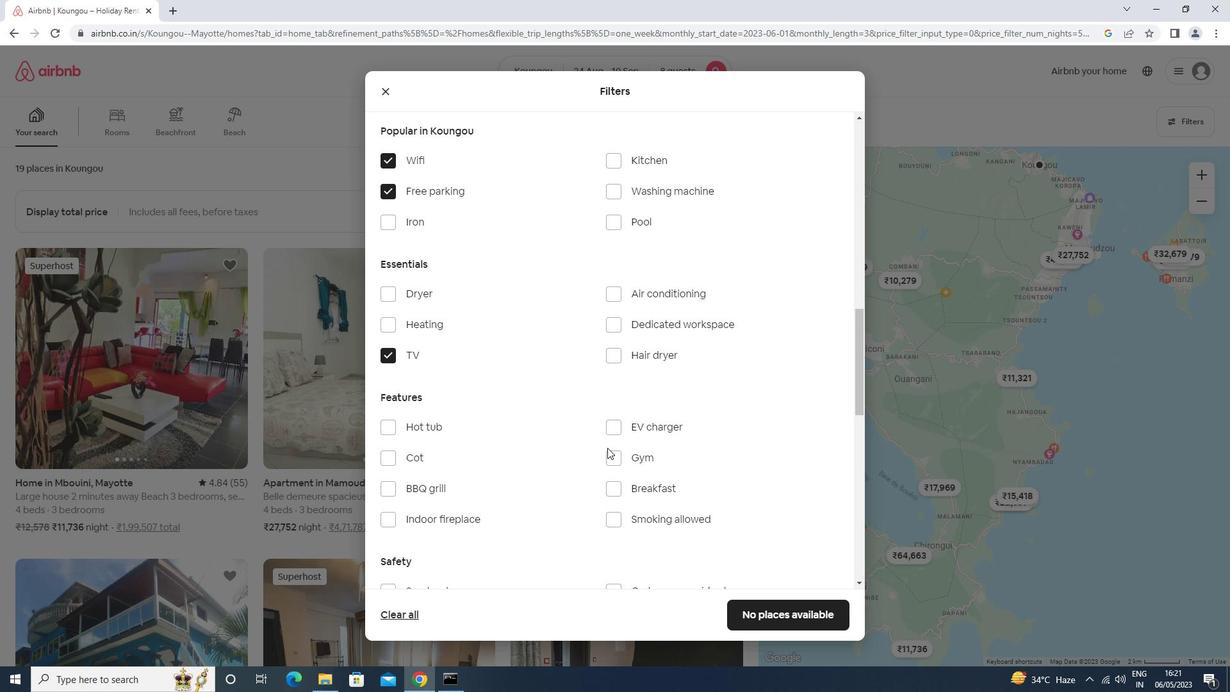 
Action: Mouse pressed left at (611, 446)
Screenshot: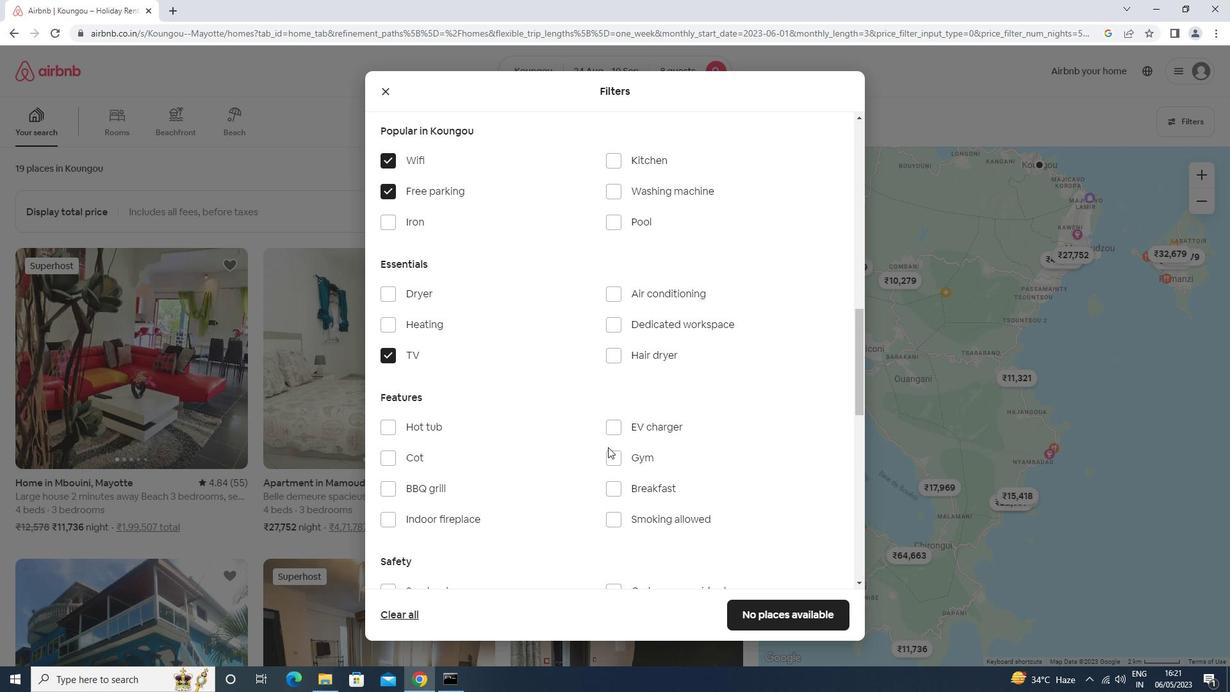 
Action: Mouse moved to (619, 462)
Screenshot: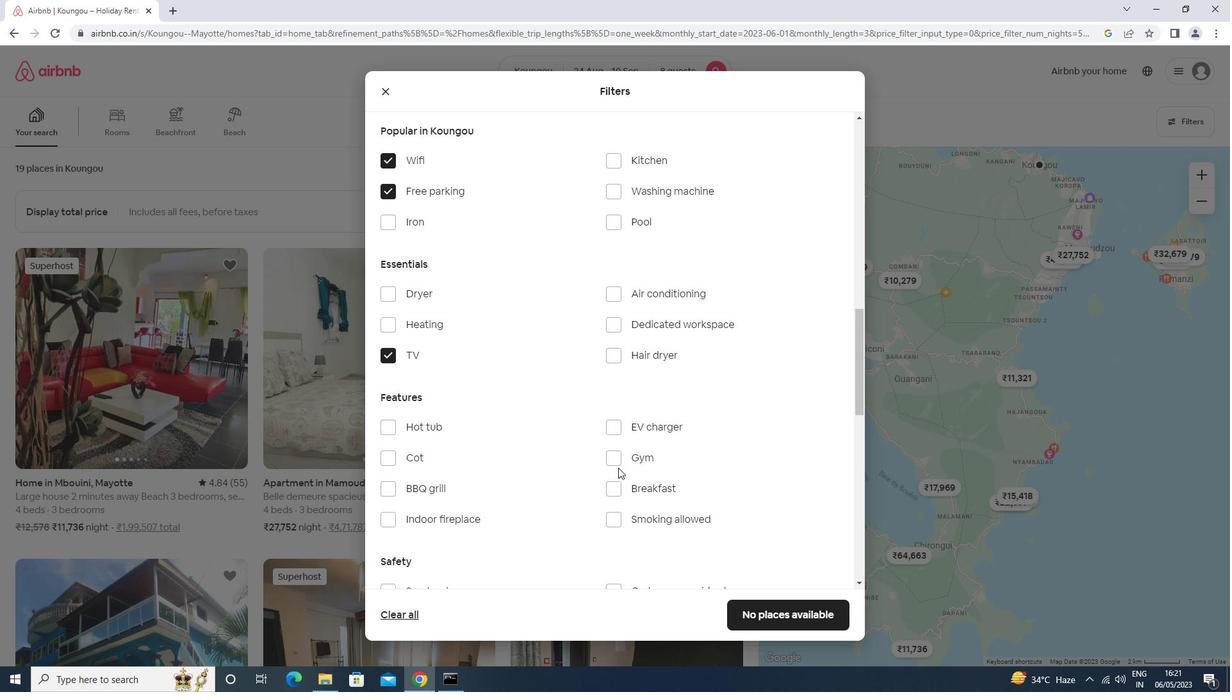 
Action: Mouse pressed left at (619, 462)
Screenshot: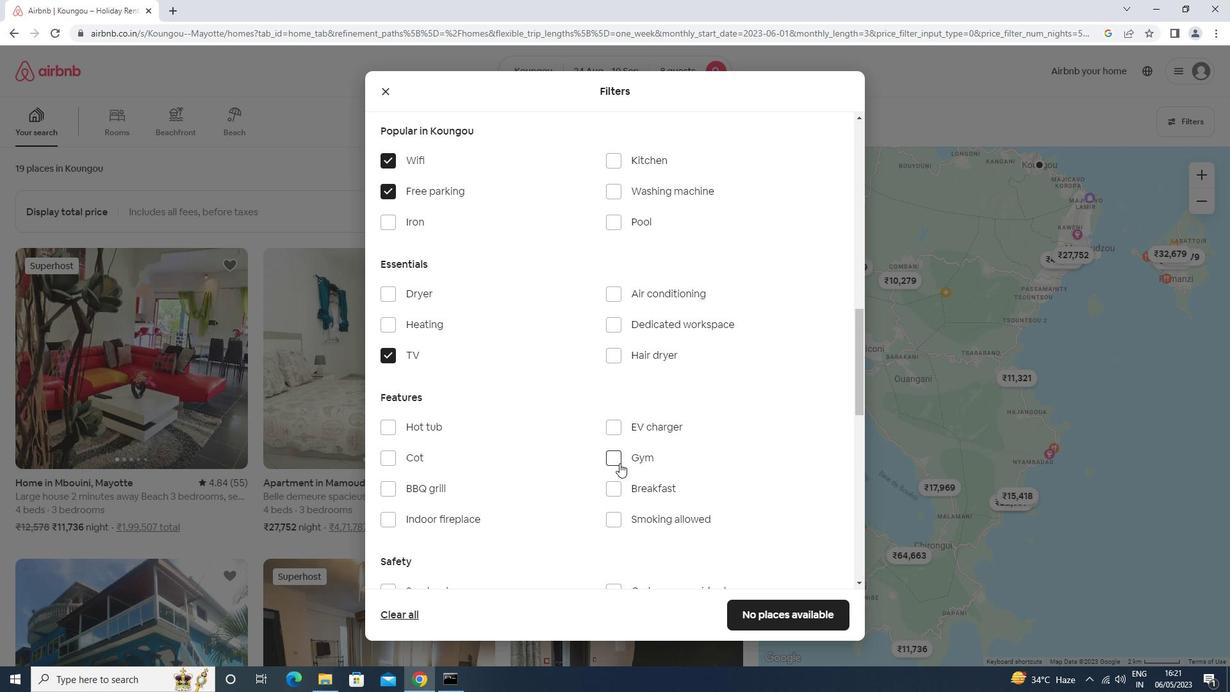 
Action: Mouse moved to (623, 487)
Screenshot: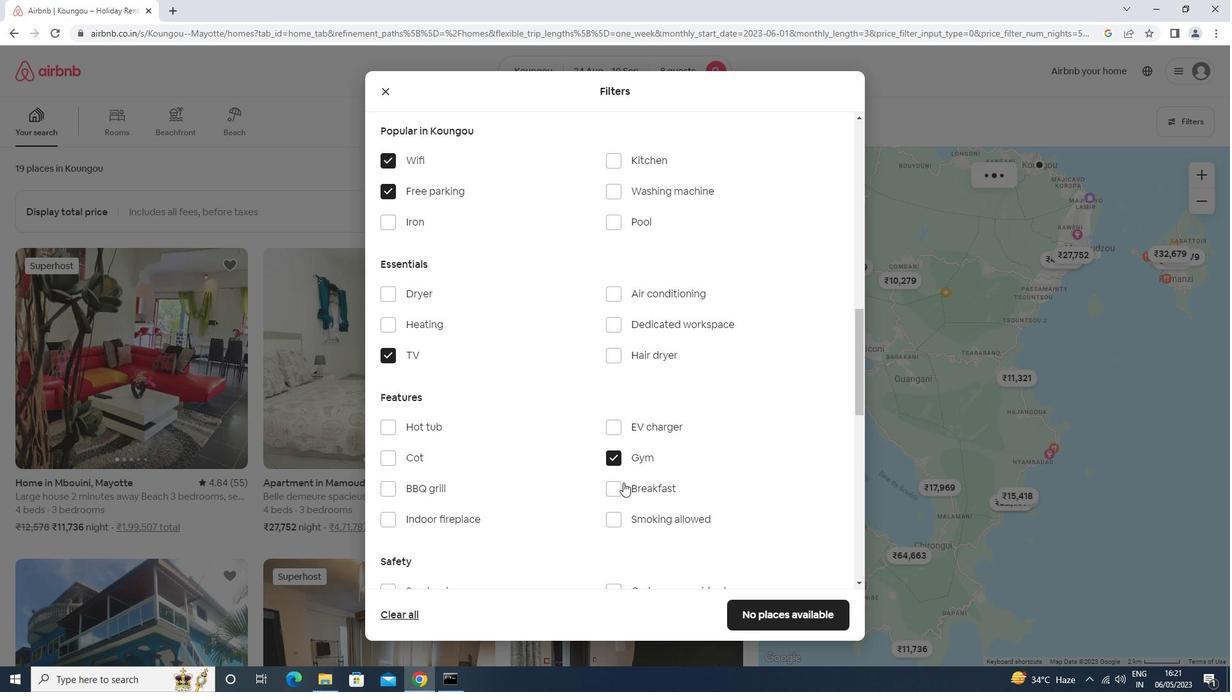 
Action: Mouse pressed left at (623, 487)
Screenshot: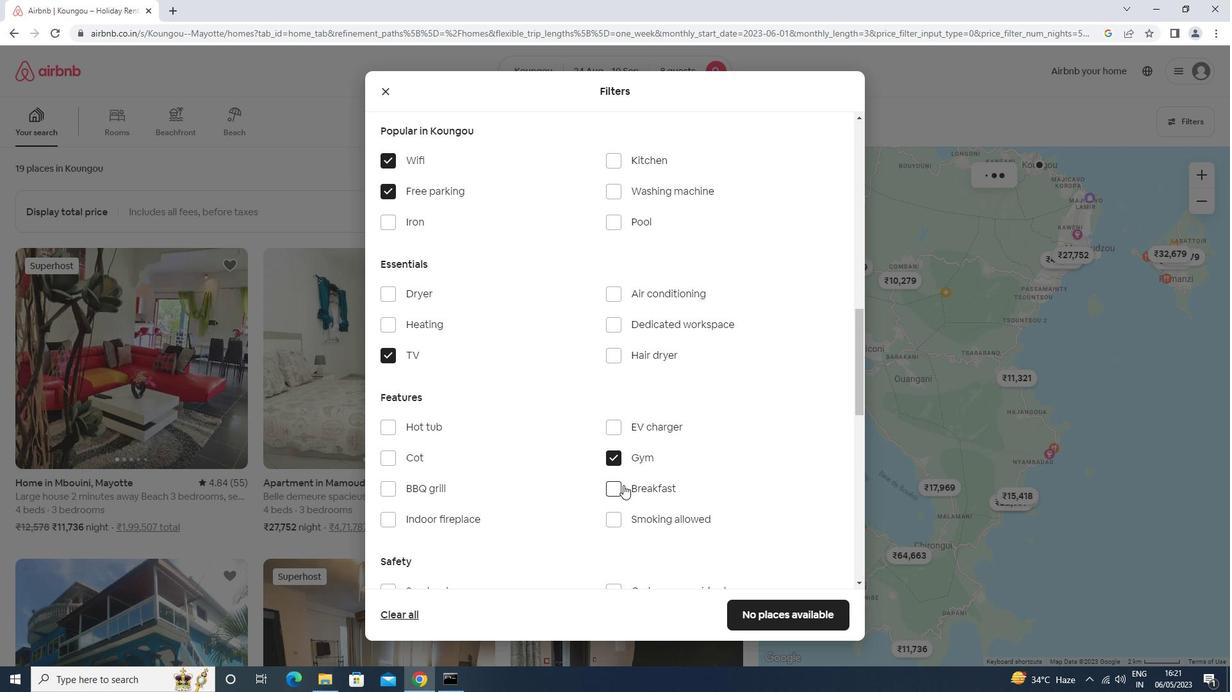 
Action: Mouse moved to (529, 398)
Screenshot: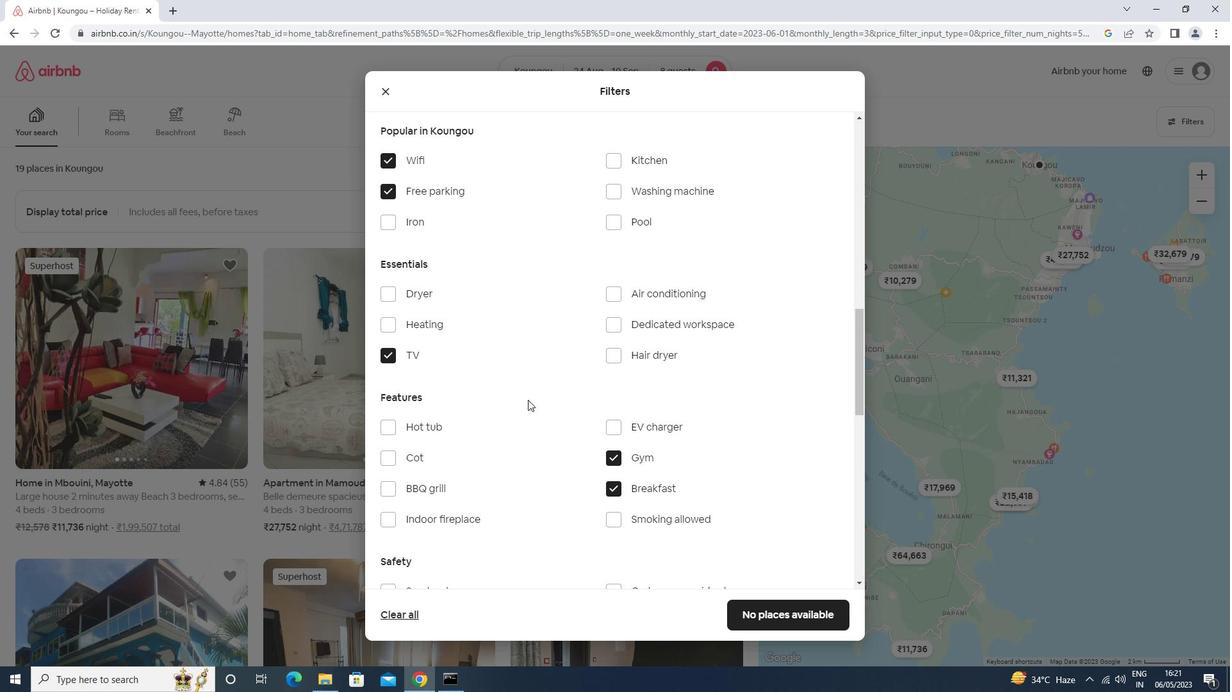 
Action: Mouse scrolled (529, 397) with delta (0, 0)
Screenshot: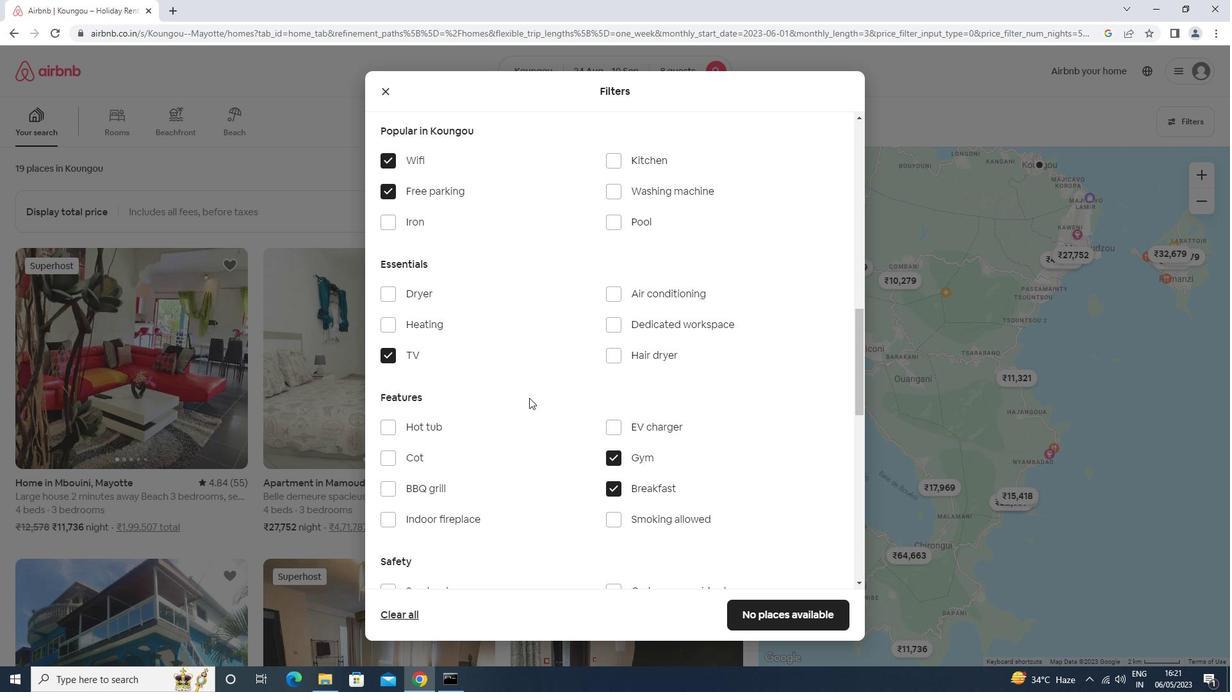 
Action: Mouse scrolled (529, 397) with delta (0, 0)
Screenshot: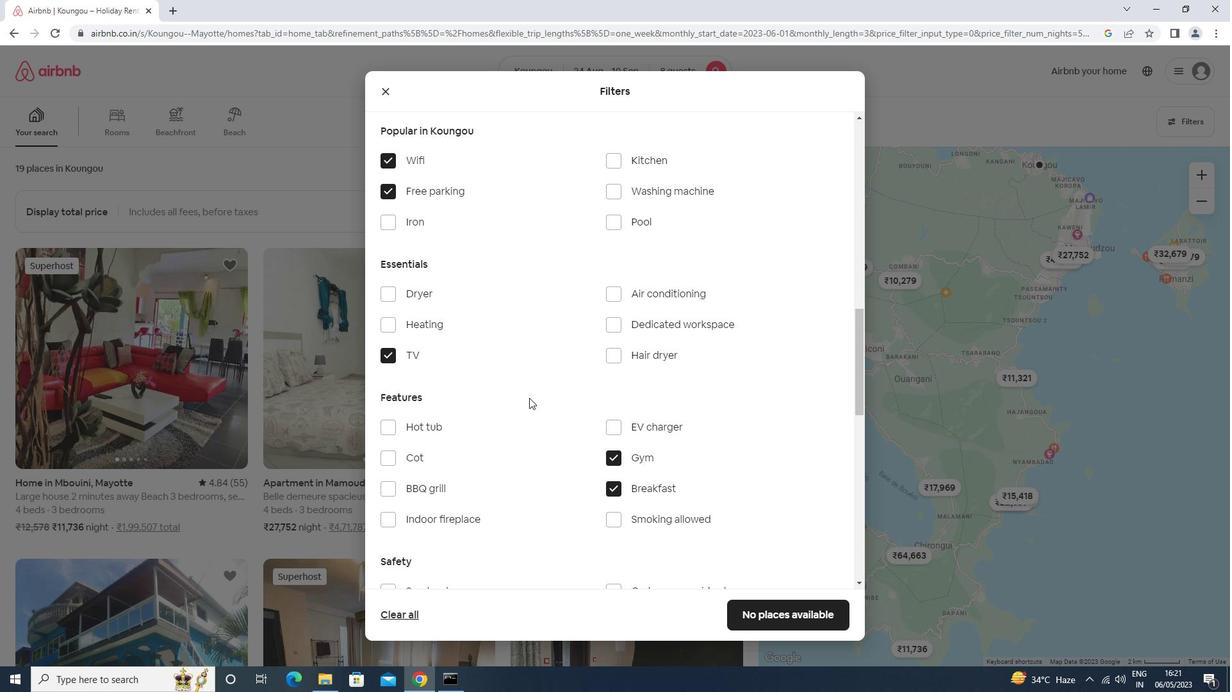 
Action: Mouse scrolled (529, 397) with delta (0, 0)
Screenshot: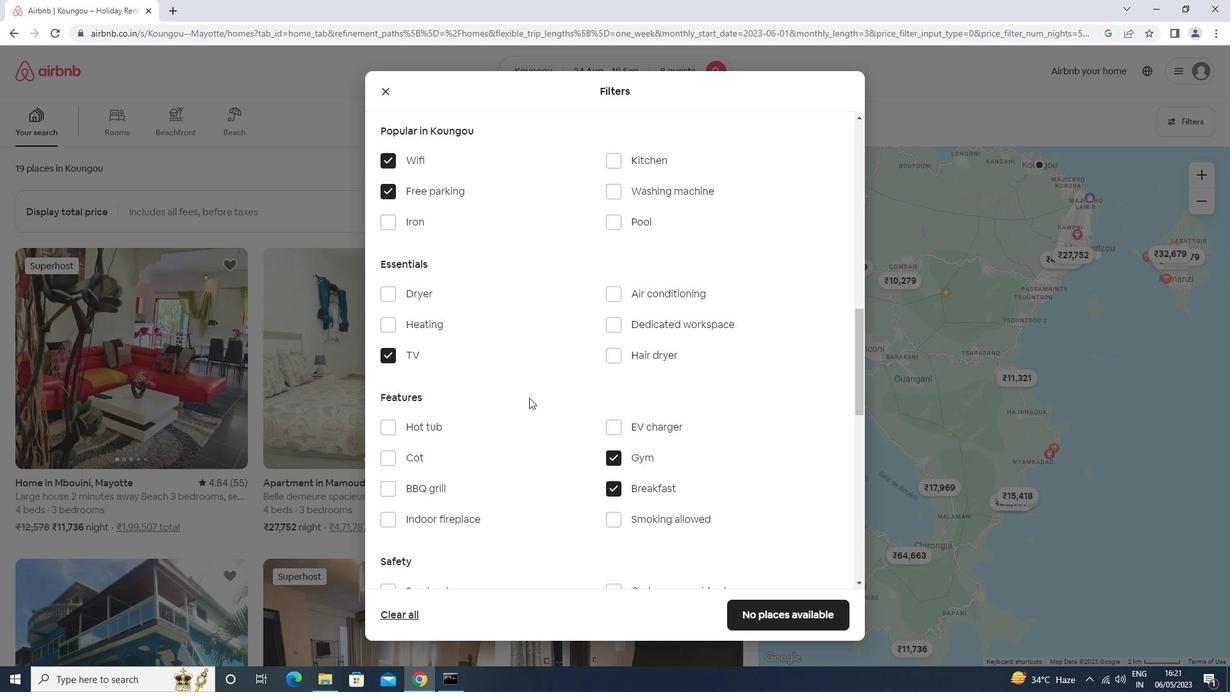 
Action: Mouse scrolled (529, 397) with delta (0, 0)
Screenshot: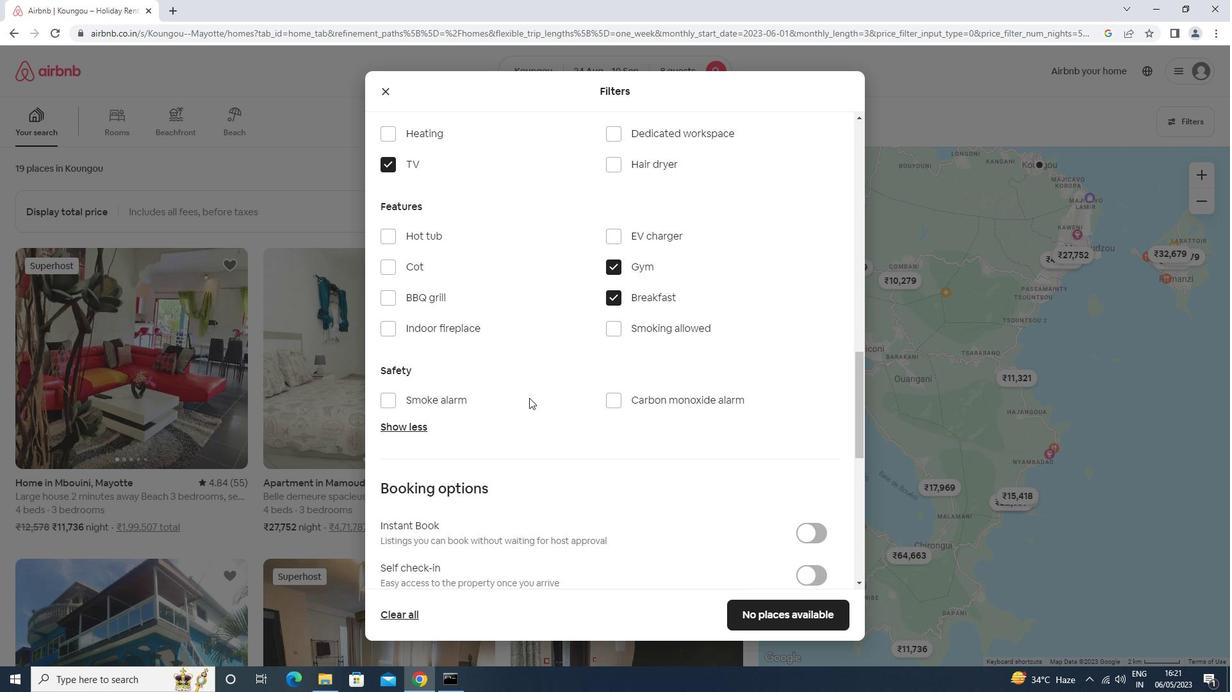 
Action: Mouse scrolled (529, 397) with delta (0, 0)
Screenshot: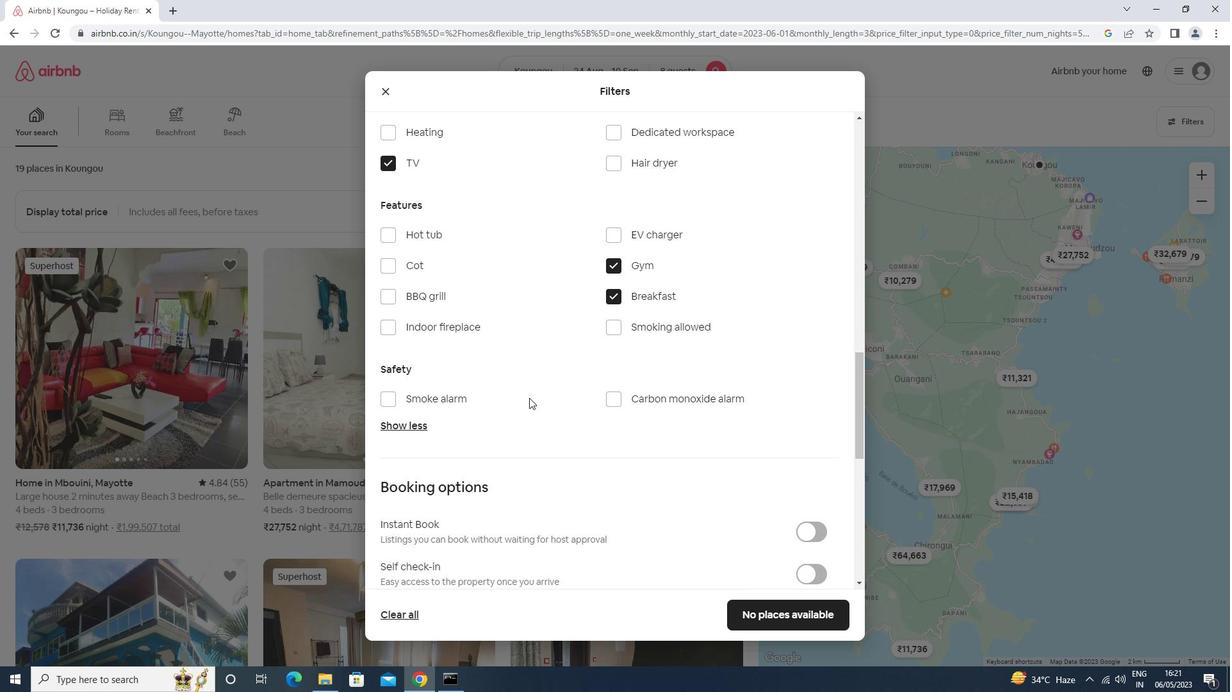 
Action: Mouse moved to (816, 445)
Screenshot: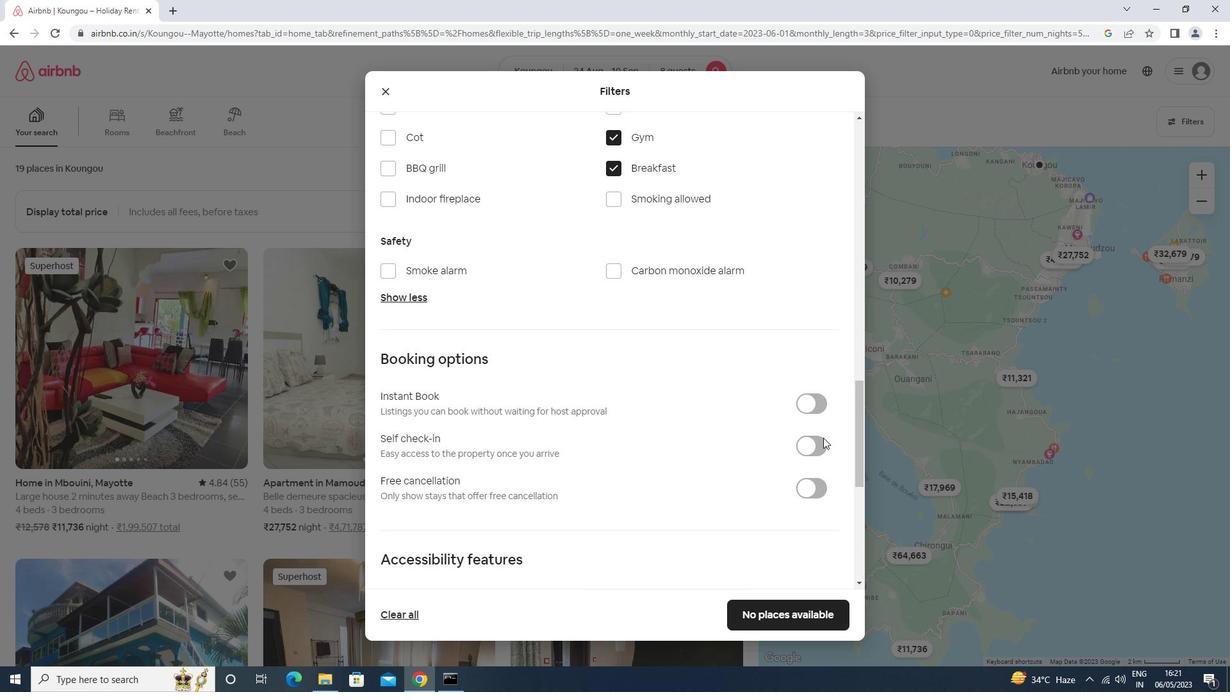 
Action: Mouse pressed left at (816, 445)
Screenshot: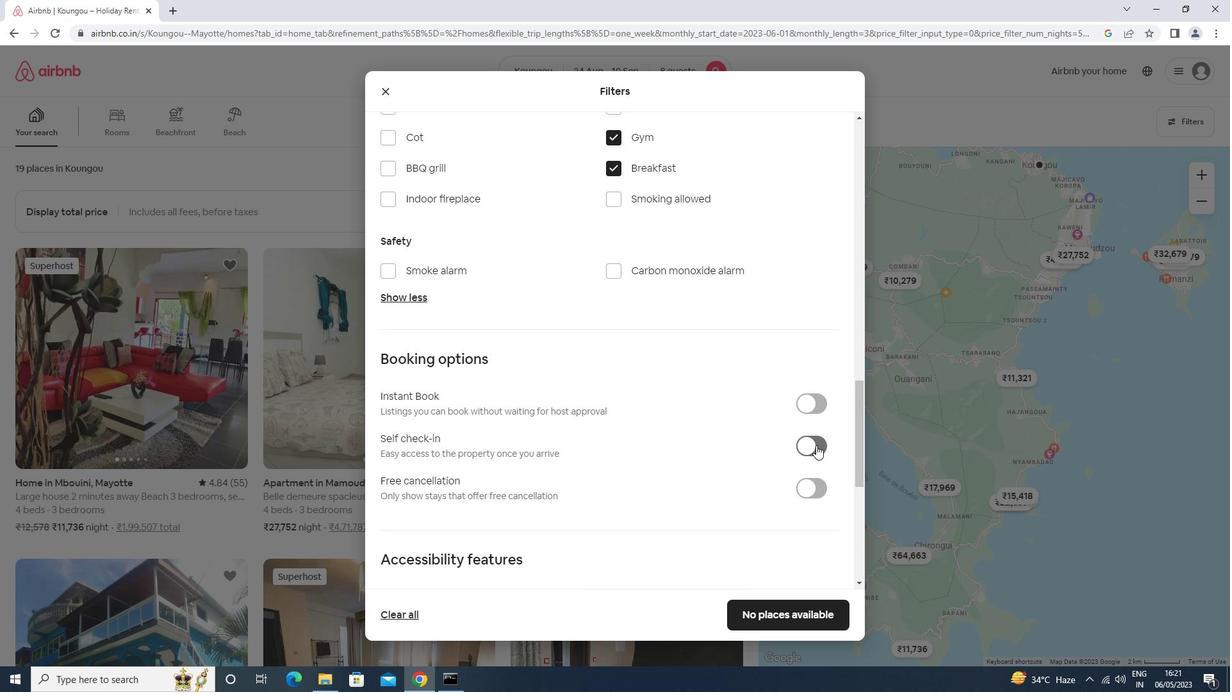 
Action: Mouse moved to (739, 457)
Screenshot: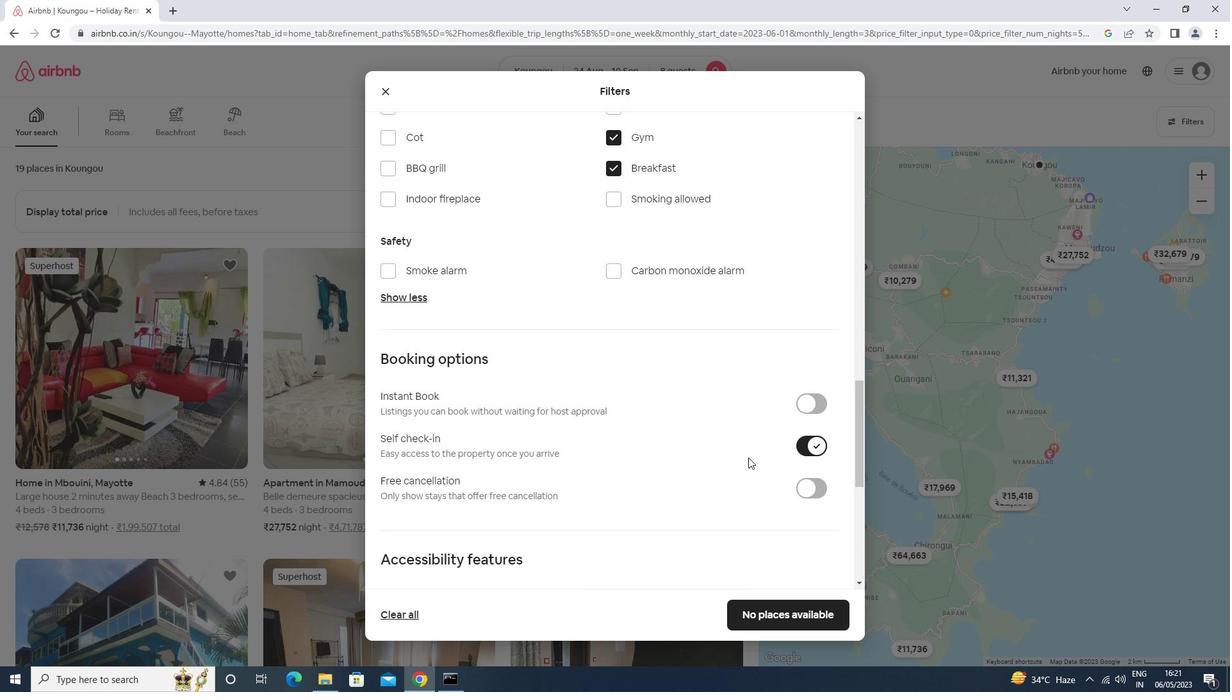 
Action: Mouse scrolled (739, 457) with delta (0, 0)
Screenshot: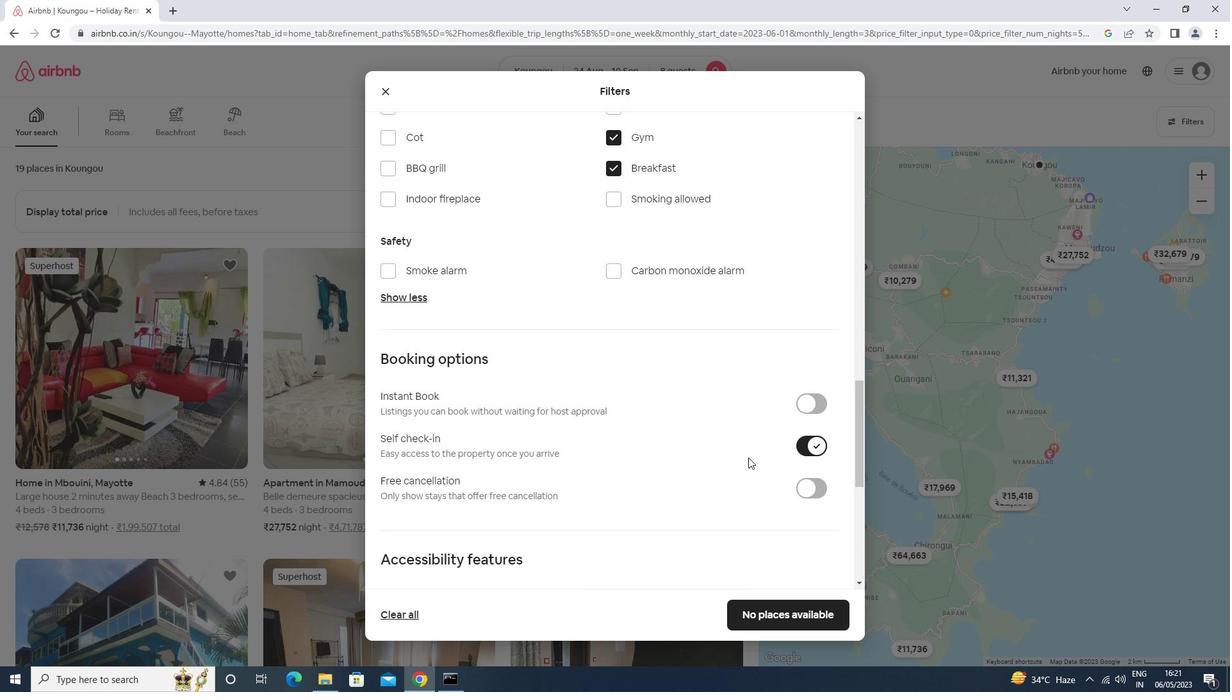 
Action: Mouse moved to (739, 457)
Screenshot: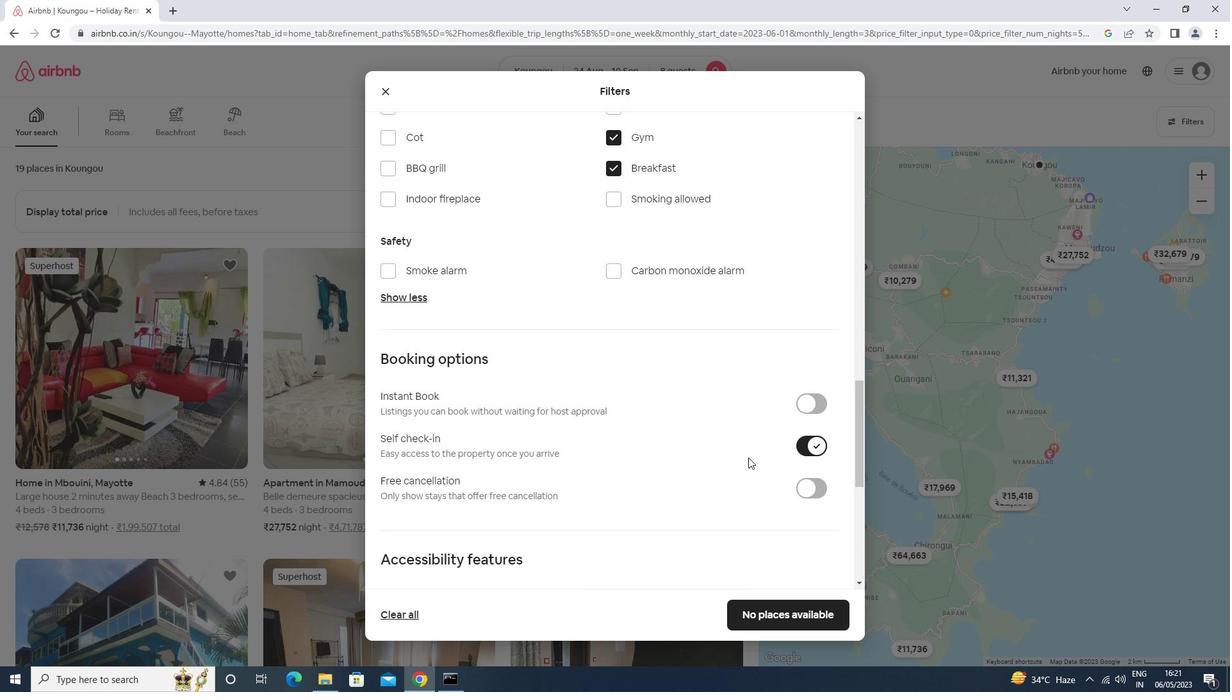 
Action: Mouse scrolled (739, 457) with delta (0, 0)
Screenshot: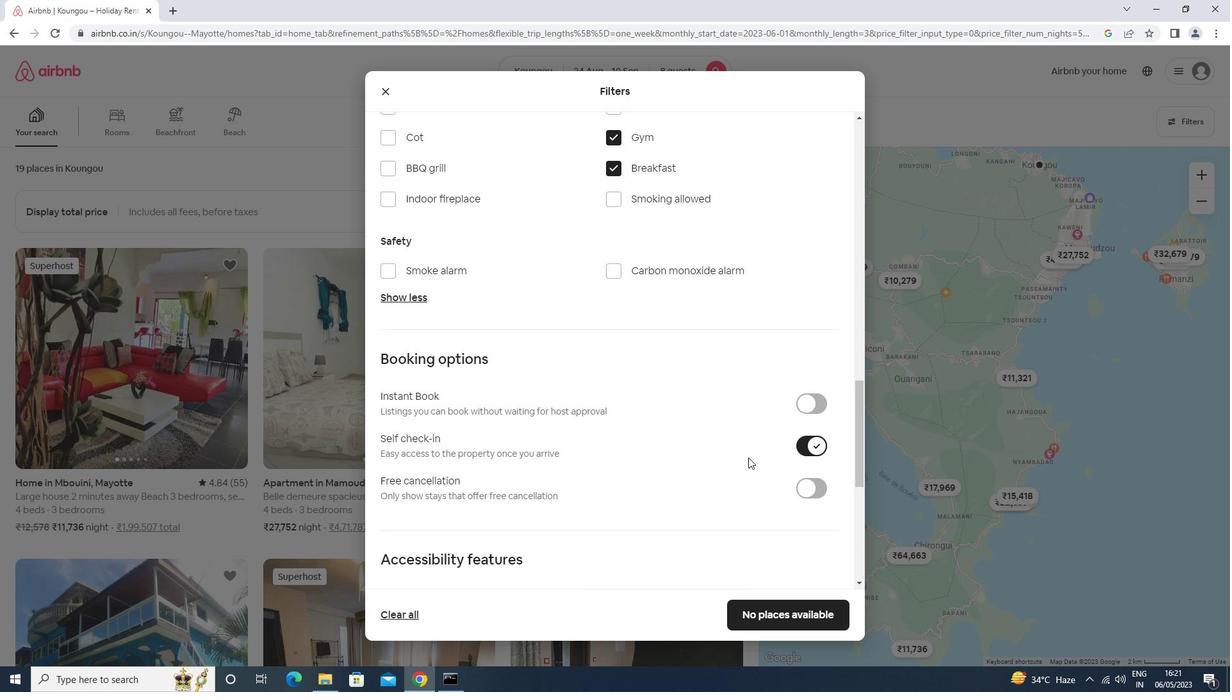 
Action: Mouse scrolled (739, 457) with delta (0, 0)
Screenshot: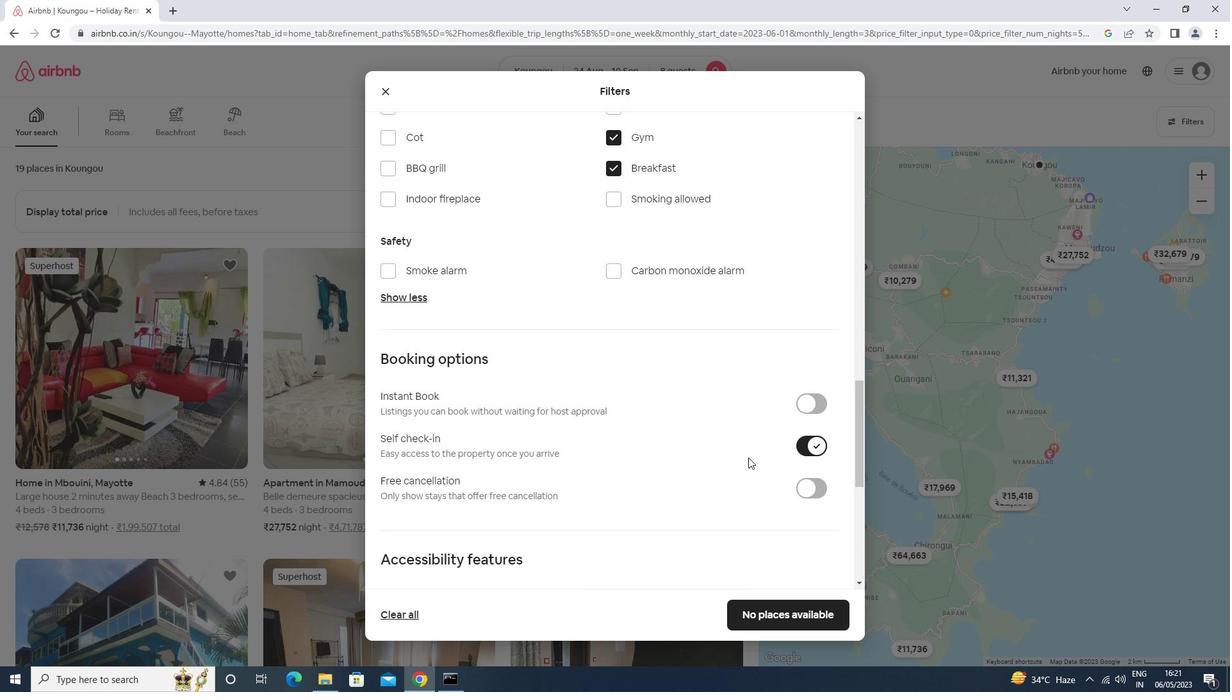 
Action: Mouse scrolled (739, 457) with delta (0, 0)
Screenshot: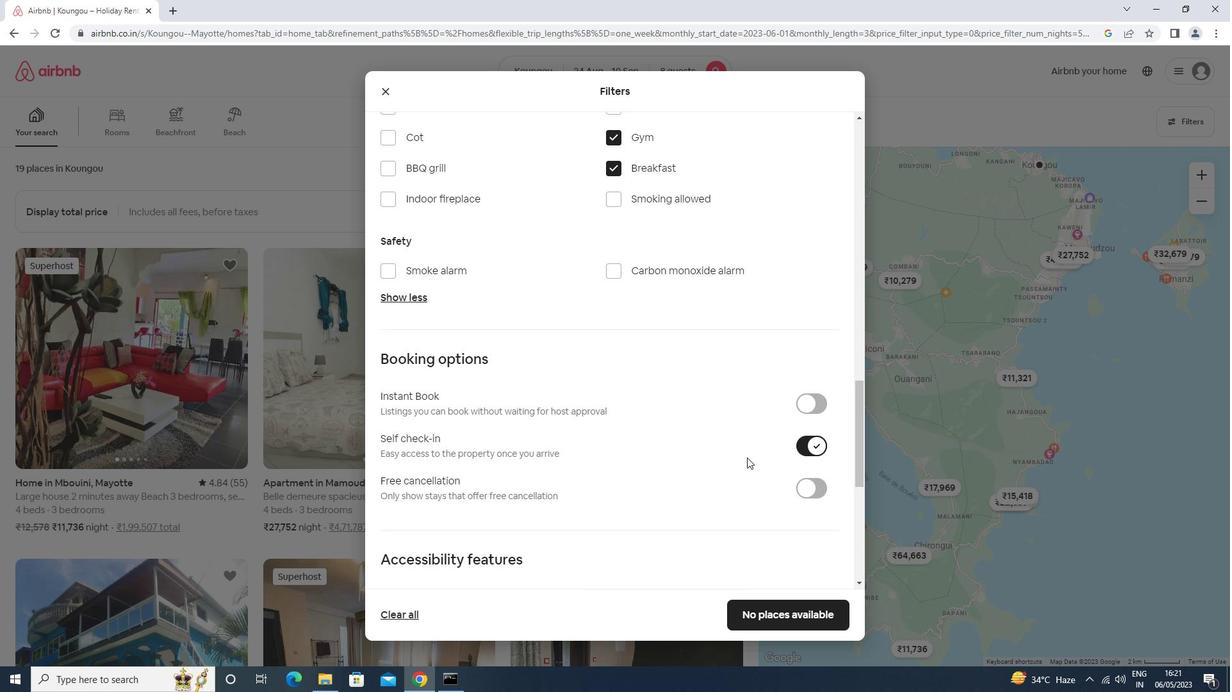 
Action: Mouse scrolled (739, 457) with delta (0, 0)
Screenshot: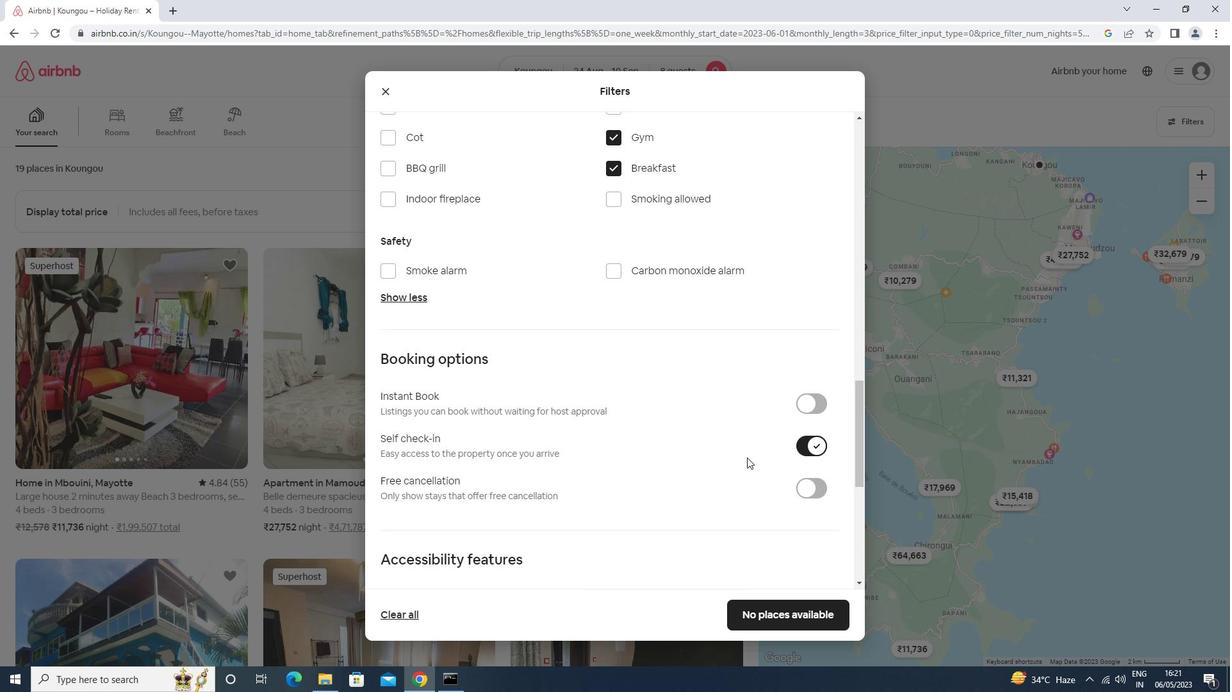 
Action: Mouse moved to (626, 481)
Screenshot: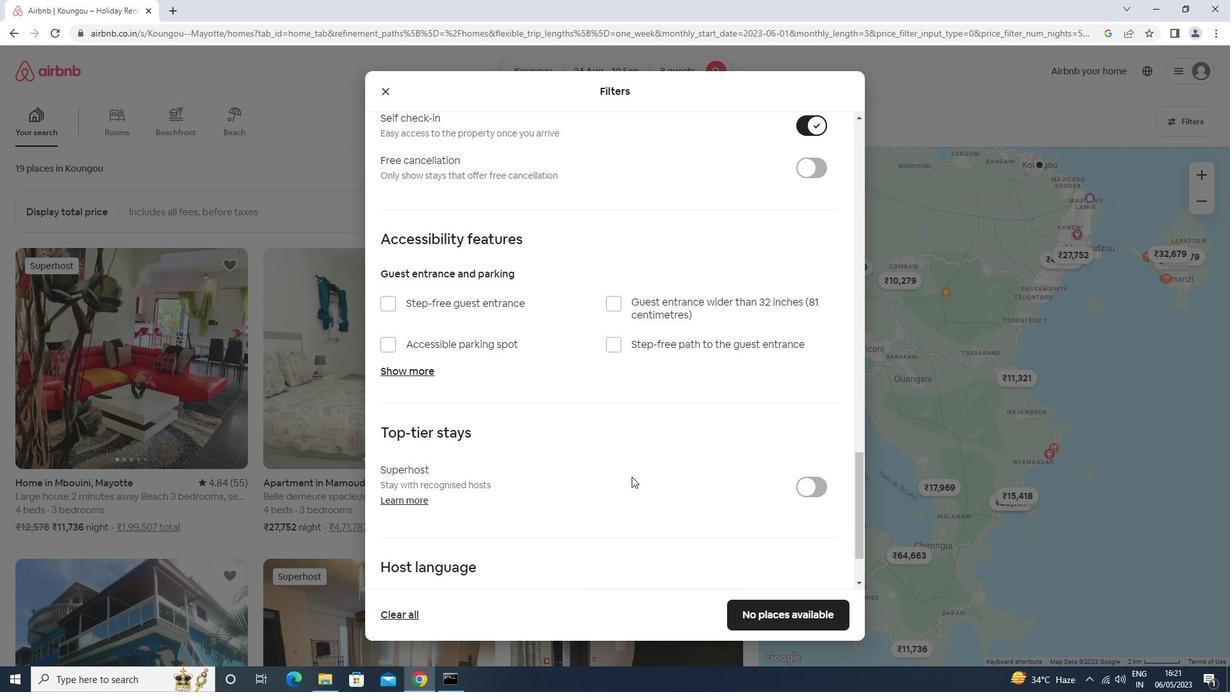 
Action: Mouse scrolled (626, 480) with delta (0, 0)
Screenshot: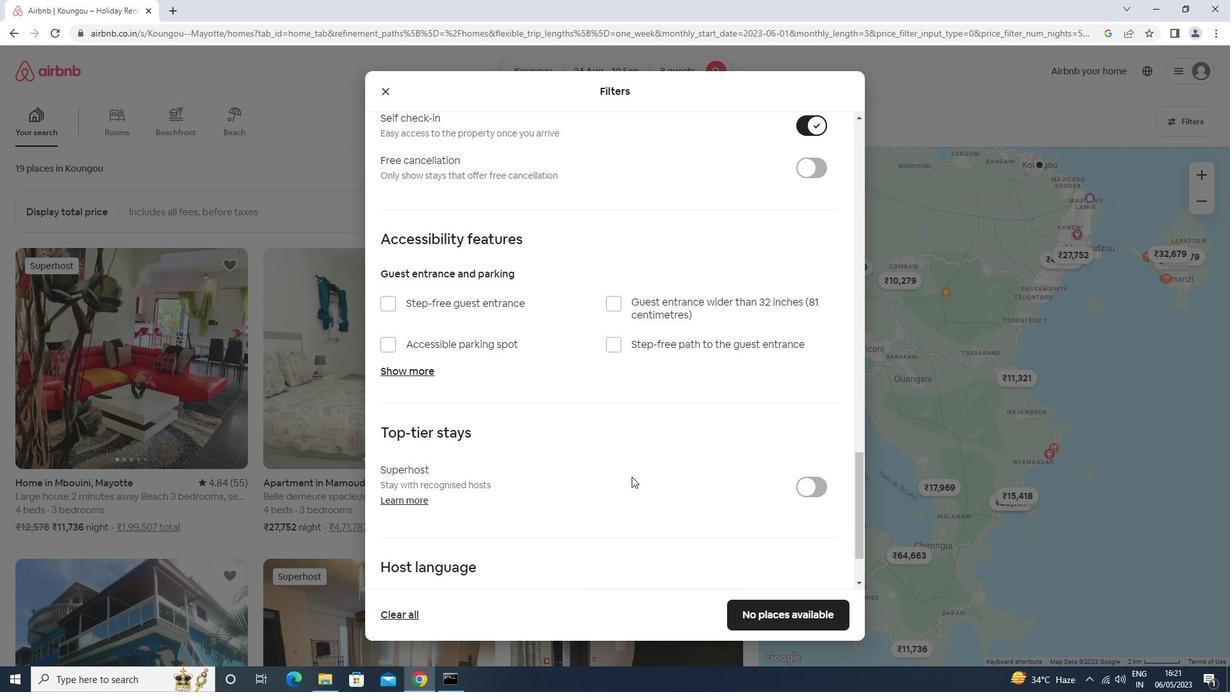 
Action: Mouse moved to (624, 484)
Screenshot: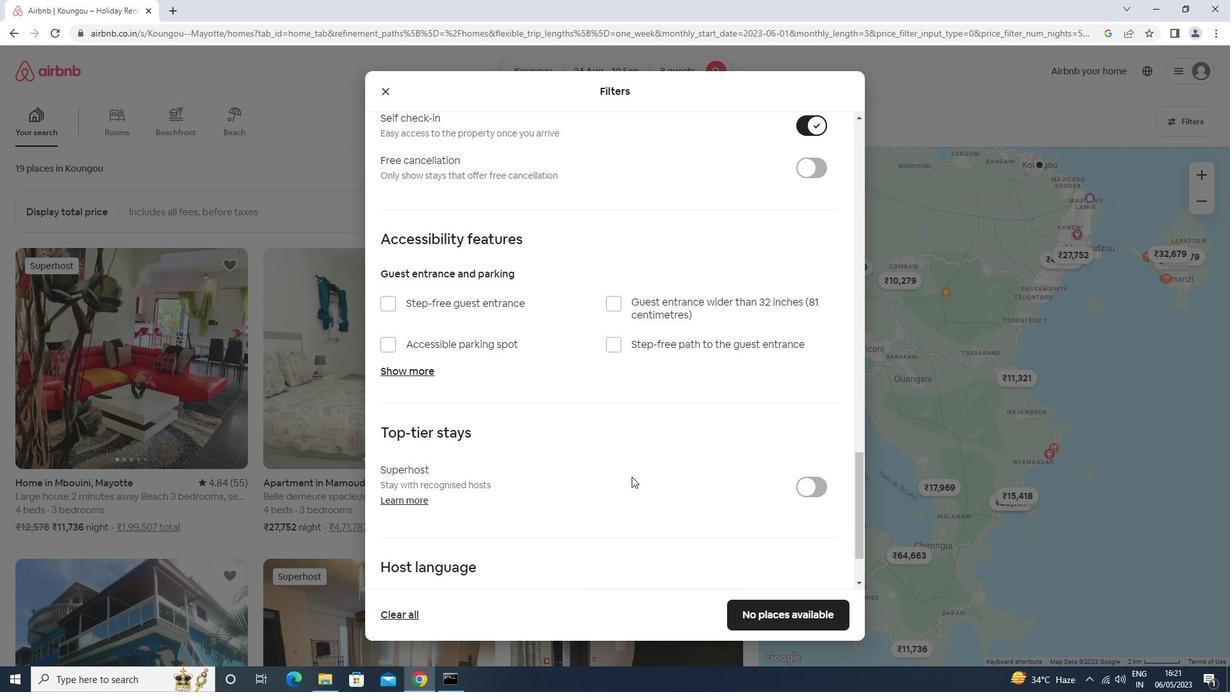 
Action: Mouse scrolled (624, 483) with delta (0, 0)
Screenshot: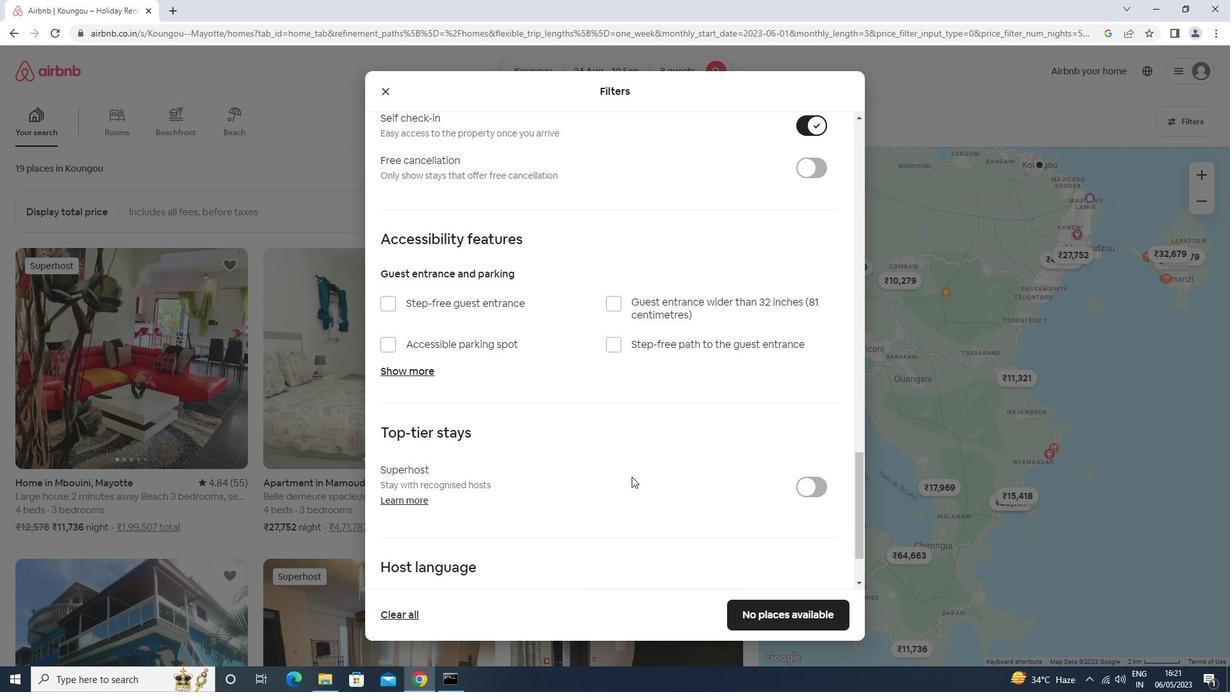 
Action: Mouse moved to (624, 485)
Screenshot: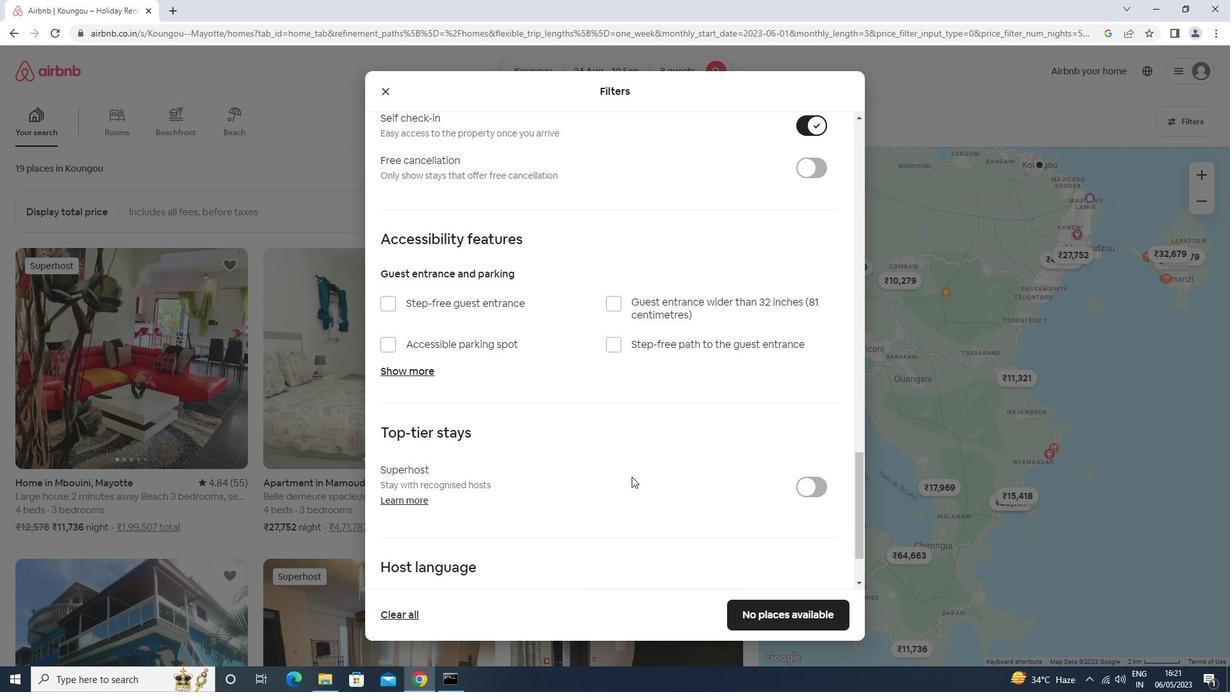 
Action: Mouse scrolled (624, 484) with delta (0, 0)
Screenshot: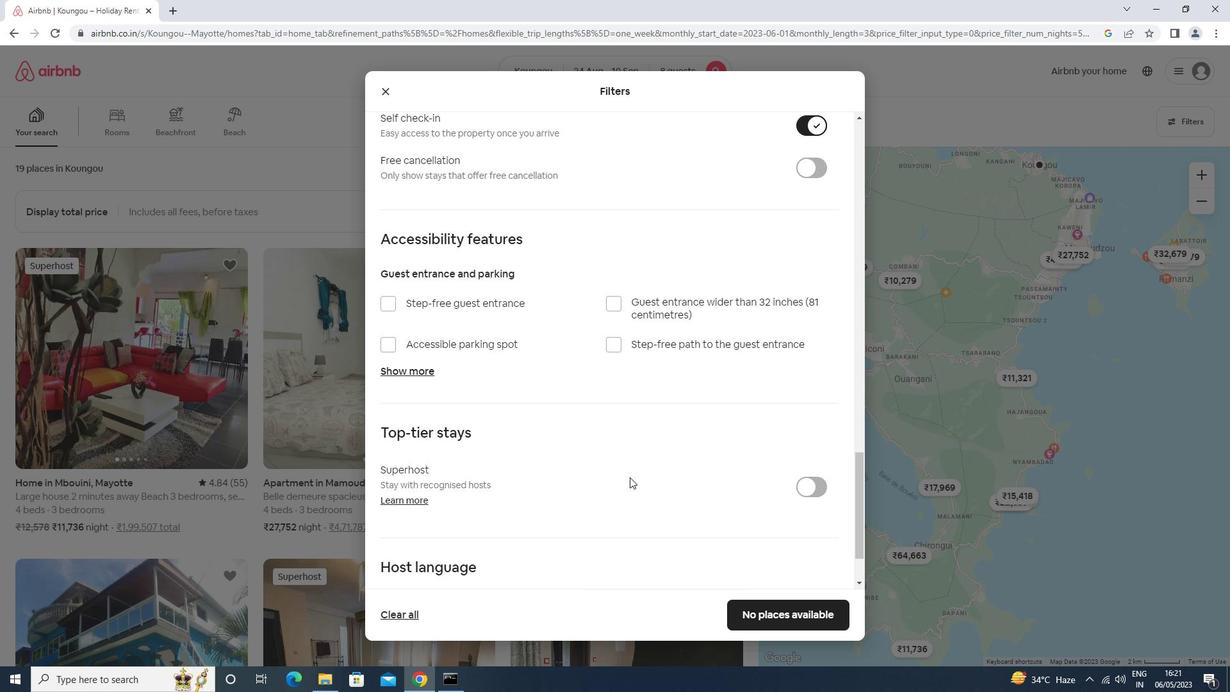 
Action: Mouse moved to (624, 485)
Screenshot: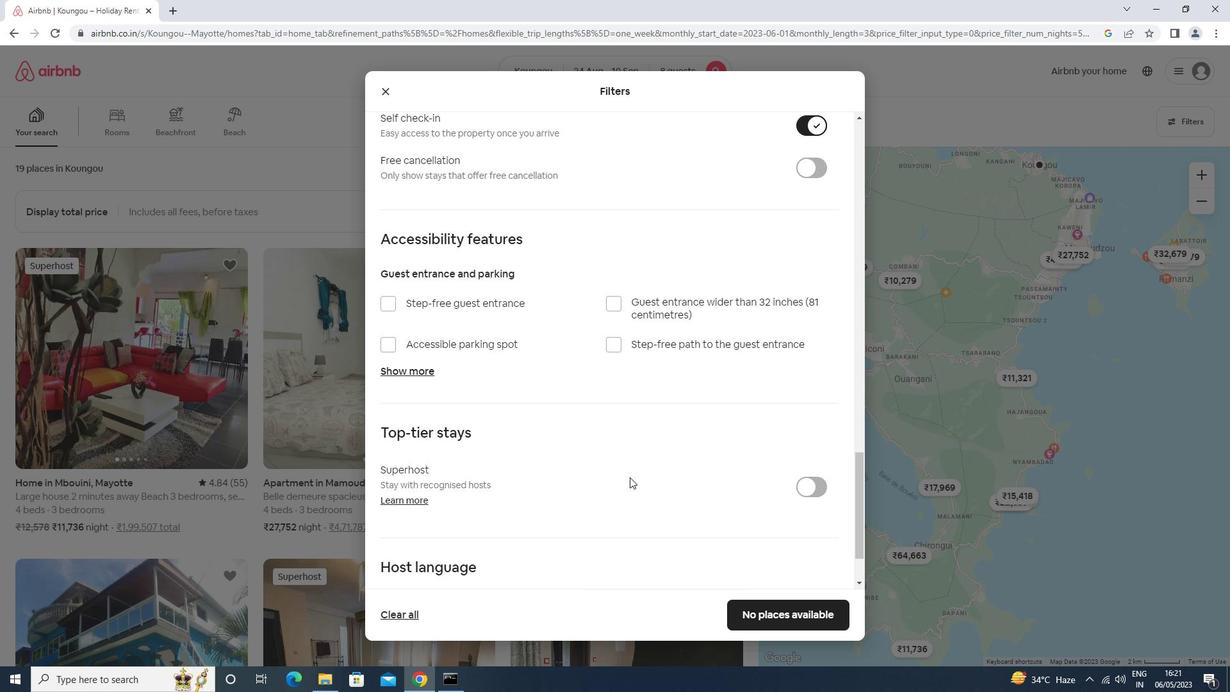 
Action: Mouse scrolled (624, 485) with delta (0, 0)
Screenshot: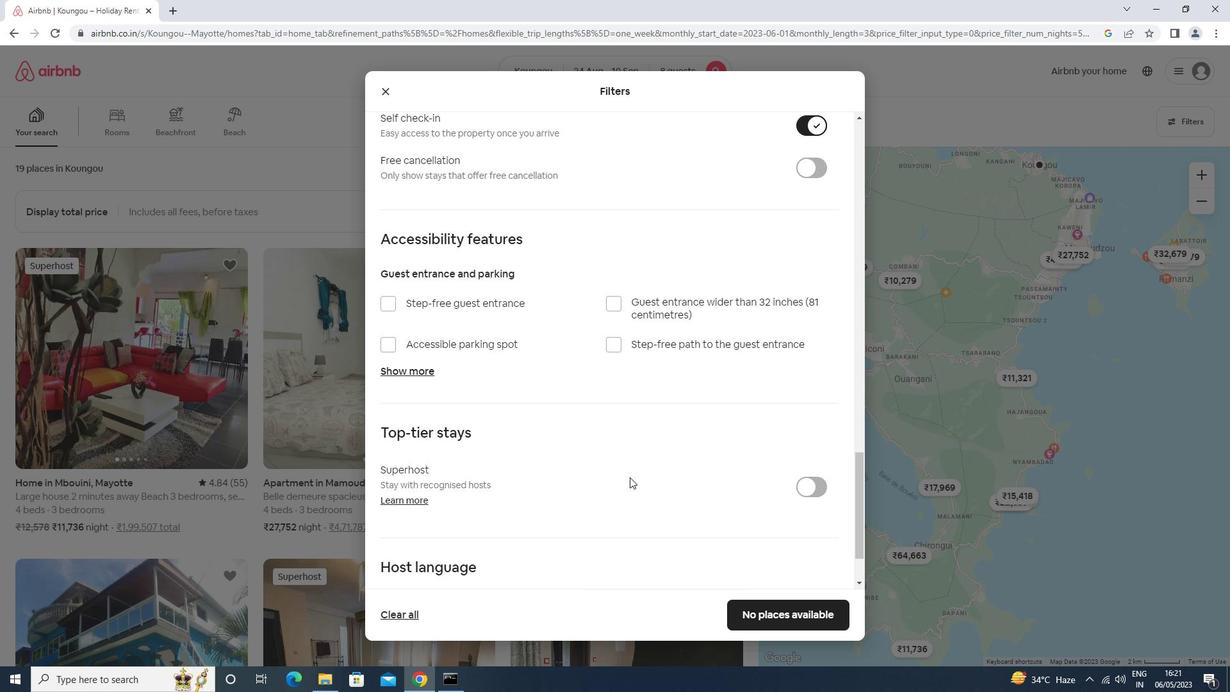 
Action: Mouse moved to (624, 485)
Screenshot: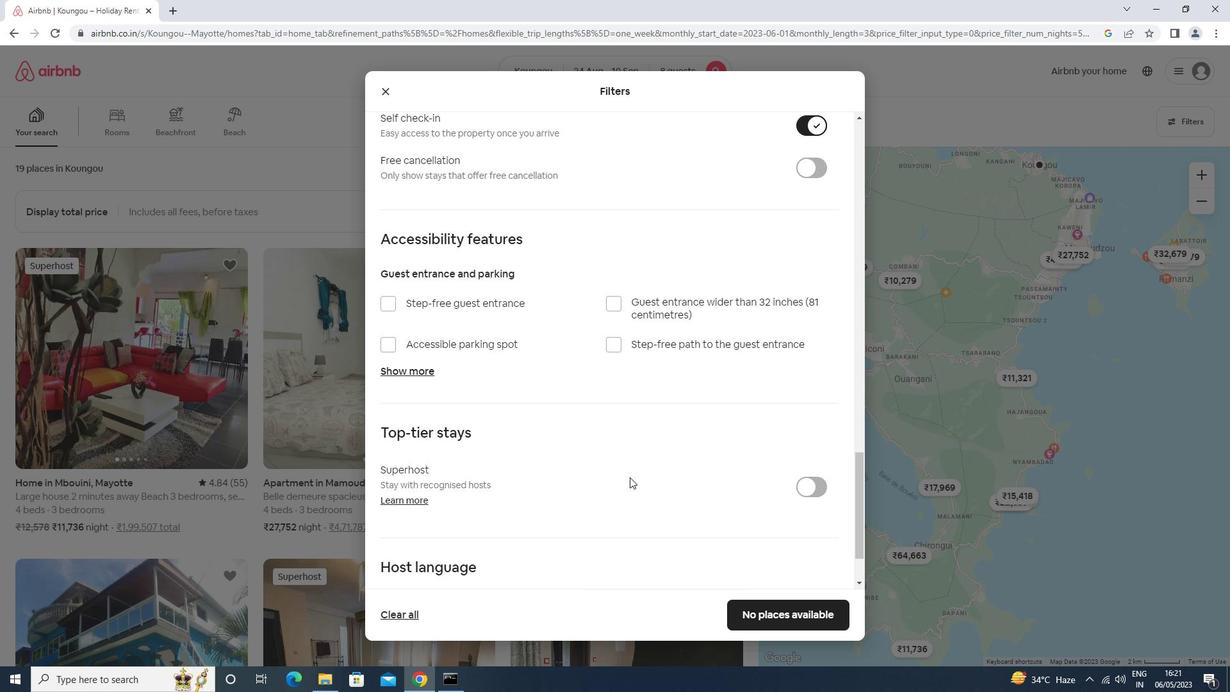 
Action: Mouse scrolled (624, 485) with delta (0, 0)
Screenshot: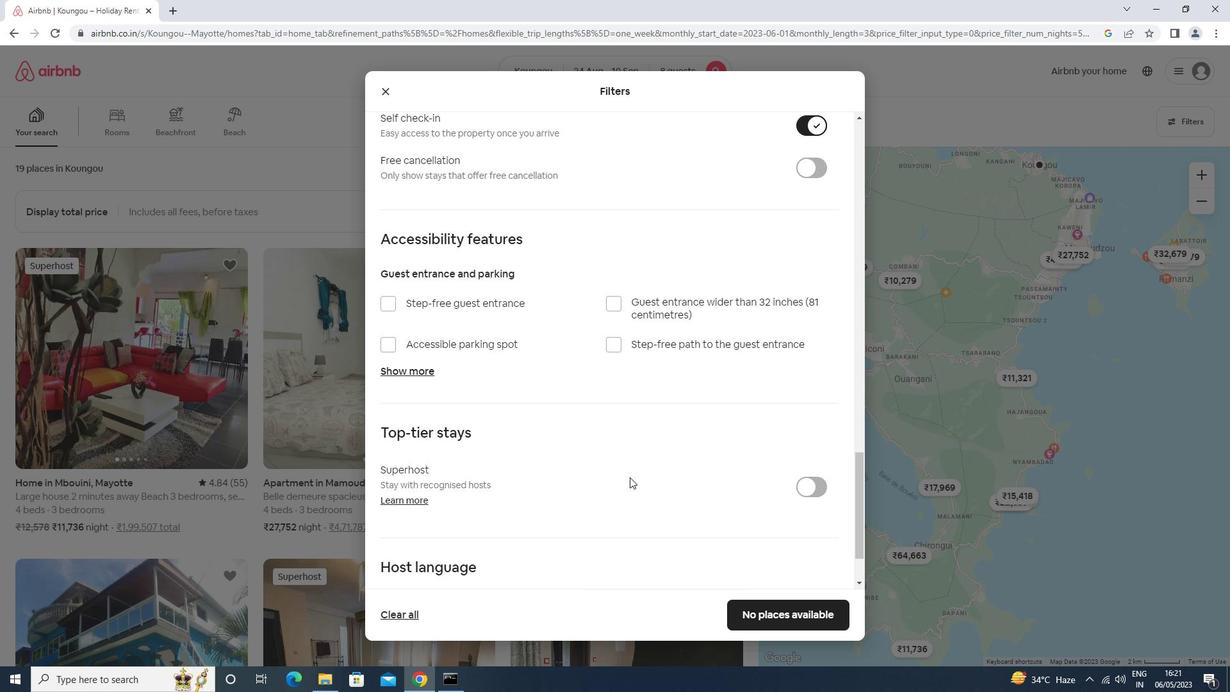 
Action: Mouse moved to (457, 516)
Screenshot: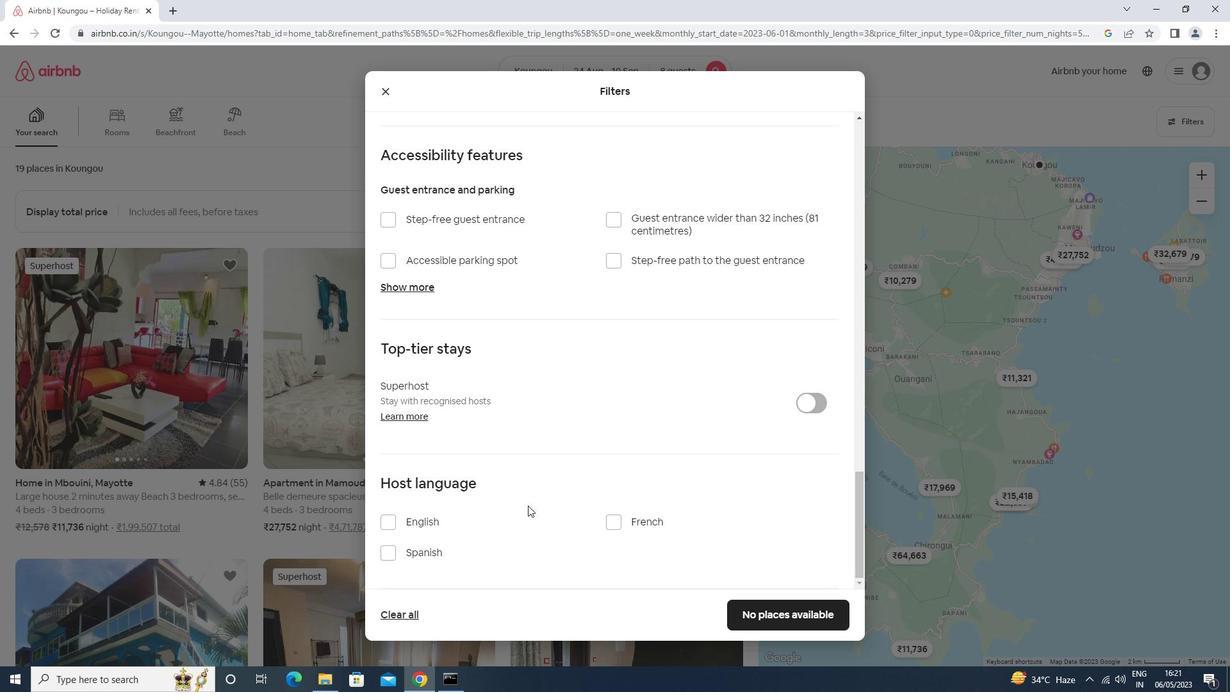 
Action: Mouse pressed left at (457, 516)
Screenshot: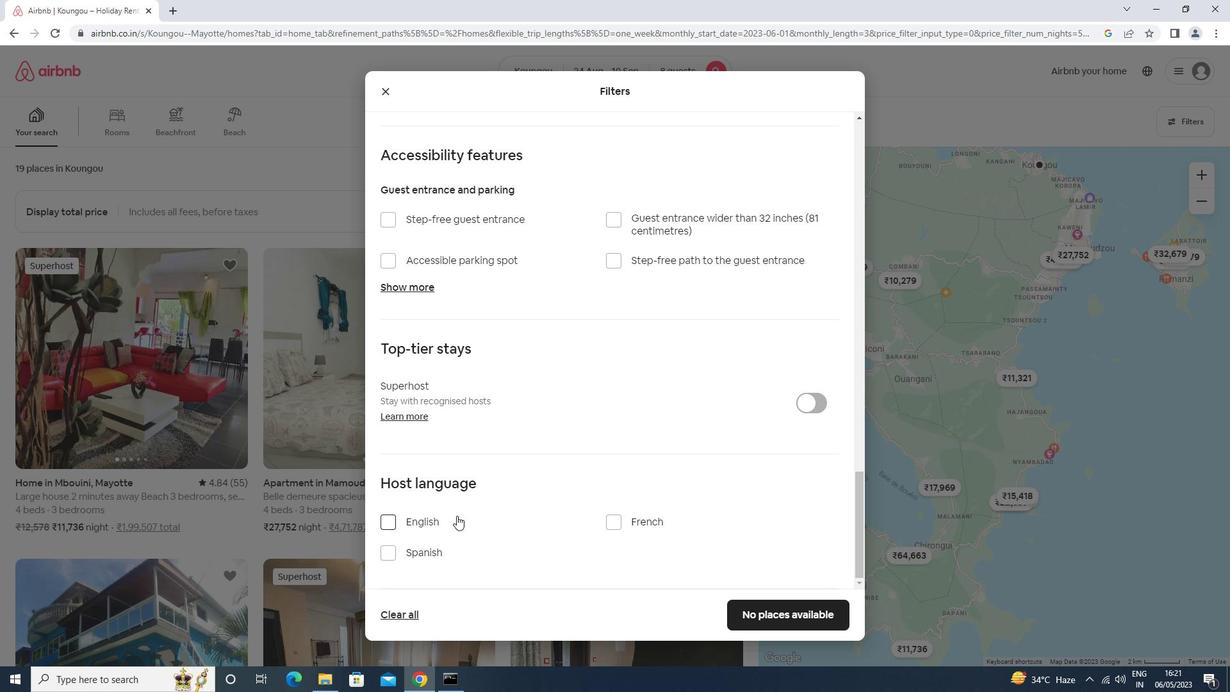 
Action: Mouse moved to (764, 607)
Screenshot: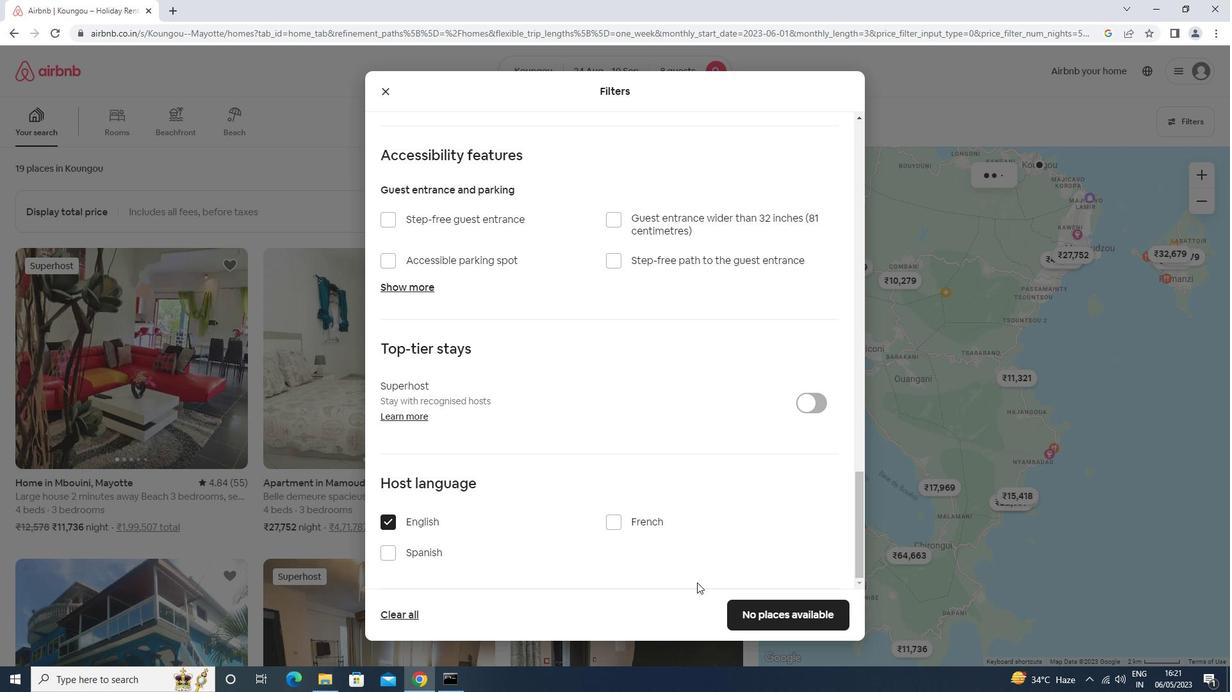 
Action: Mouse pressed left at (764, 607)
Screenshot: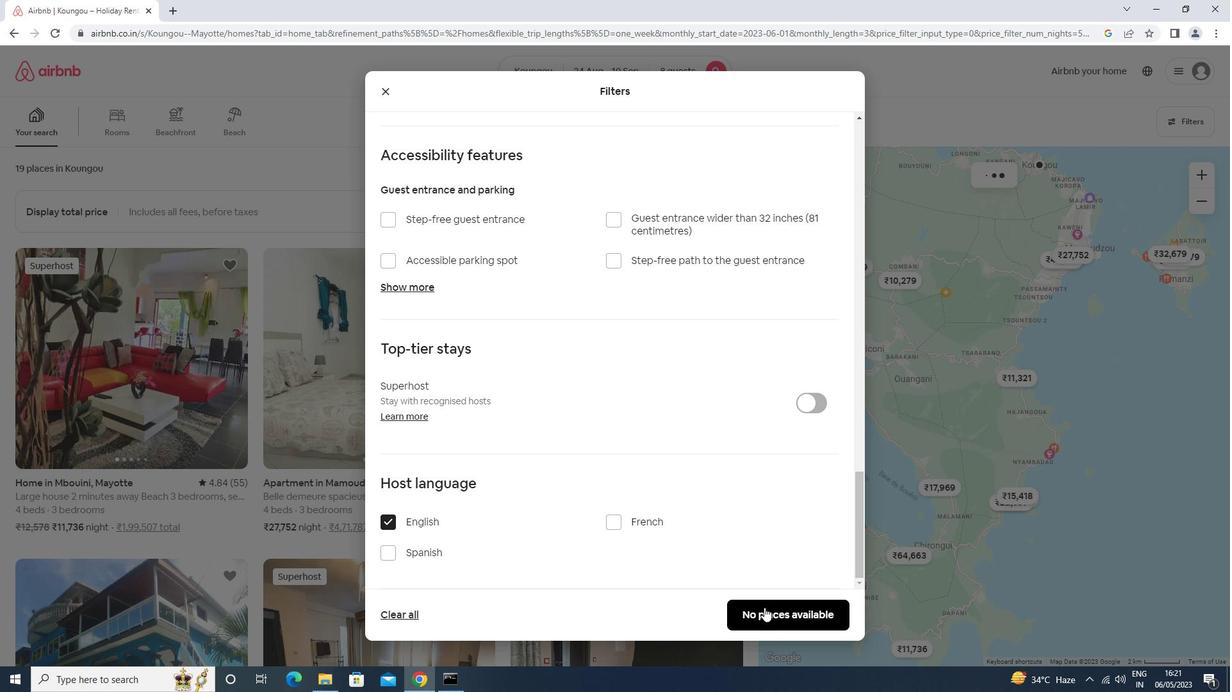 
Action: Mouse moved to (763, 607)
Screenshot: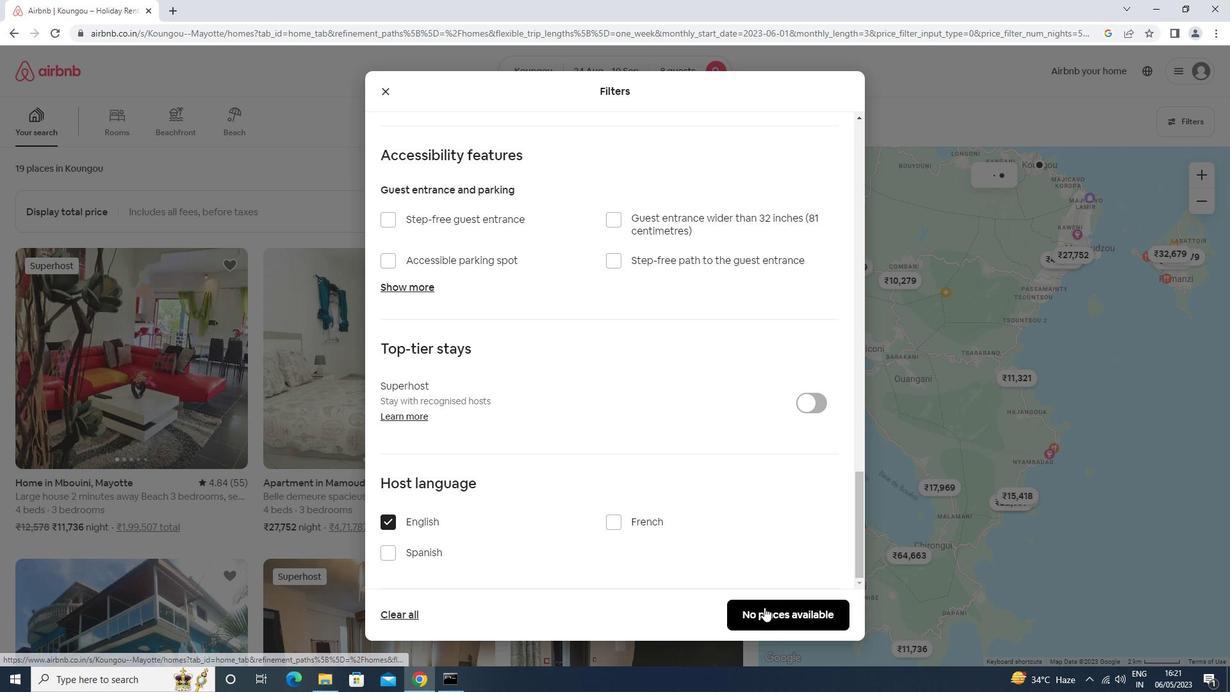 
